 Task: Find connections with filter location Châteaudun with filter topic #coronawith filter profile language Spanish with filter current company PloPdo with filter school Jawaharlal Nehru Technological University with filter industry Rubber Products Manufacturing with filter service category Management Consulting with filter keywords title Editor/Proofreader
Action: Mouse moved to (556, 76)
Screenshot: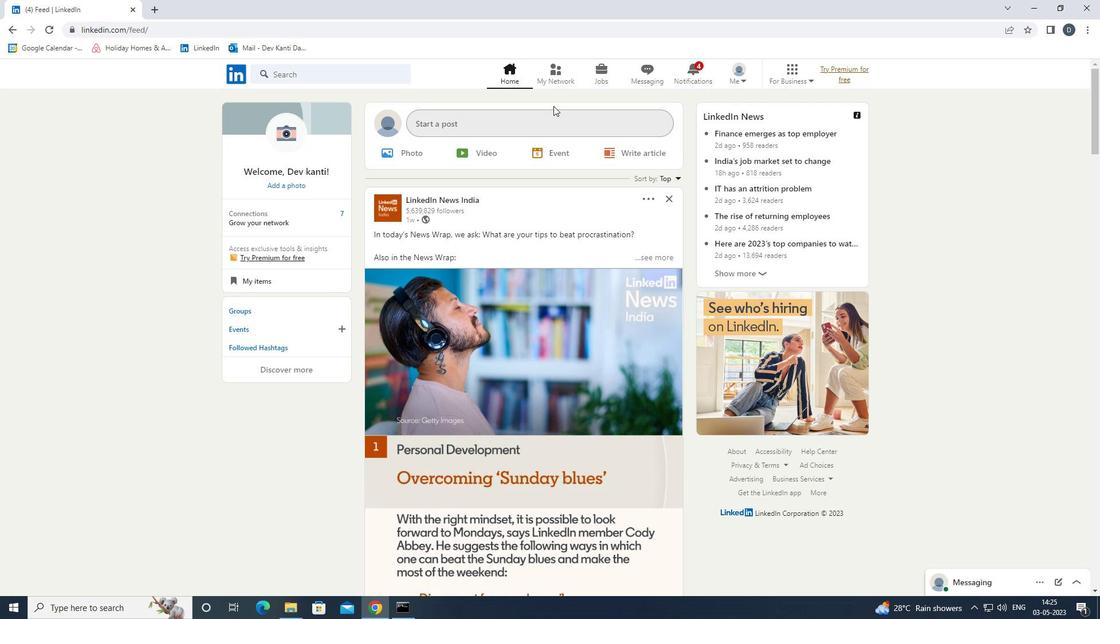 
Action: Mouse pressed left at (556, 76)
Screenshot: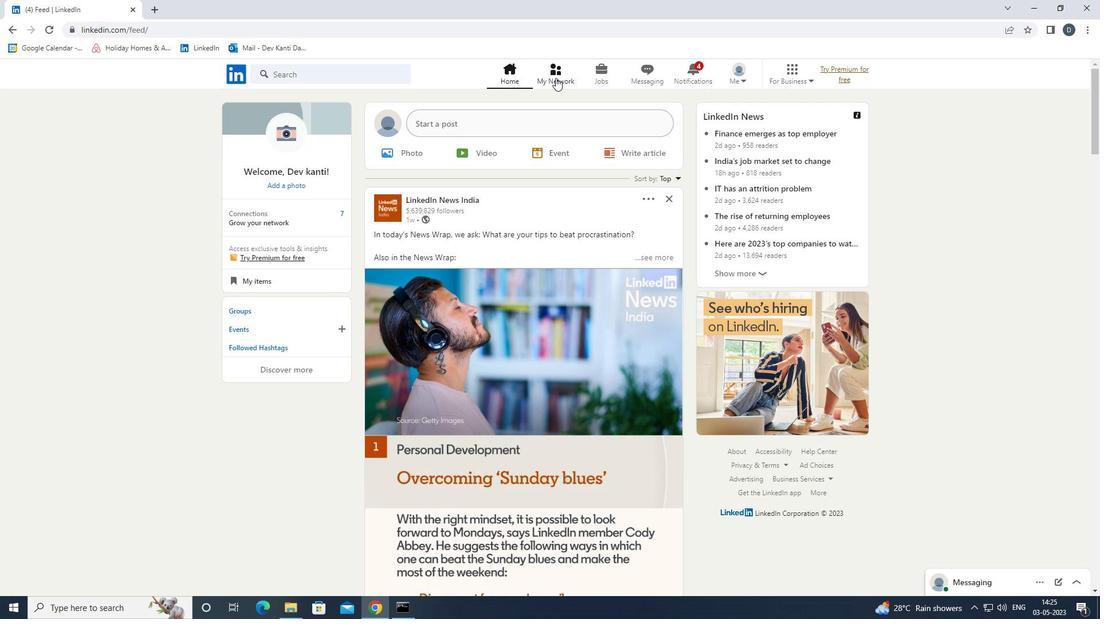 
Action: Mouse moved to (379, 135)
Screenshot: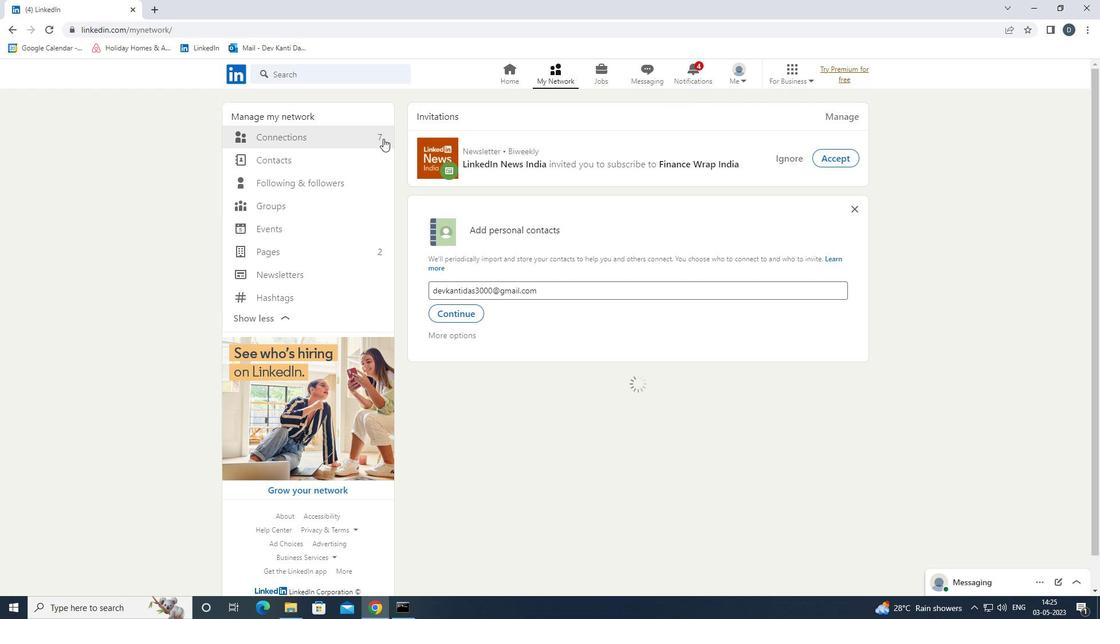 
Action: Mouse pressed left at (379, 135)
Screenshot: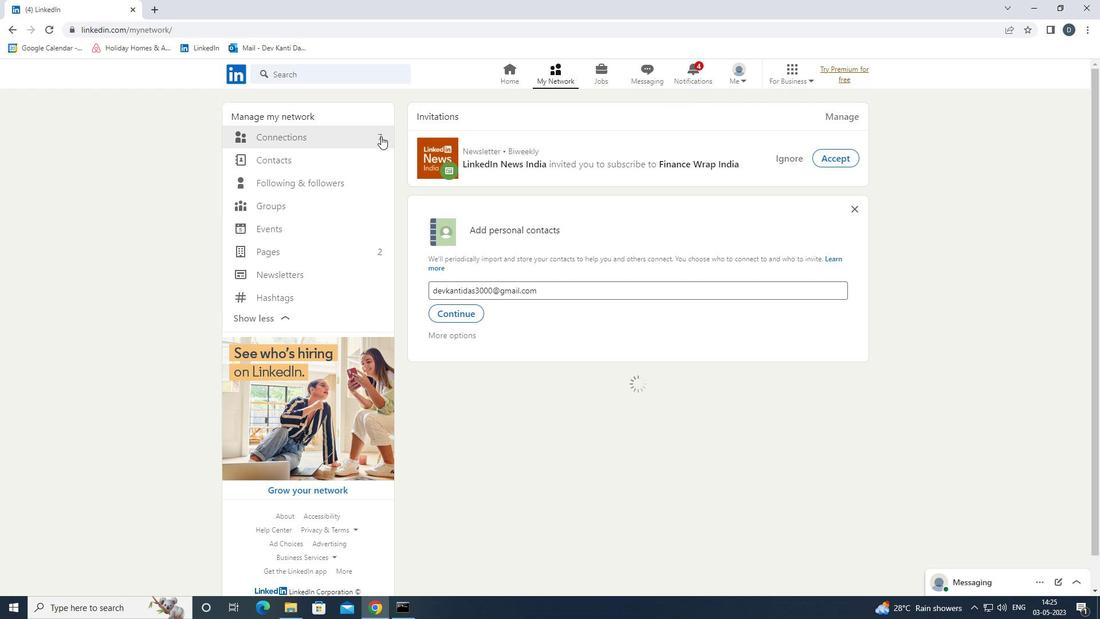 
Action: Mouse moved to (646, 137)
Screenshot: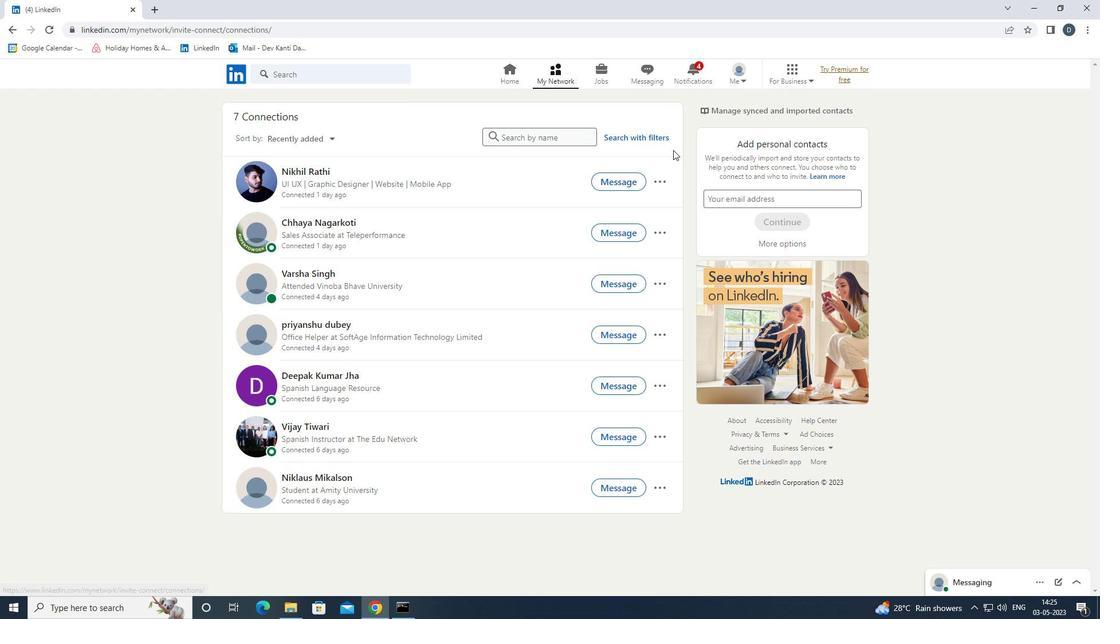 
Action: Mouse pressed left at (646, 137)
Screenshot: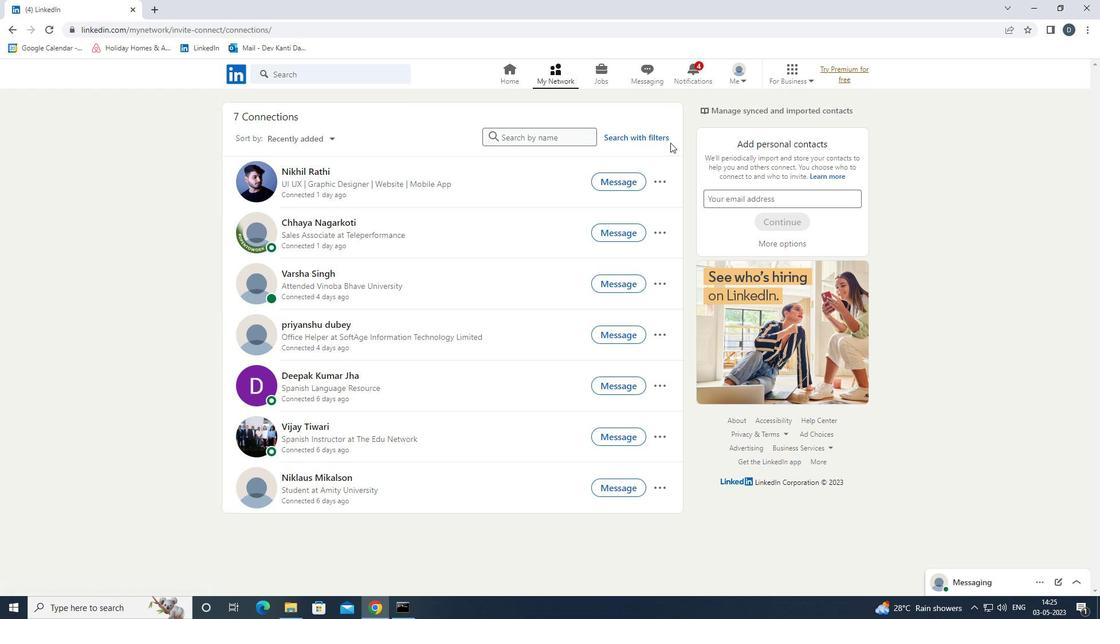 
Action: Mouse moved to (590, 107)
Screenshot: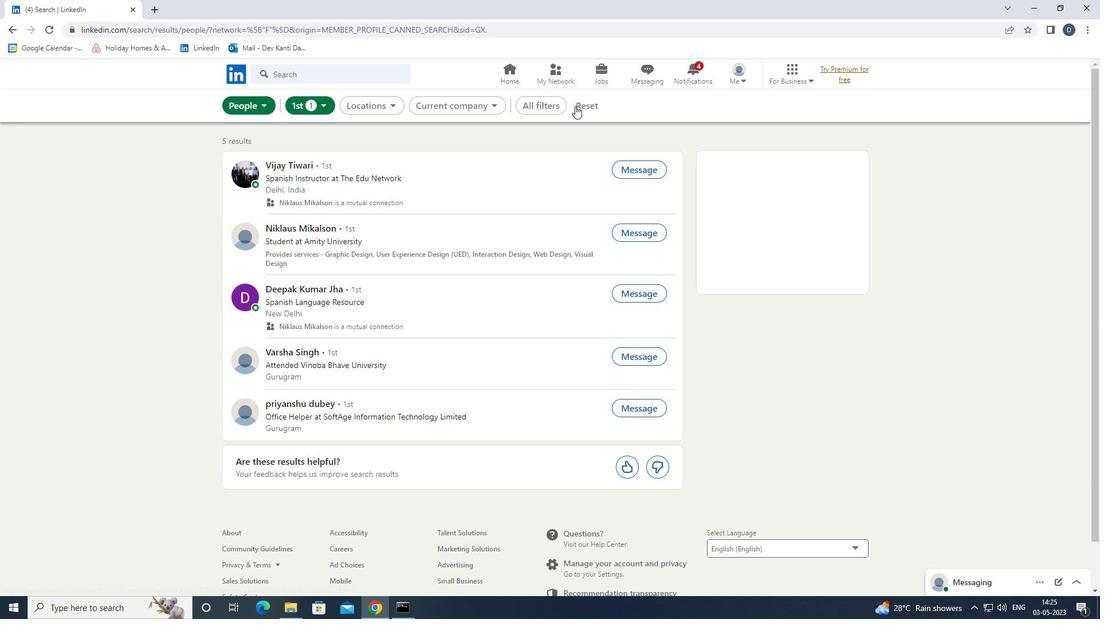 
Action: Mouse pressed left at (590, 107)
Screenshot: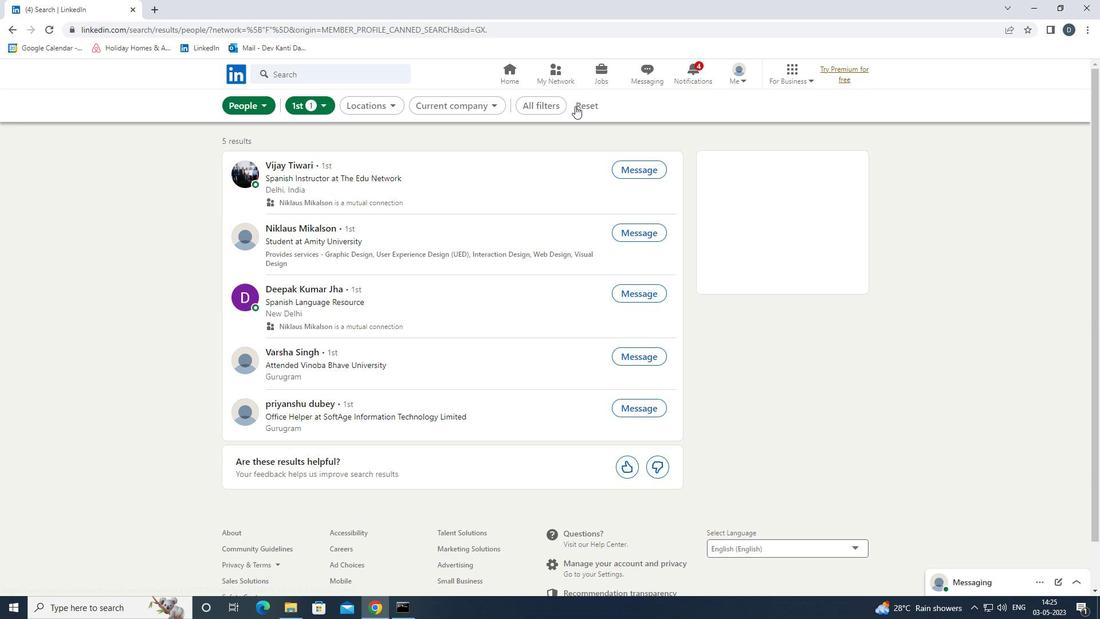 
Action: Mouse moved to (561, 102)
Screenshot: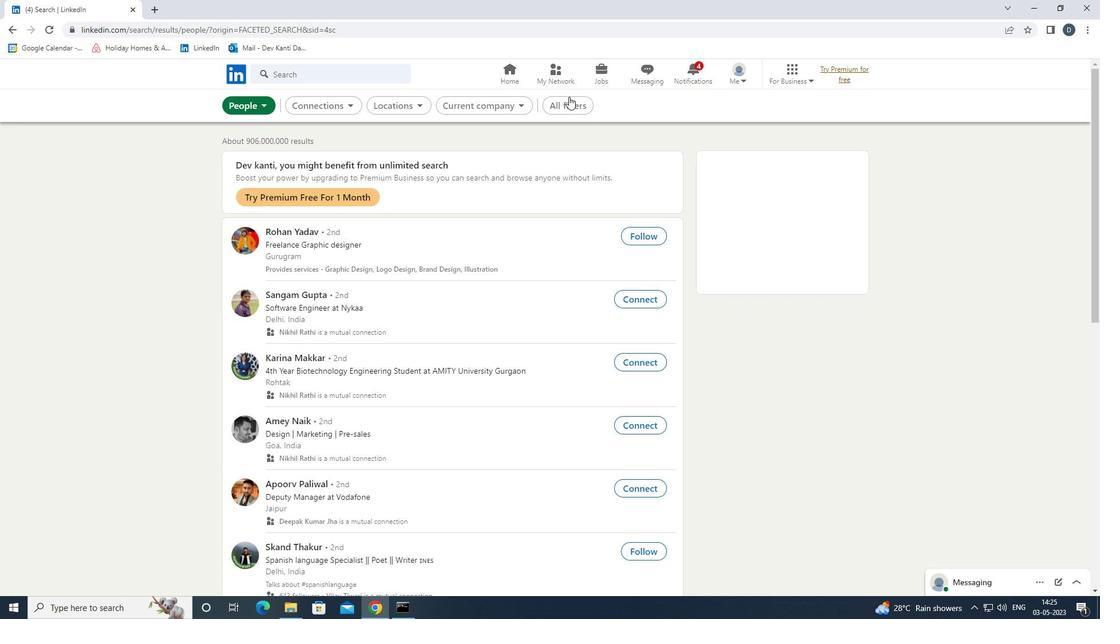
Action: Mouse pressed left at (561, 102)
Screenshot: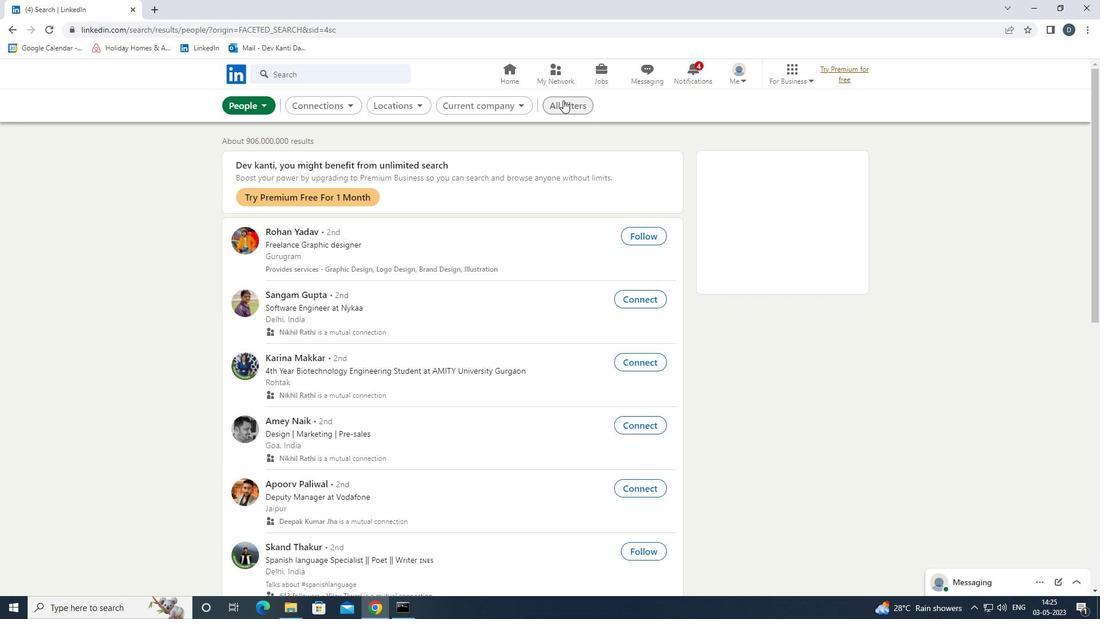 
Action: Mouse moved to (930, 279)
Screenshot: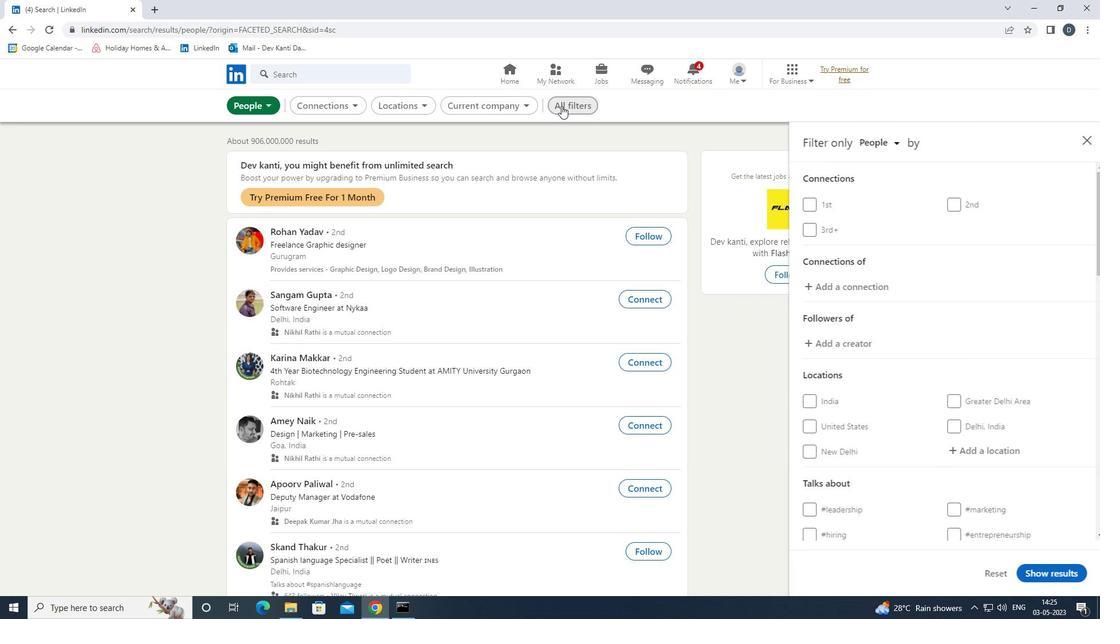 
Action: Mouse scrolled (930, 278) with delta (0, 0)
Screenshot: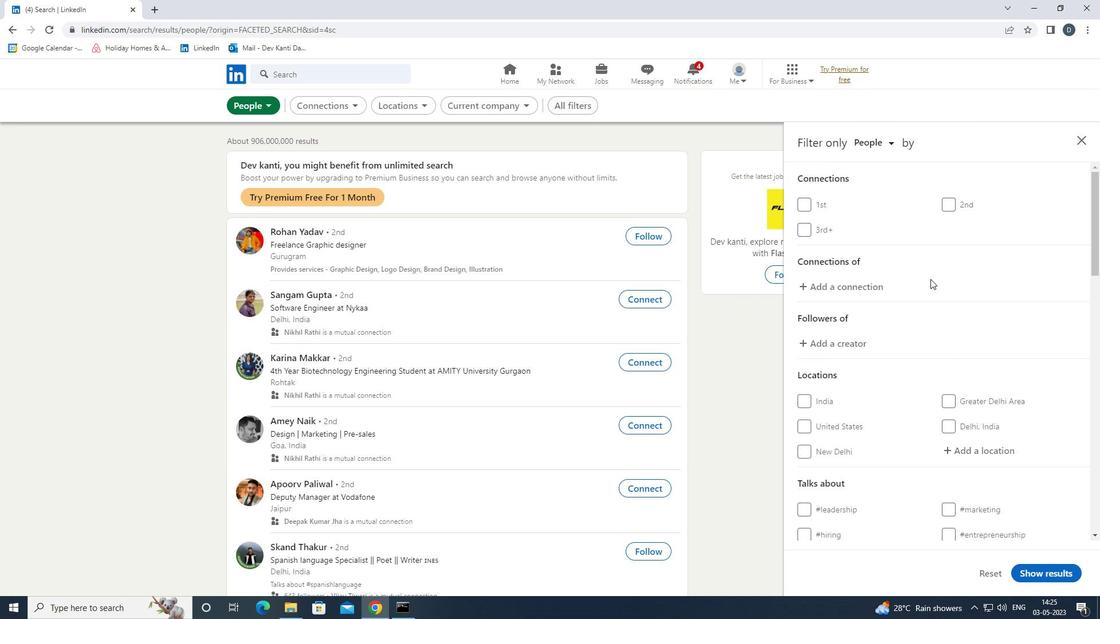 
Action: Mouse scrolled (930, 278) with delta (0, 0)
Screenshot: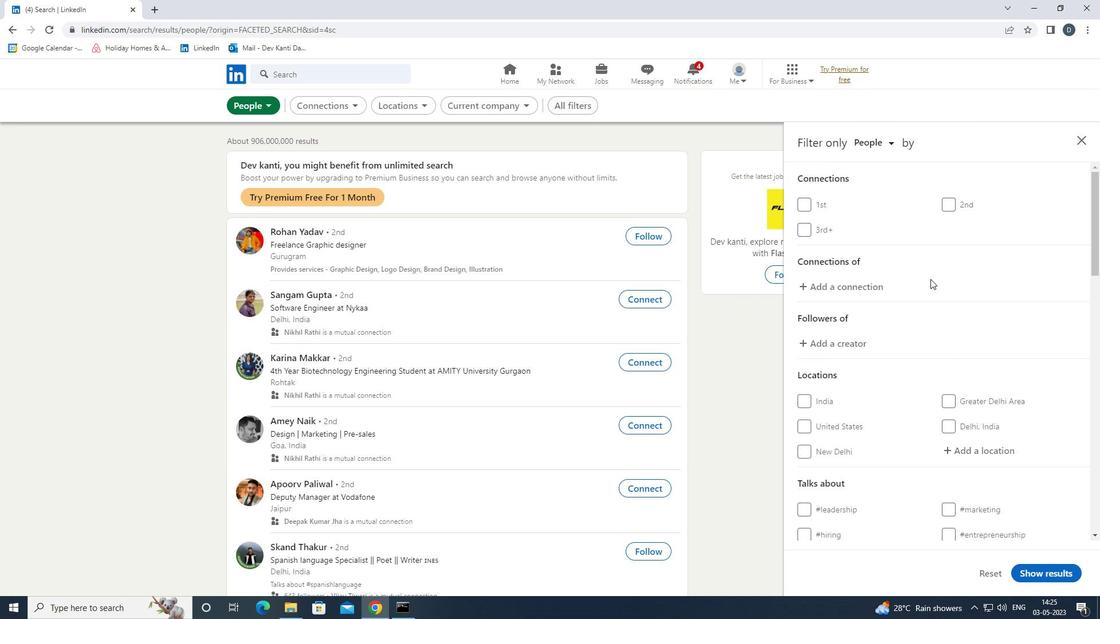 
Action: Mouse moved to (973, 328)
Screenshot: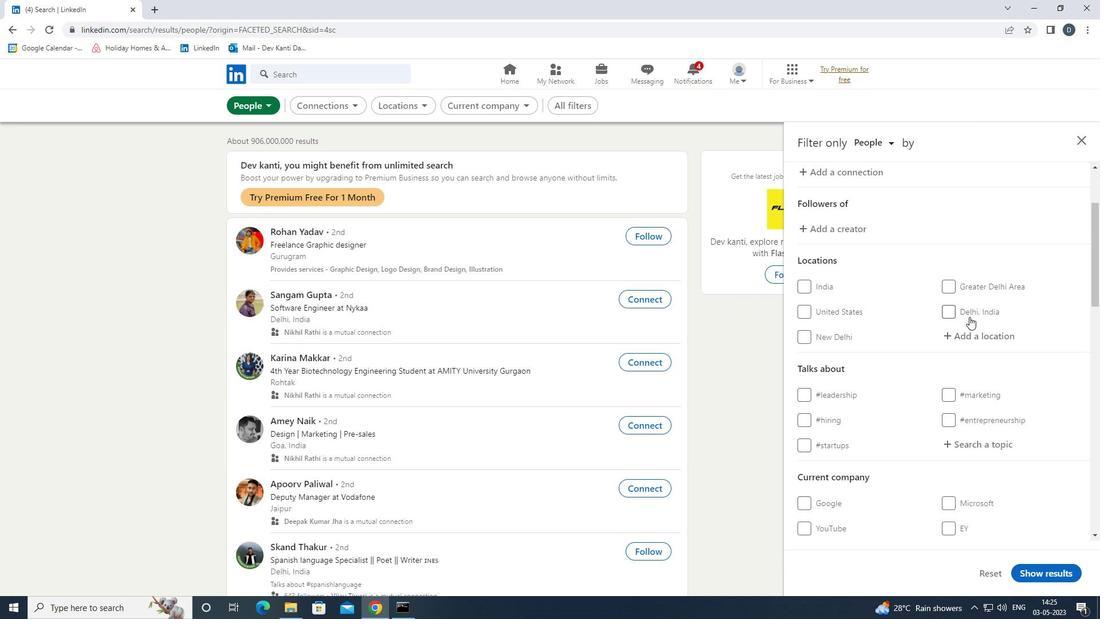 
Action: Mouse pressed left at (973, 328)
Screenshot: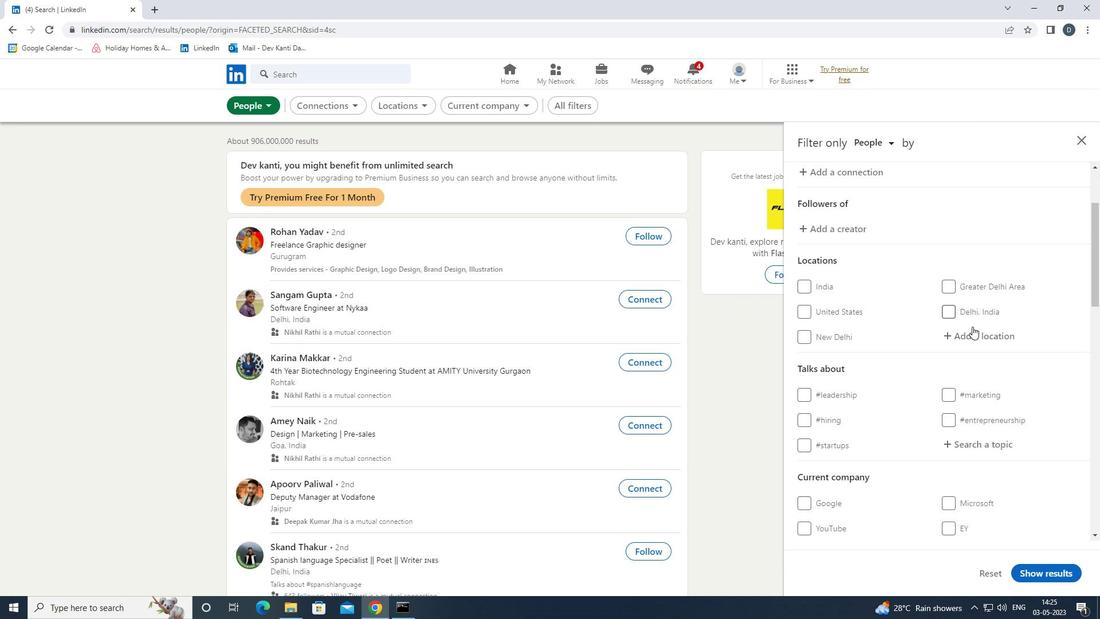 
Action: Mouse moved to (975, 328)
Screenshot: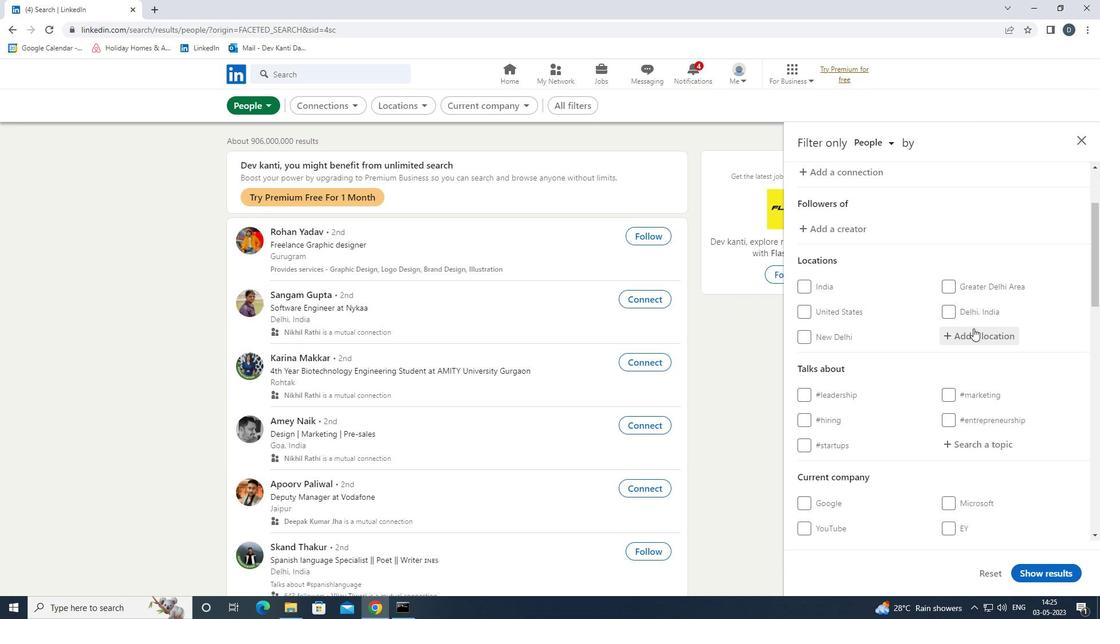 
Action: Key pressed <Key.shift>CHATEAUDUN<Key.down><Key.enter>
Screenshot: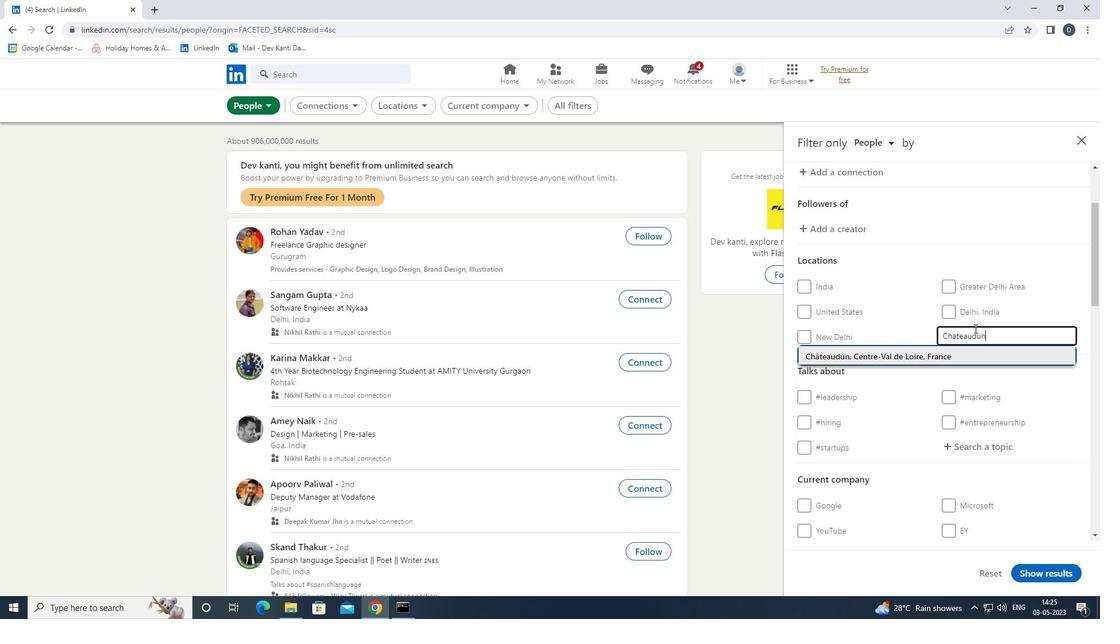 
Action: Mouse scrolled (975, 327) with delta (0, 0)
Screenshot: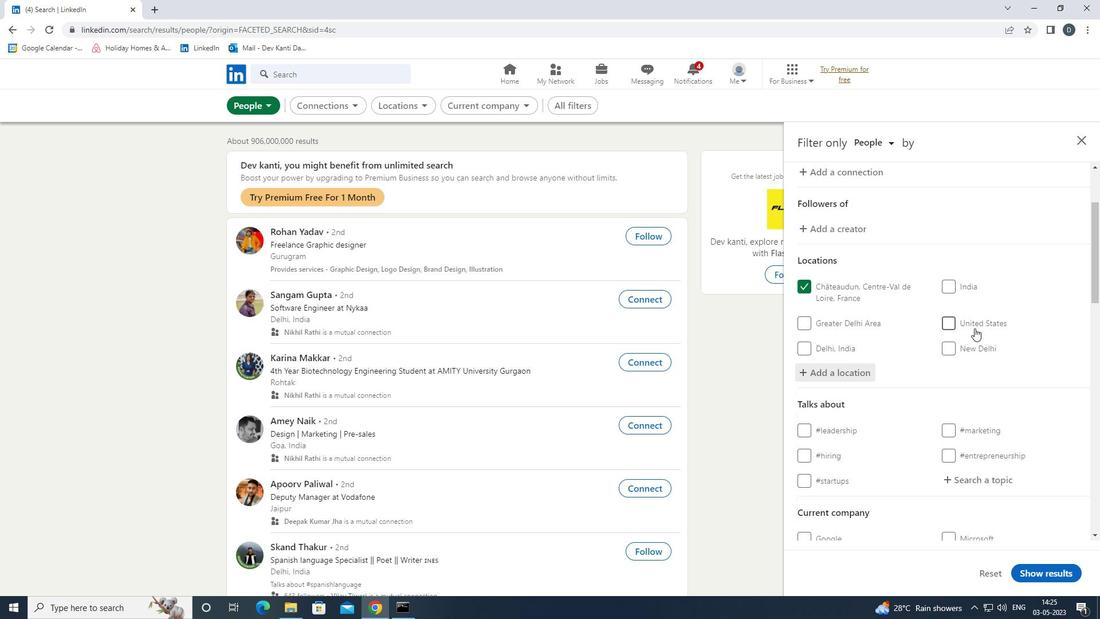 
Action: Mouse scrolled (975, 327) with delta (0, 0)
Screenshot: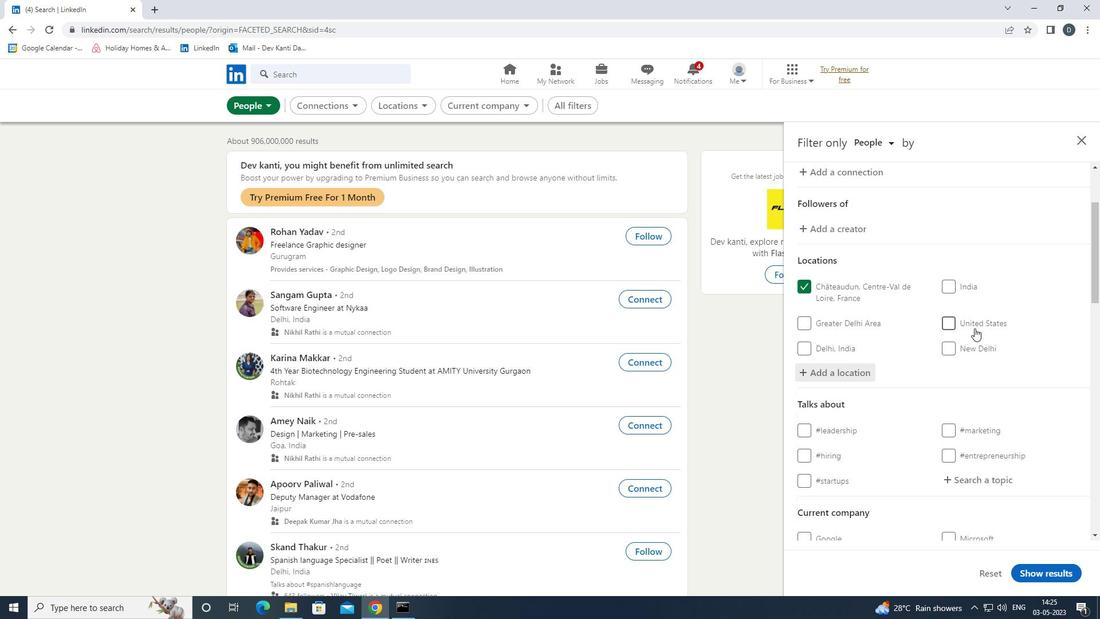 
Action: Mouse scrolled (975, 327) with delta (0, 0)
Screenshot: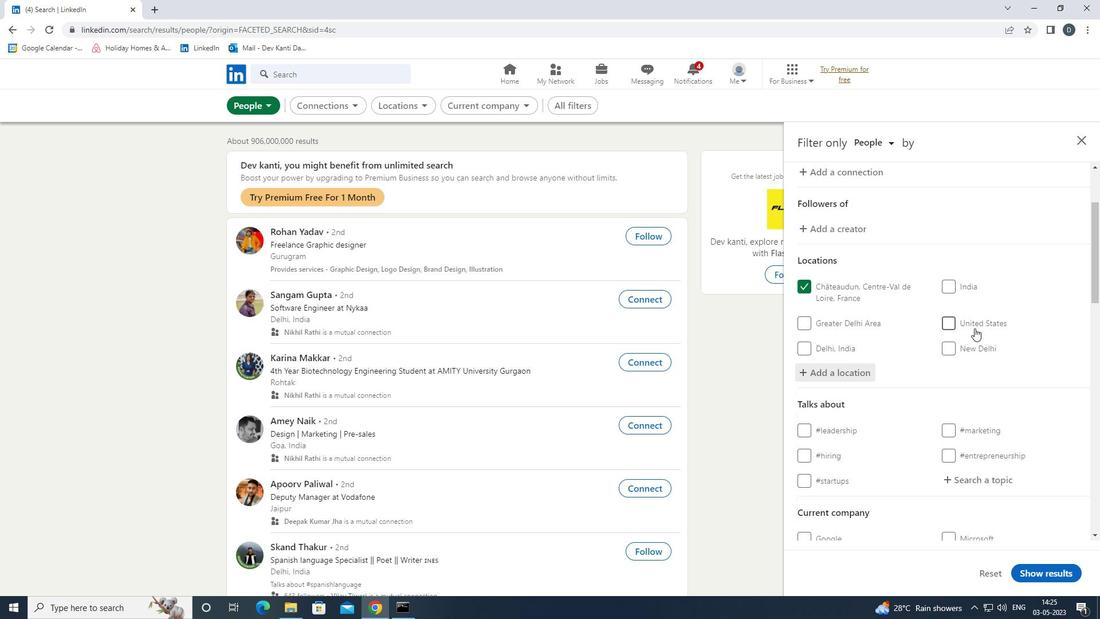 
Action: Mouse moved to (975, 329)
Screenshot: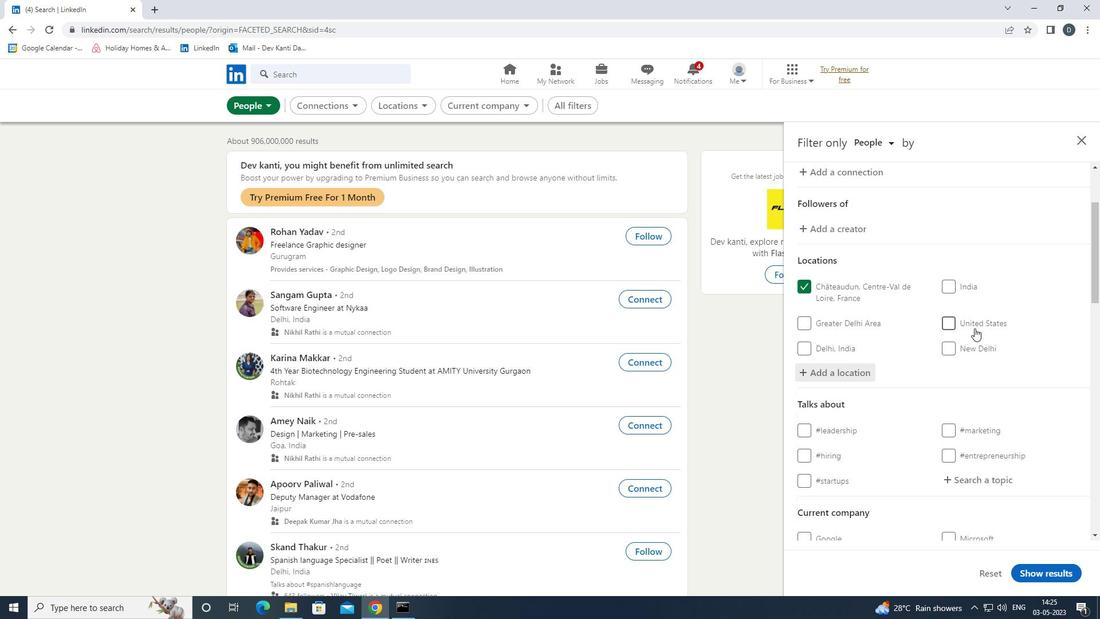 
Action: Mouse scrolled (975, 329) with delta (0, 0)
Screenshot: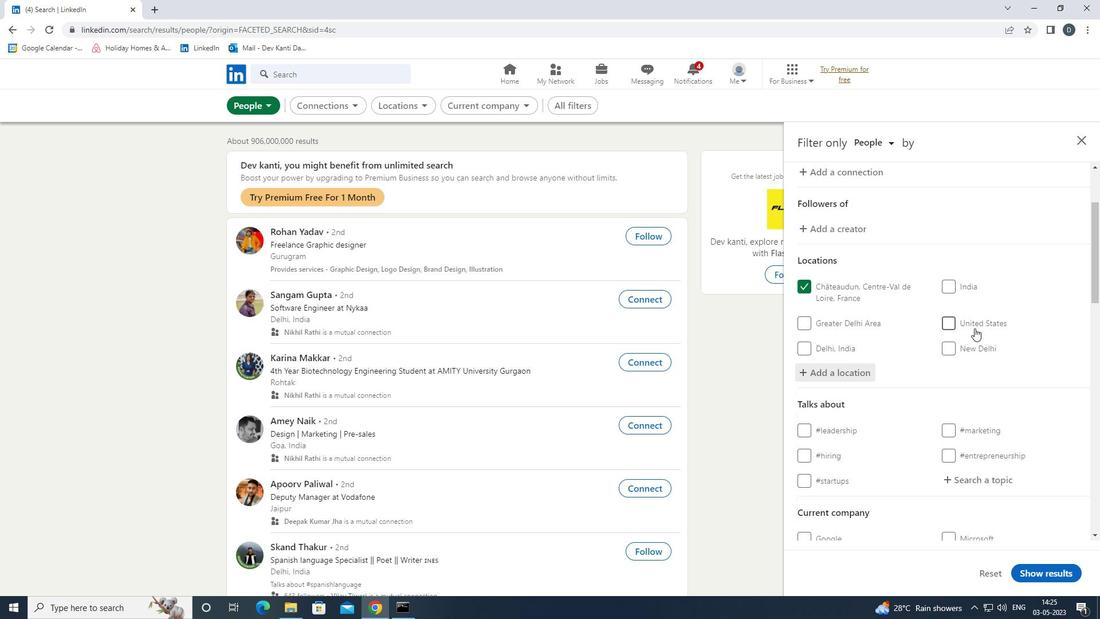 
Action: Mouse moved to (985, 240)
Screenshot: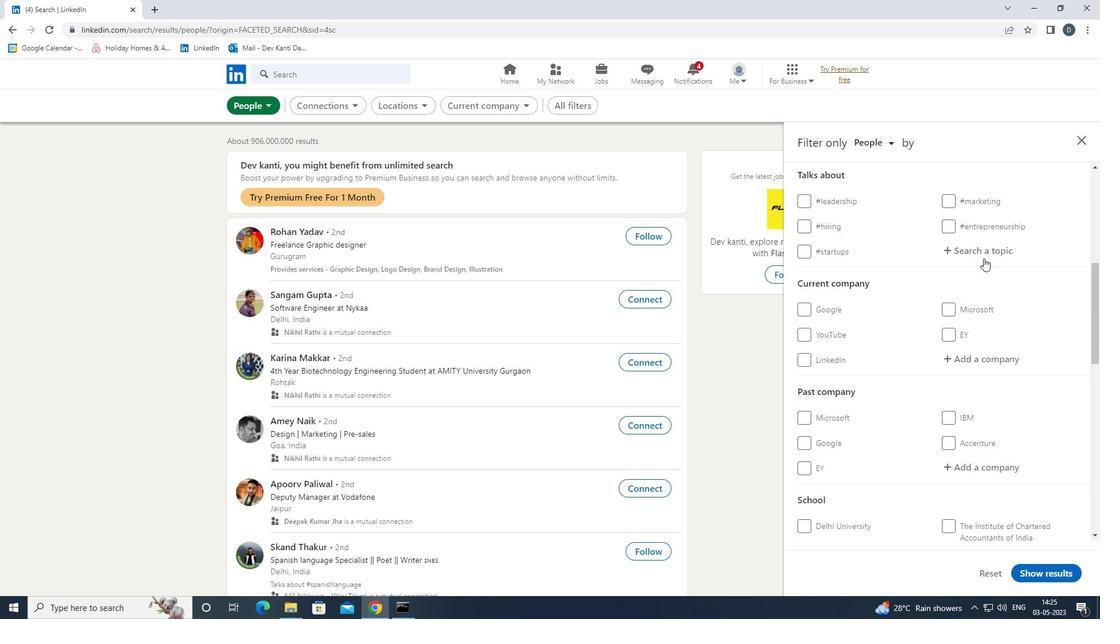
Action: Mouse pressed left at (985, 240)
Screenshot: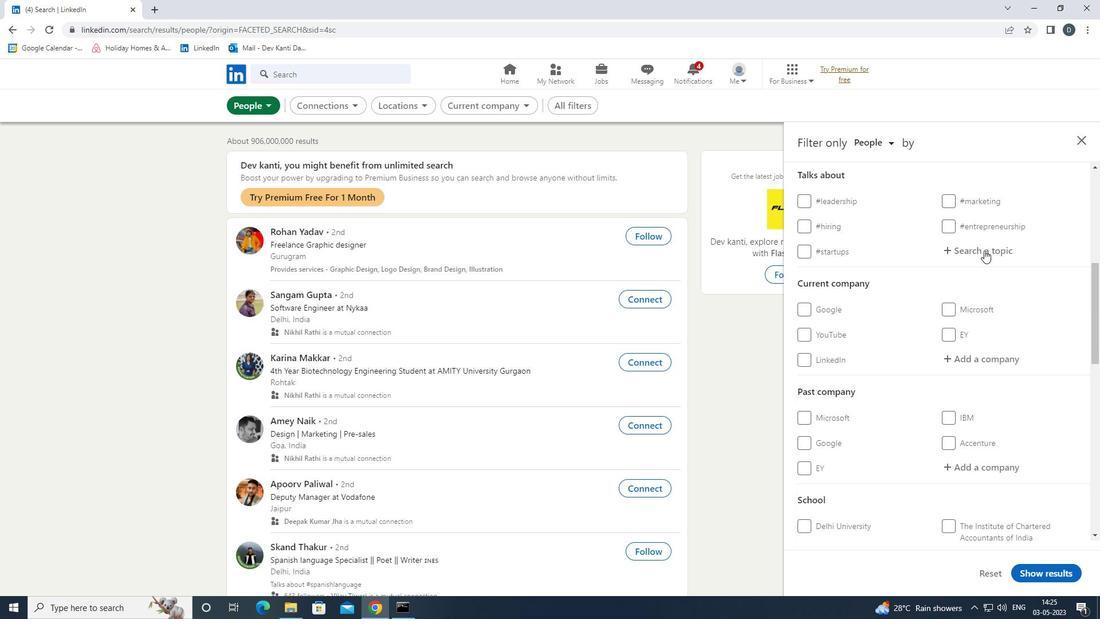 
Action: Mouse moved to (985, 248)
Screenshot: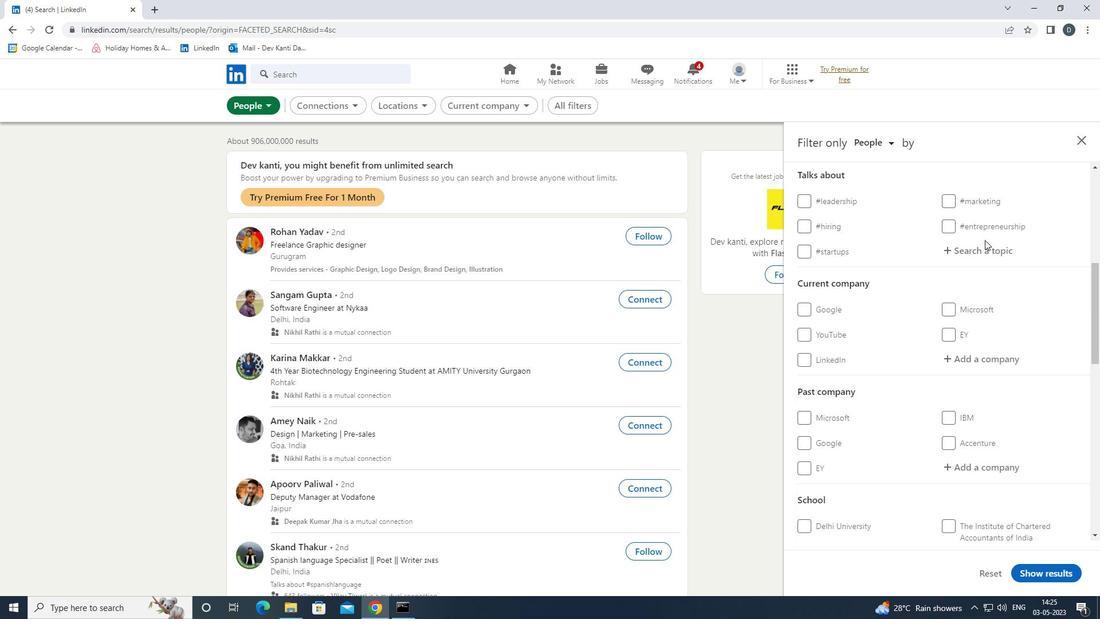 
Action: Mouse pressed left at (985, 248)
Screenshot: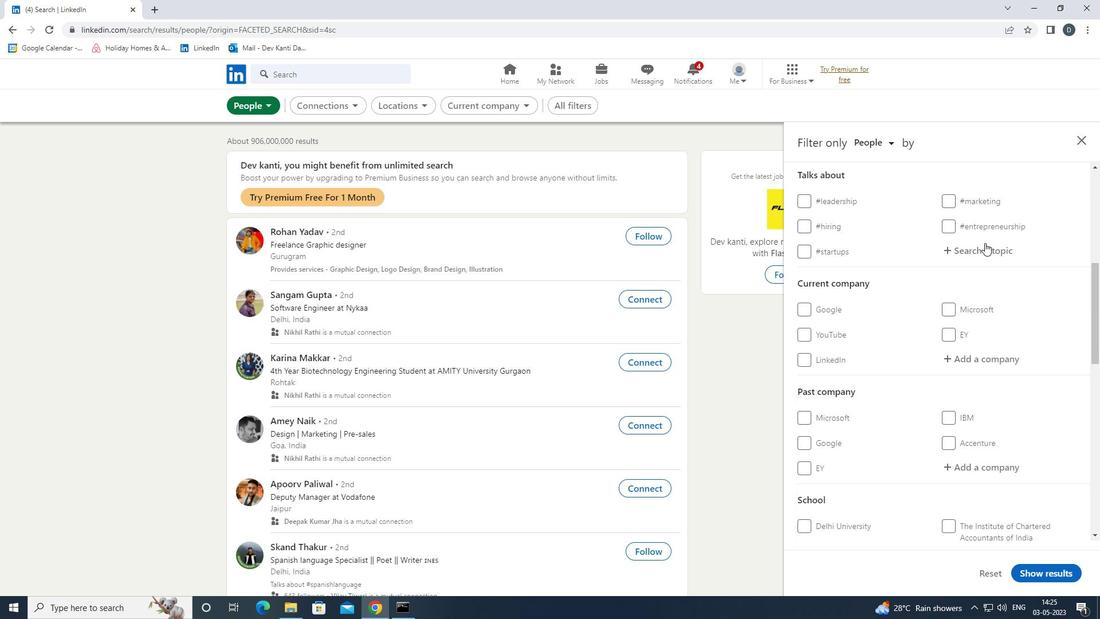 
Action: Mouse moved to (985, 249)
Screenshot: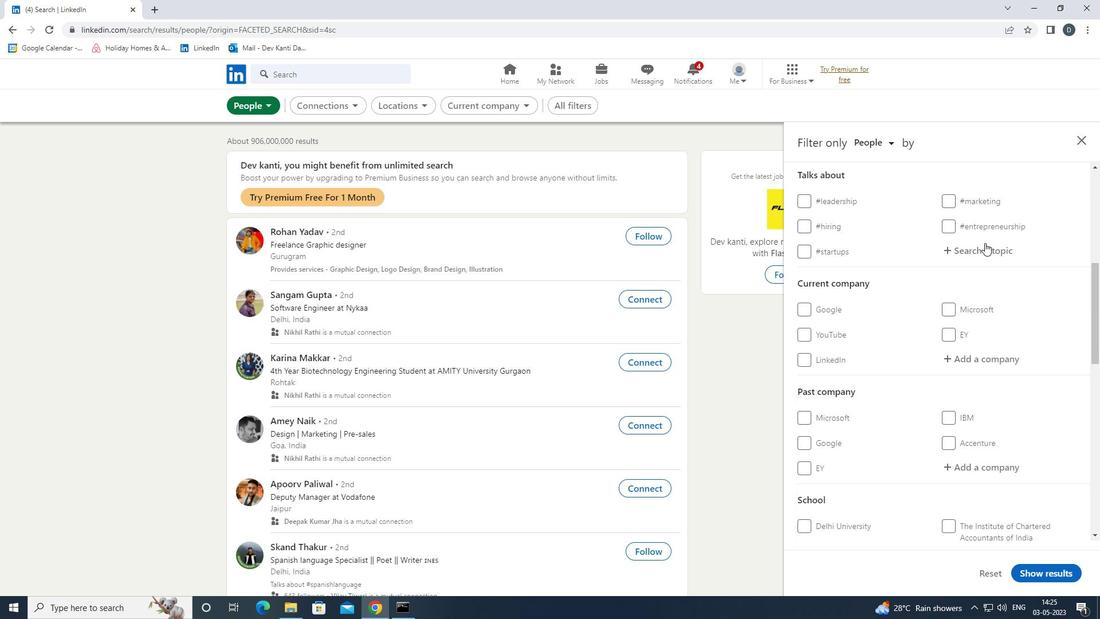
Action: Key pressed <Key.shift>CORONA<Key.down><Key.enter>
Screenshot: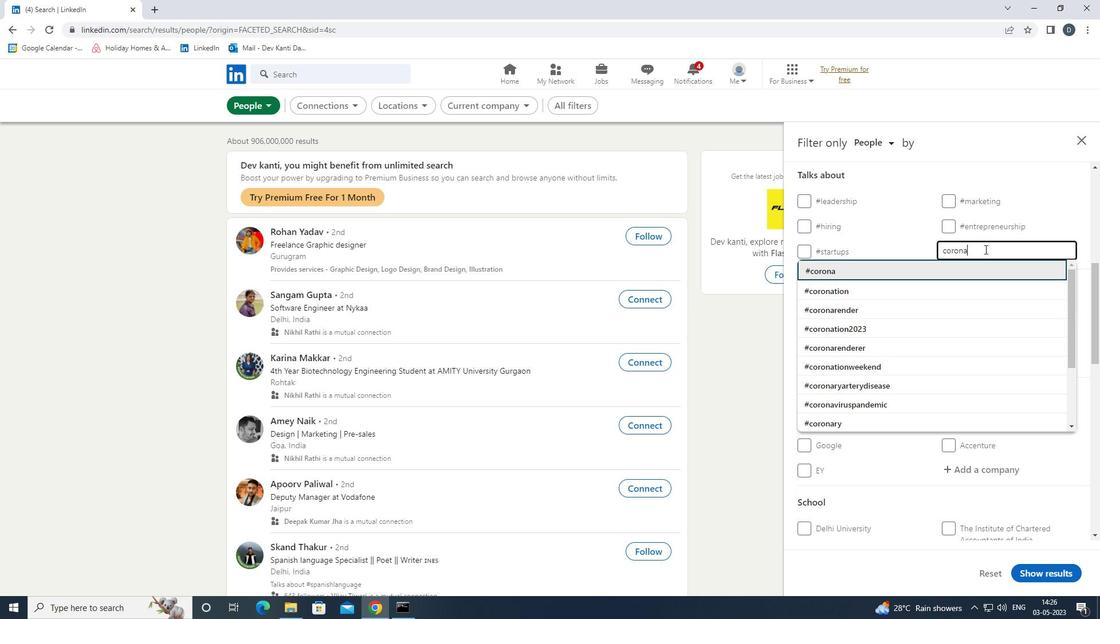
Action: Mouse moved to (974, 267)
Screenshot: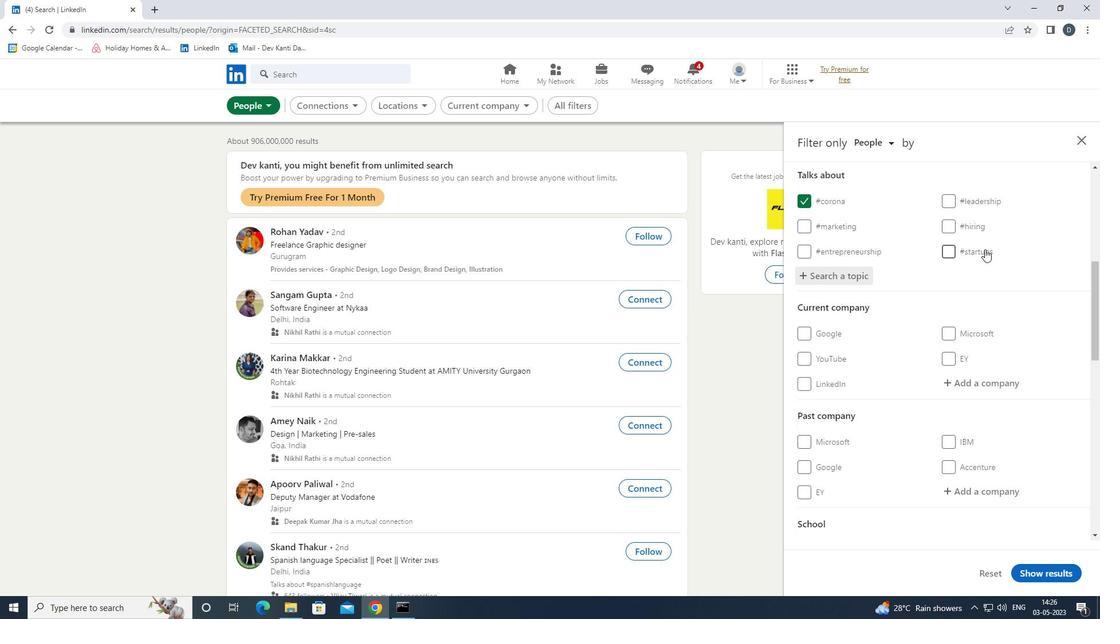 
Action: Mouse scrolled (974, 266) with delta (0, 0)
Screenshot: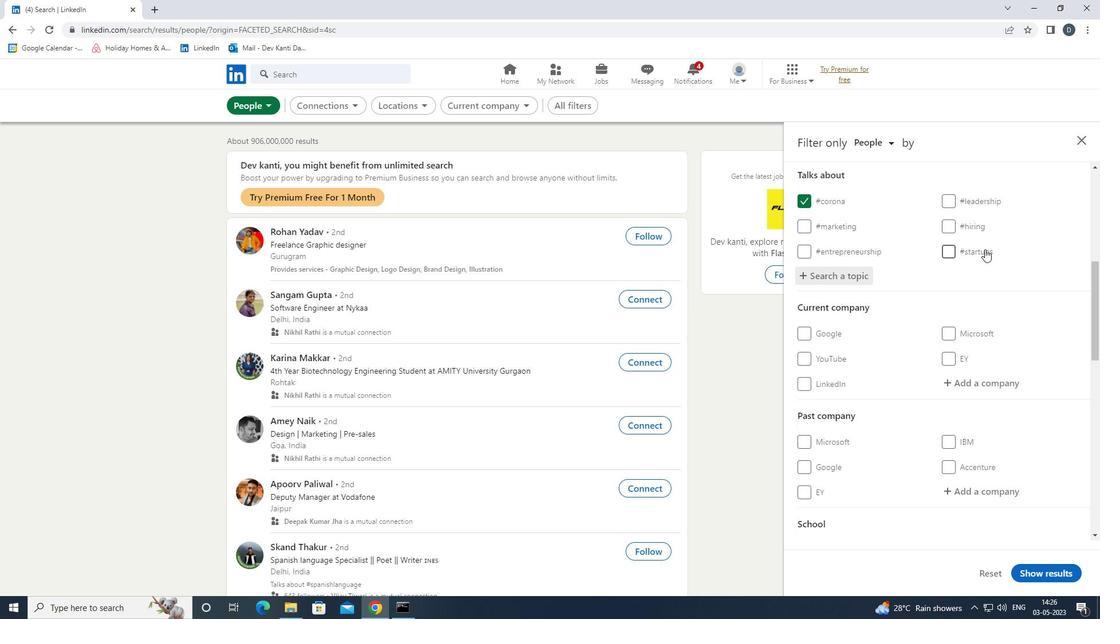 
Action: Mouse moved to (976, 292)
Screenshot: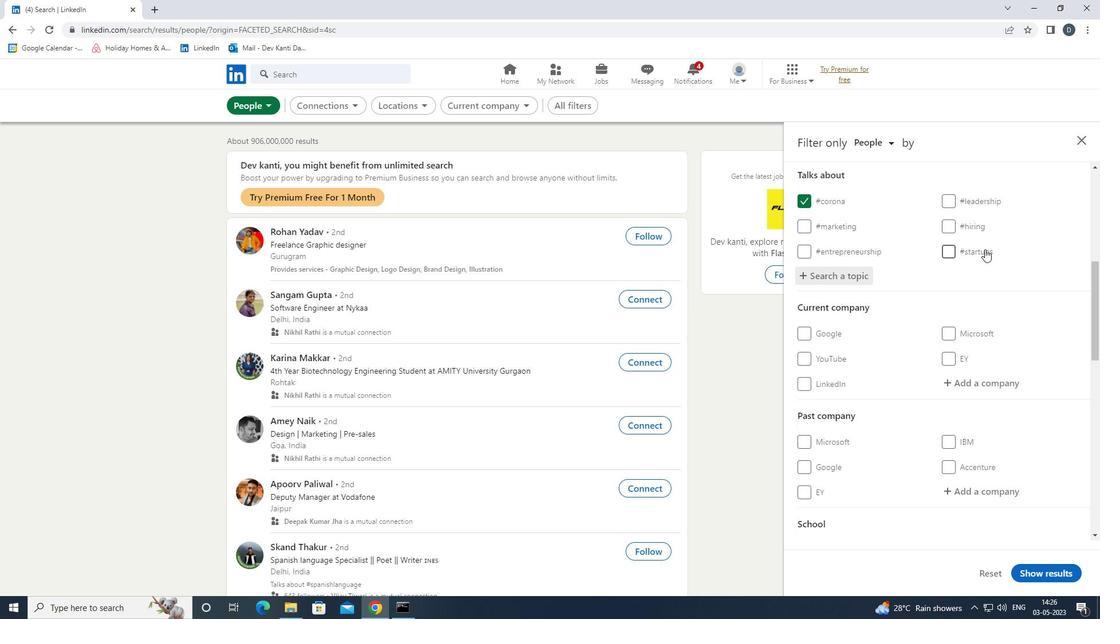 
Action: Mouse scrolled (976, 291) with delta (0, 0)
Screenshot: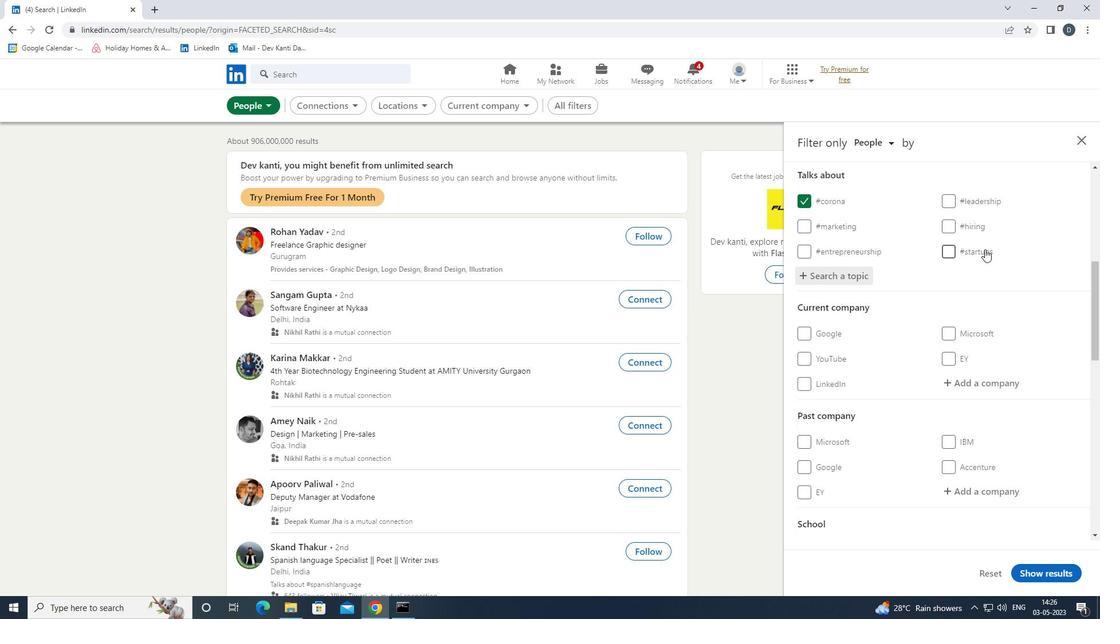 
Action: Mouse moved to (980, 298)
Screenshot: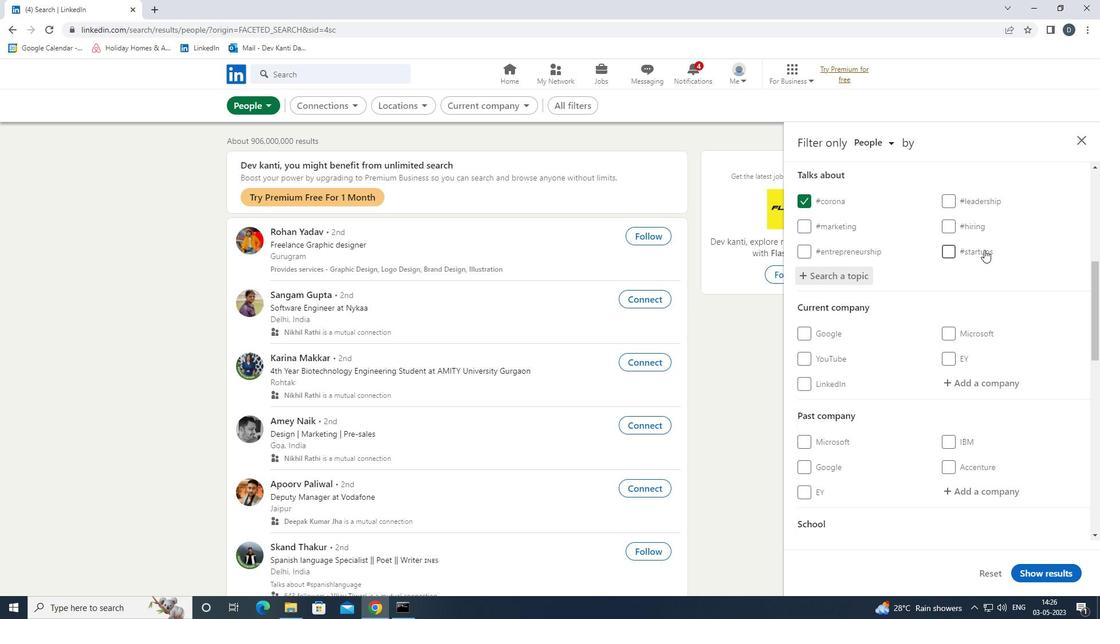 
Action: Mouse scrolled (980, 298) with delta (0, 0)
Screenshot: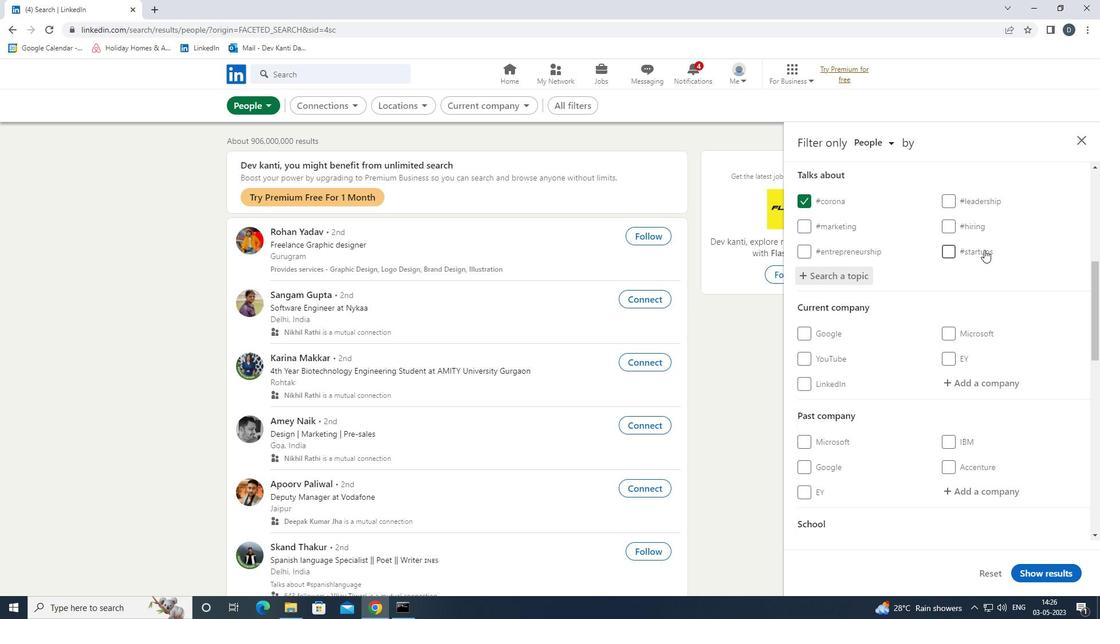 
Action: Mouse moved to (981, 315)
Screenshot: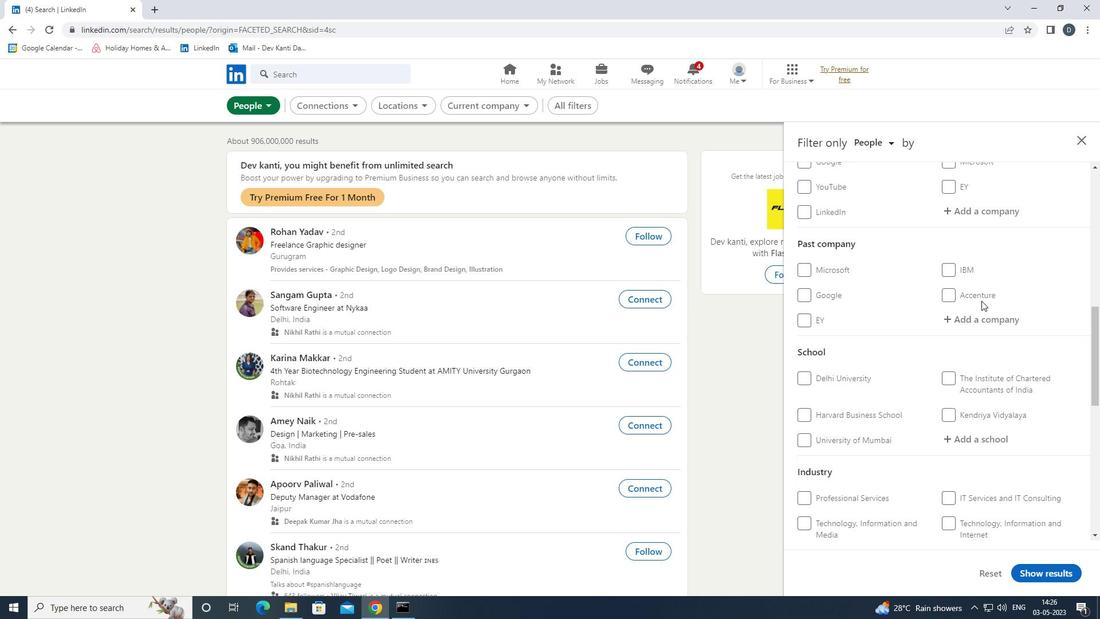 
Action: Mouse scrolled (981, 314) with delta (0, 0)
Screenshot: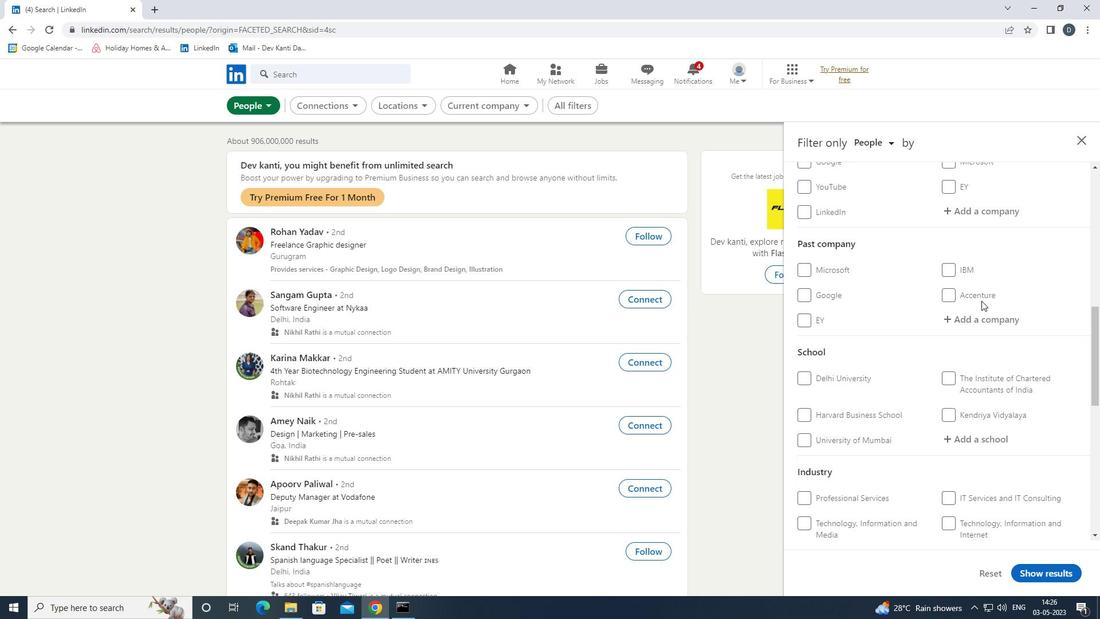
Action: Mouse moved to (981, 316)
Screenshot: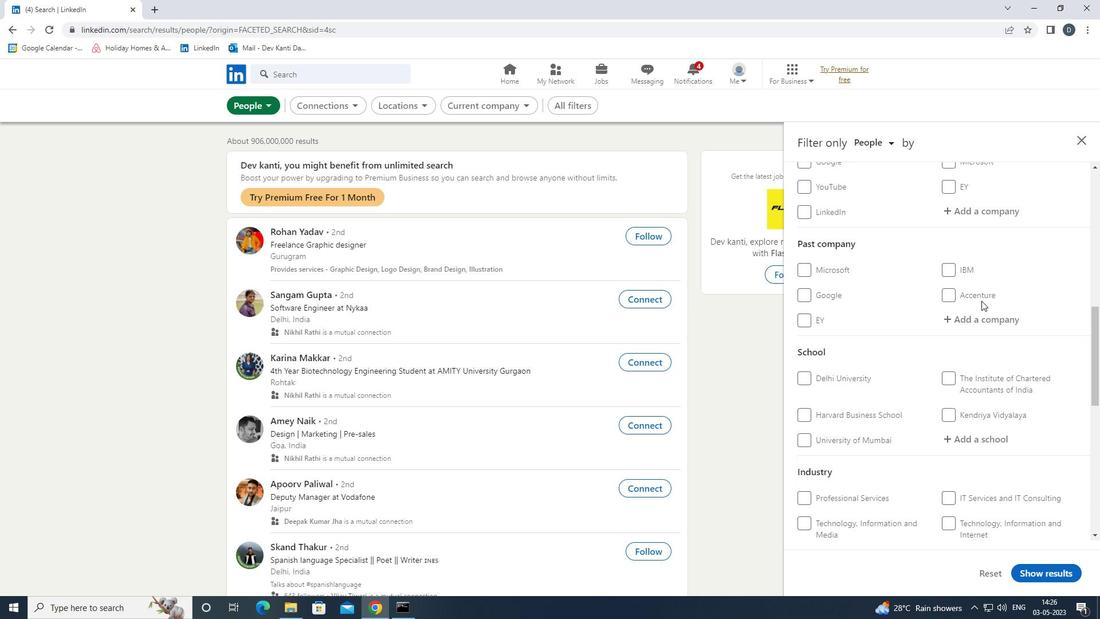 
Action: Mouse scrolled (981, 316) with delta (0, 0)
Screenshot: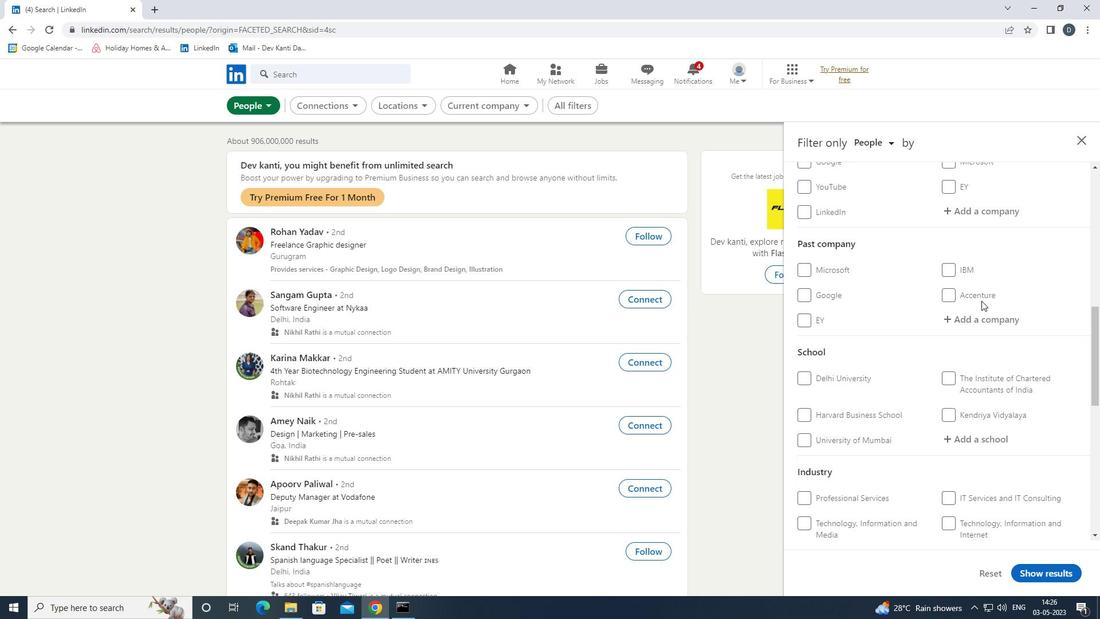 
Action: Mouse moved to (981, 318)
Screenshot: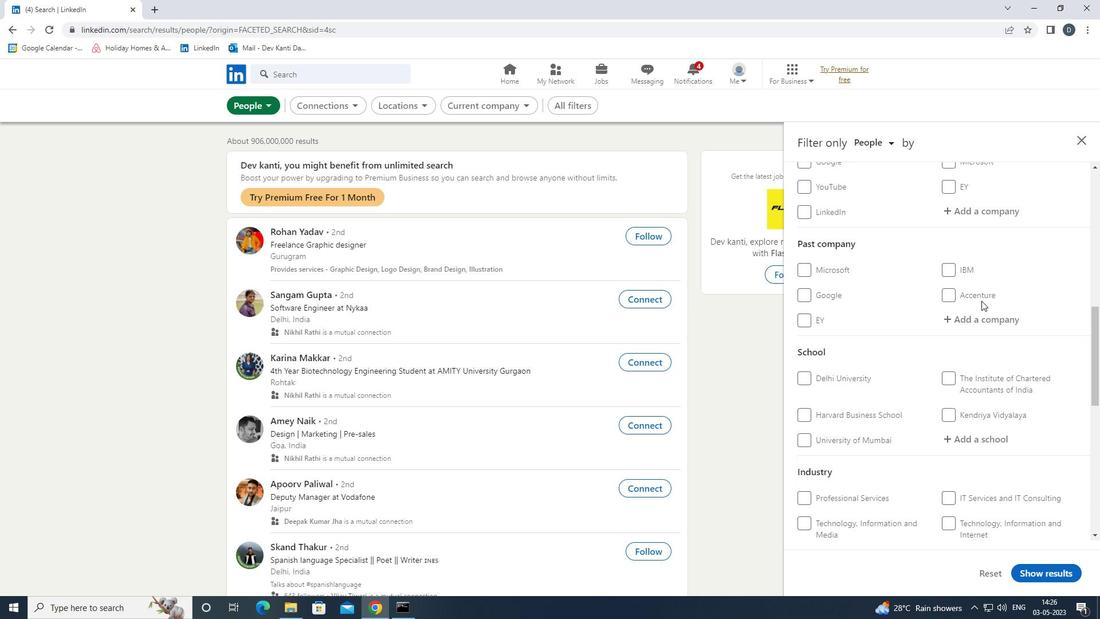 
Action: Mouse scrolled (981, 317) with delta (0, 0)
Screenshot: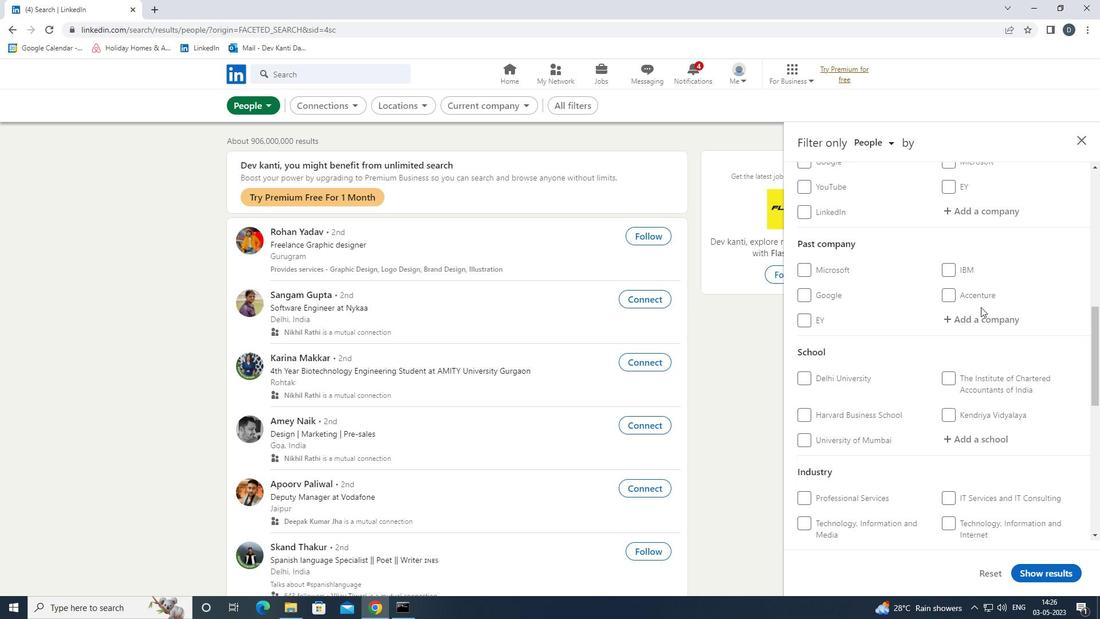 
Action: Mouse moved to (981, 318)
Screenshot: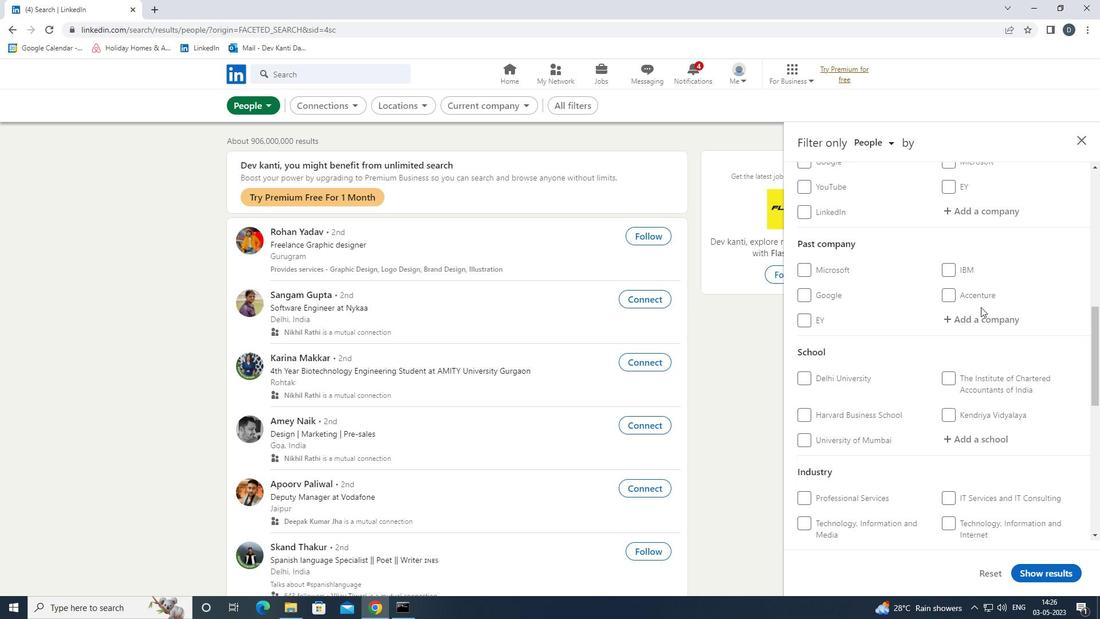 
Action: Mouse scrolled (981, 318) with delta (0, 0)
Screenshot: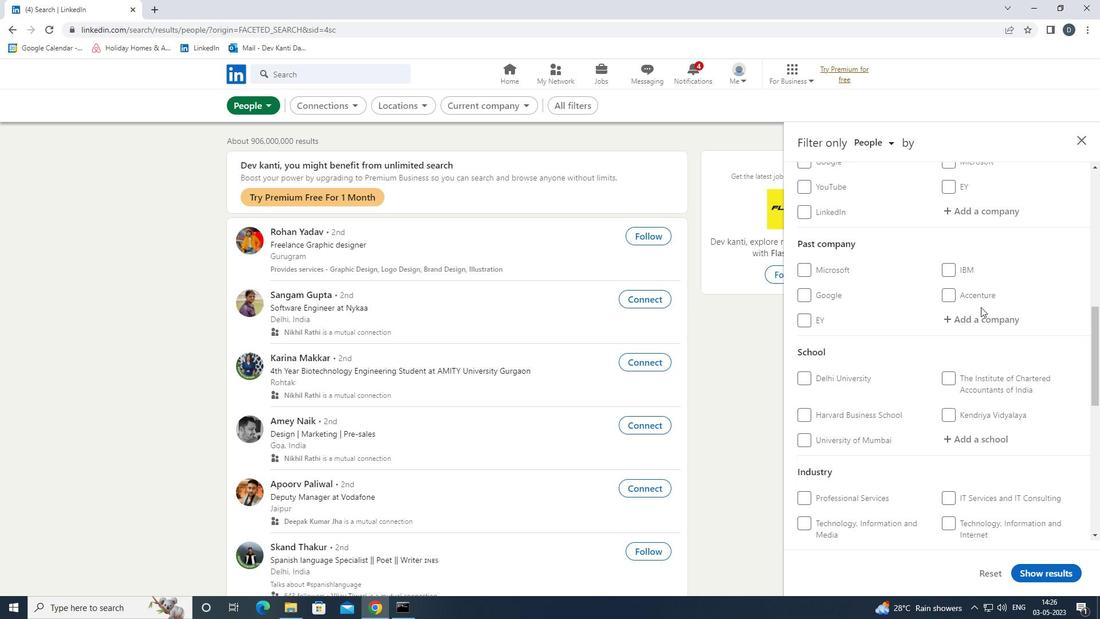 
Action: Mouse moved to (839, 427)
Screenshot: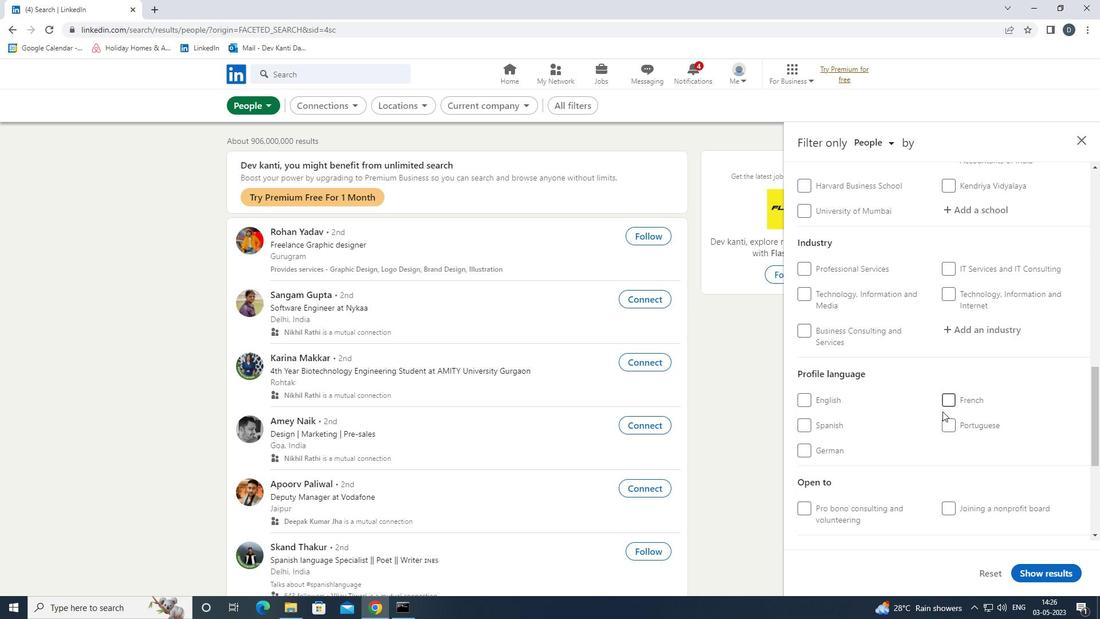 
Action: Mouse pressed left at (839, 427)
Screenshot: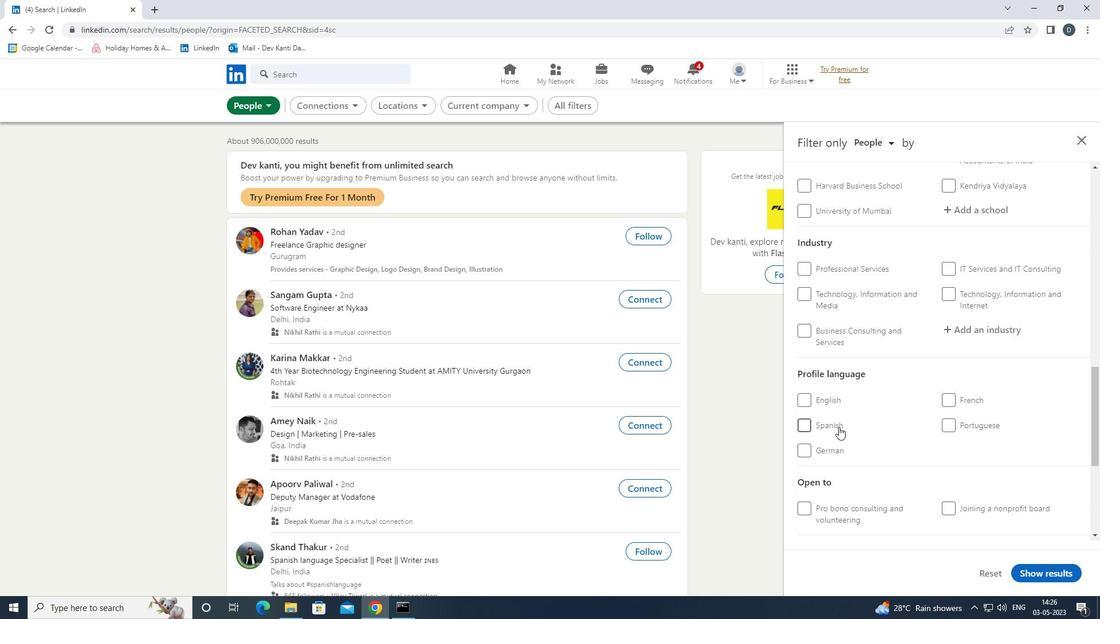 
Action: Mouse moved to (886, 417)
Screenshot: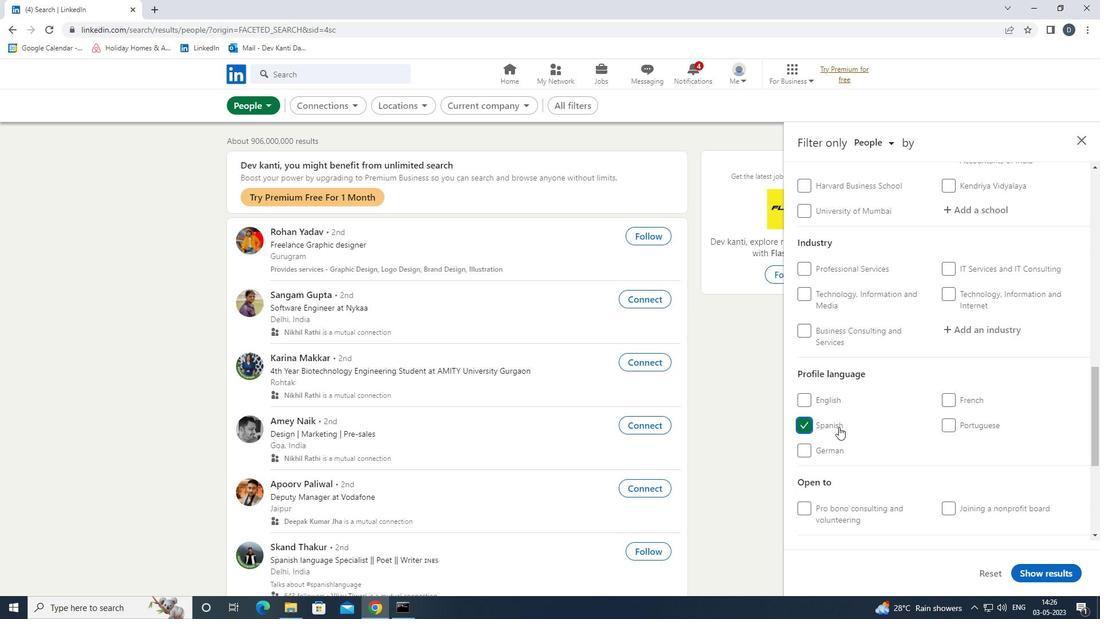 
Action: Mouse scrolled (886, 418) with delta (0, 0)
Screenshot: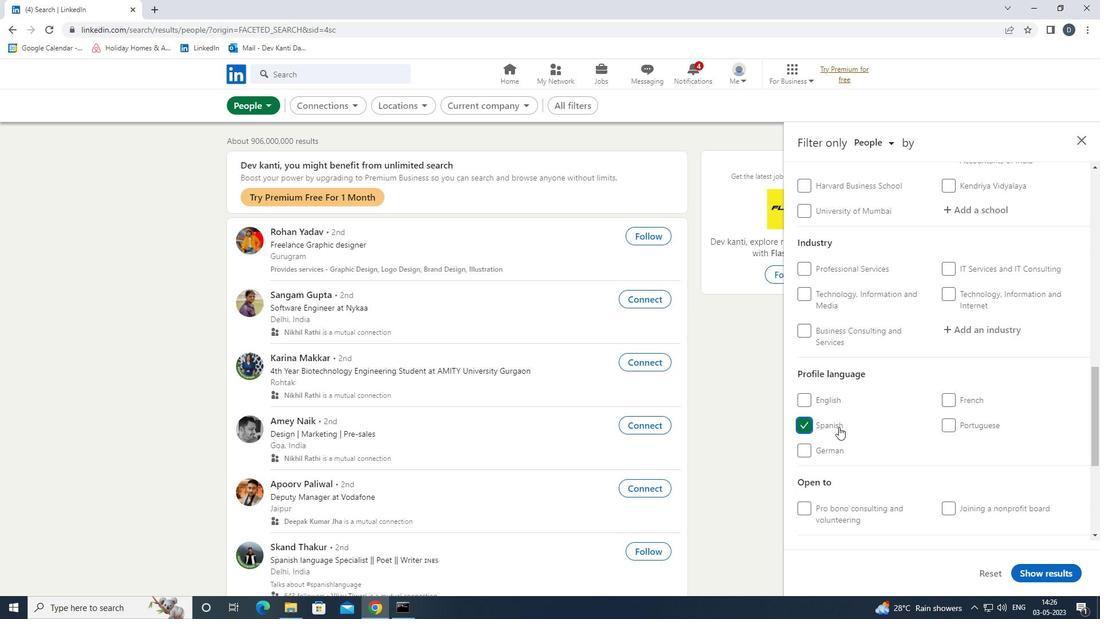 
Action: Mouse scrolled (886, 418) with delta (0, 0)
Screenshot: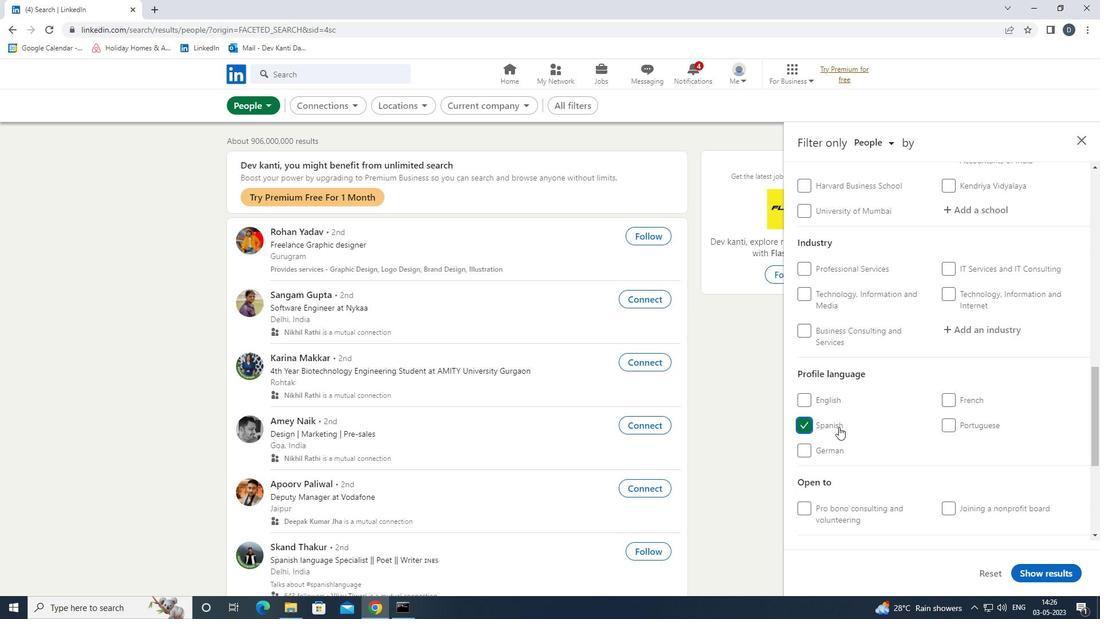 
Action: Mouse scrolled (886, 418) with delta (0, 0)
Screenshot: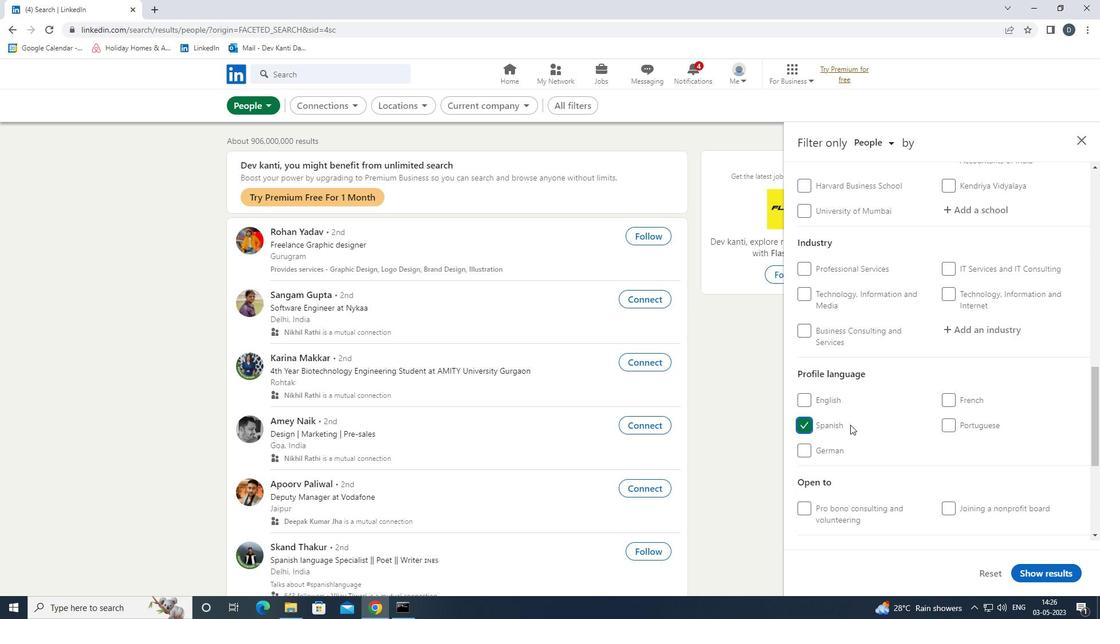 
Action: Mouse scrolled (886, 418) with delta (0, 0)
Screenshot: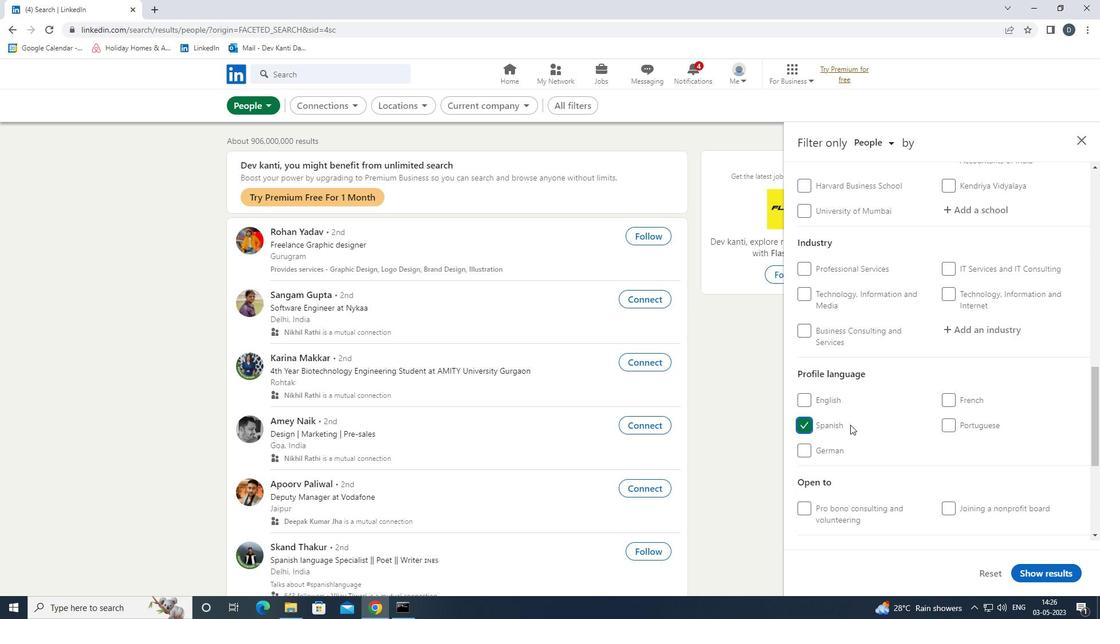 
Action: Mouse scrolled (886, 418) with delta (0, 0)
Screenshot: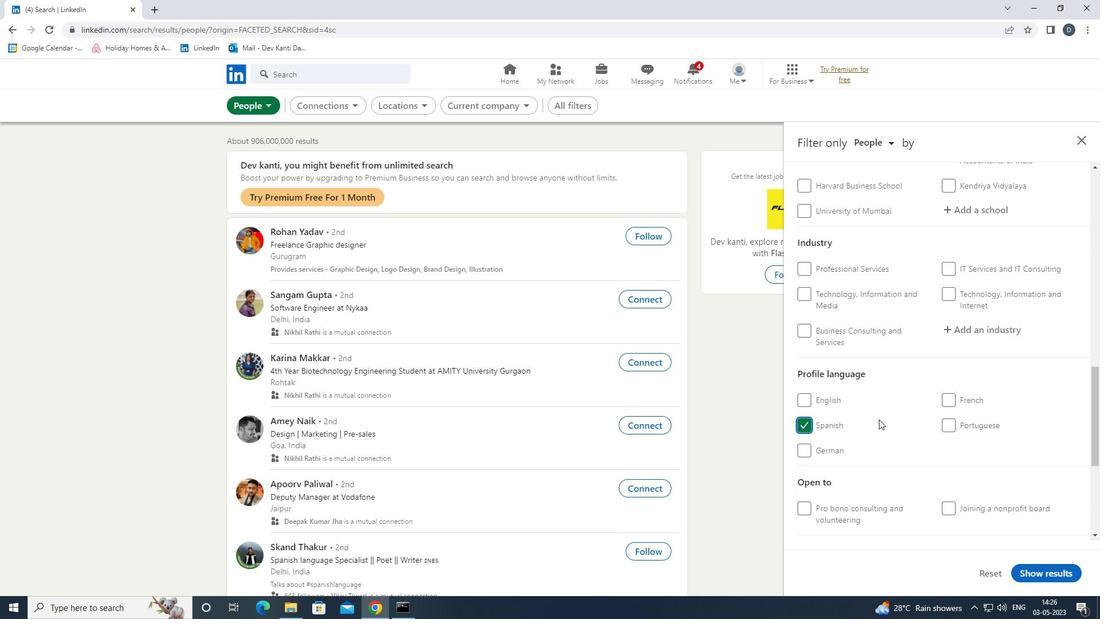 
Action: Mouse scrolled (886, 418) with delta (0, 0)
Screenshot: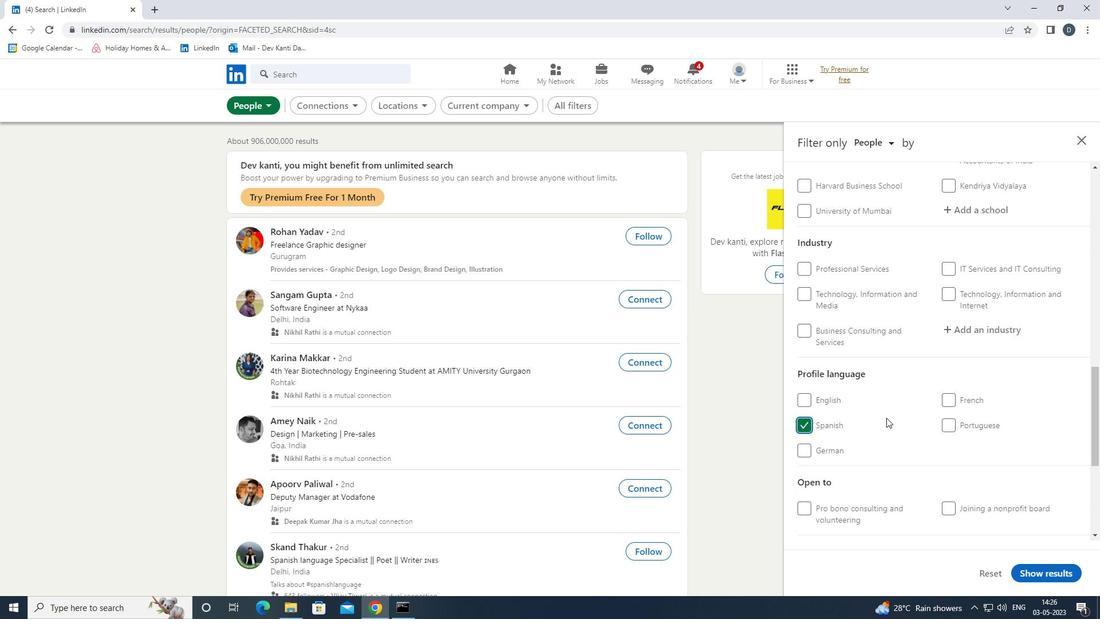 
Action: Mouse moved to (886, 416)
Screenshot: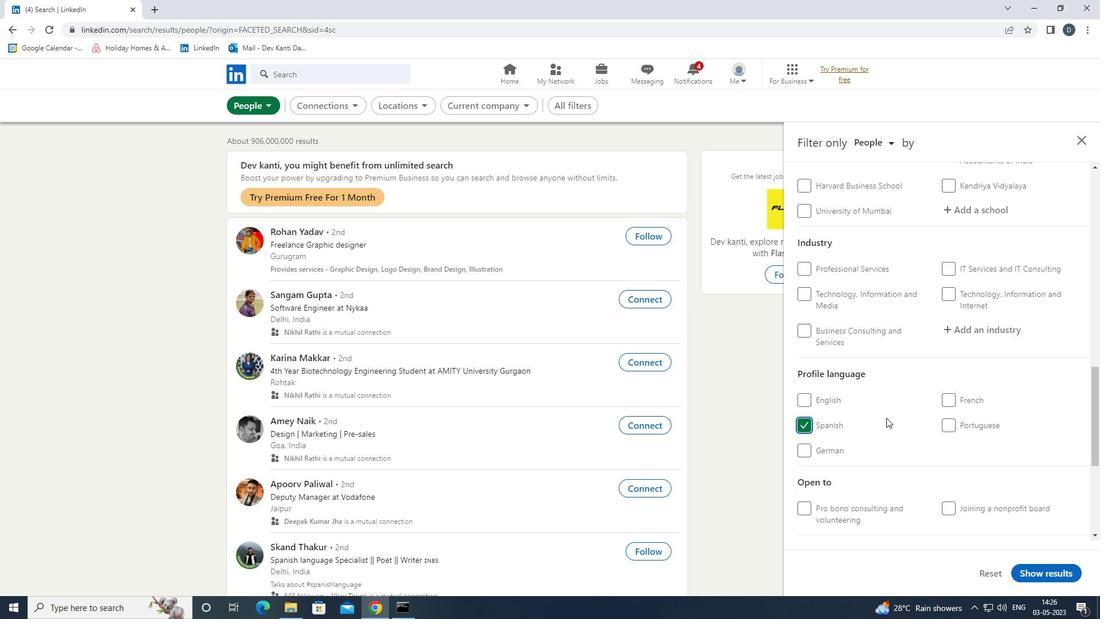 
Action: Mouse scrolled (886, 417) with delta (0, 0)
Screenshot: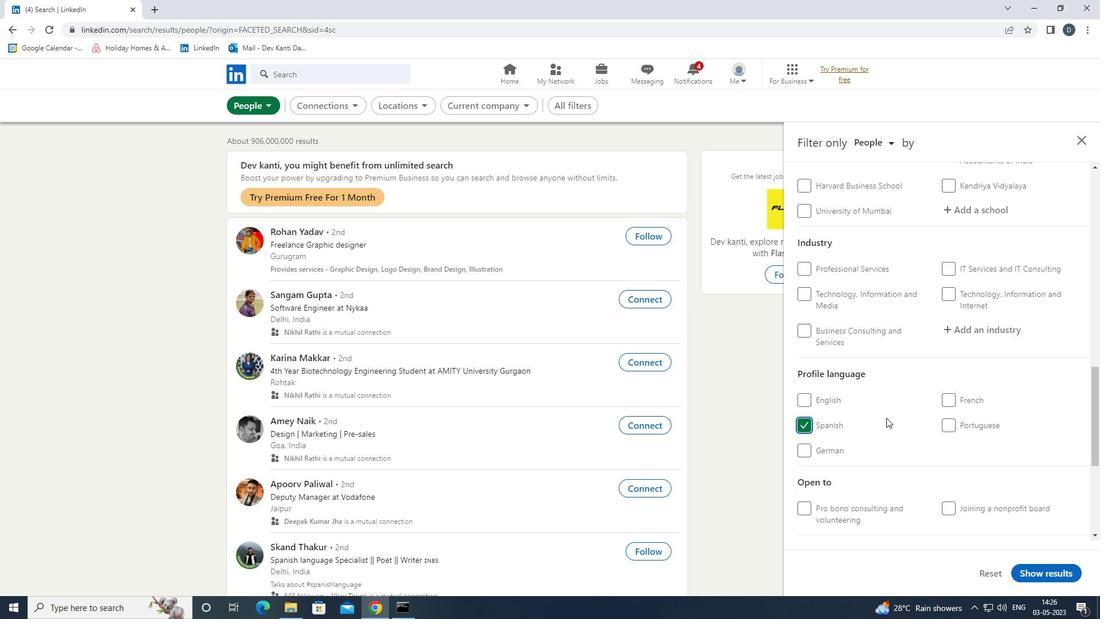 
Action: Mouse moved to (985, 383)
Screenshot: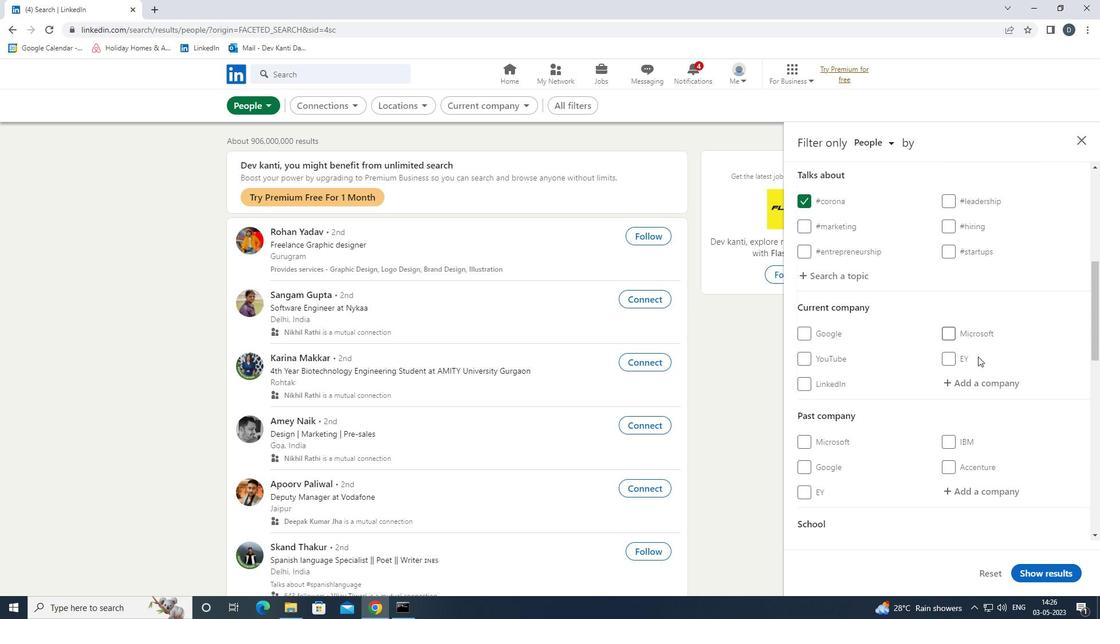 
Action: Mouse pressed left at (985, 383)
Screenshot: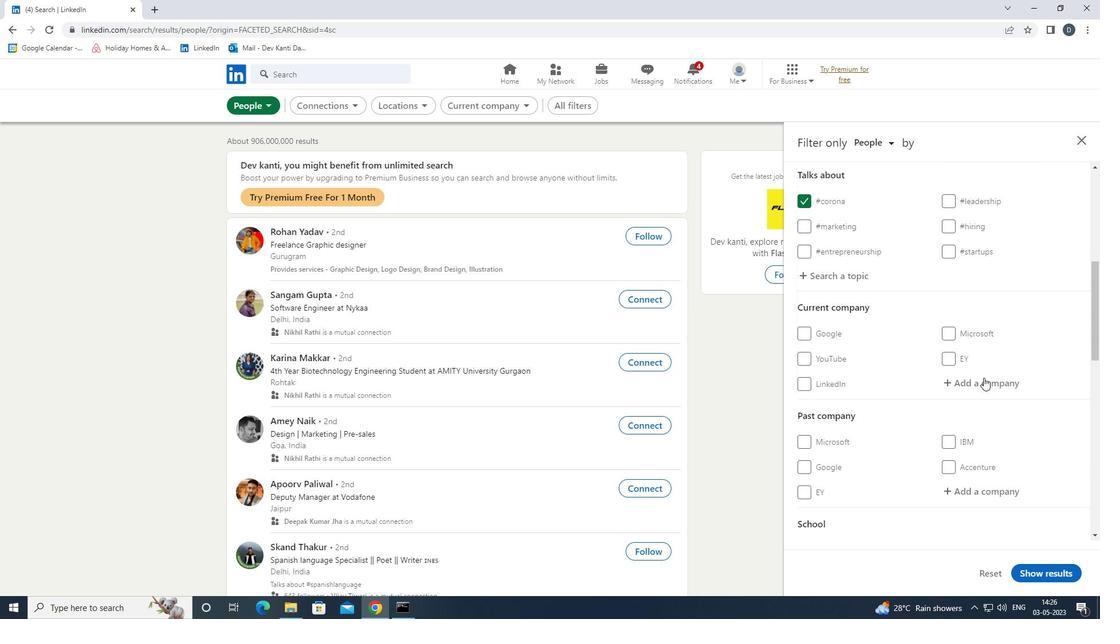
Action: Mouse moved to (985, 384)
Screenshot: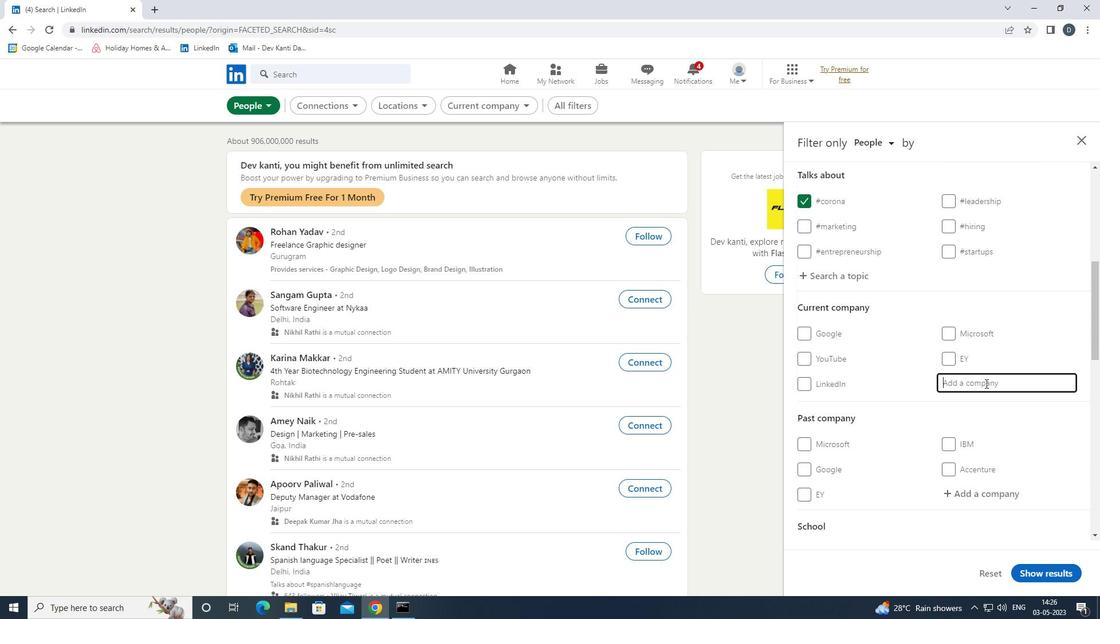 
Action: Key pressed <Key.shift><Key.shift><Key.shift>PLO<Key.shift>PDO<Key.down><Key.enter>
Screenshot: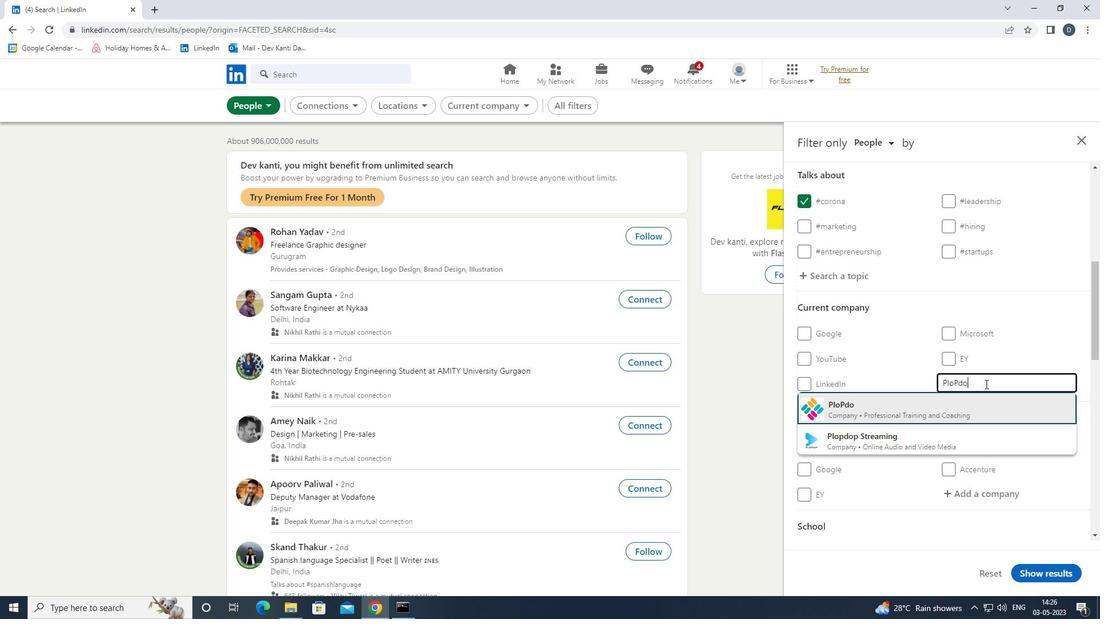 
Action: Mouse moved to (998, 387)
Screenshot: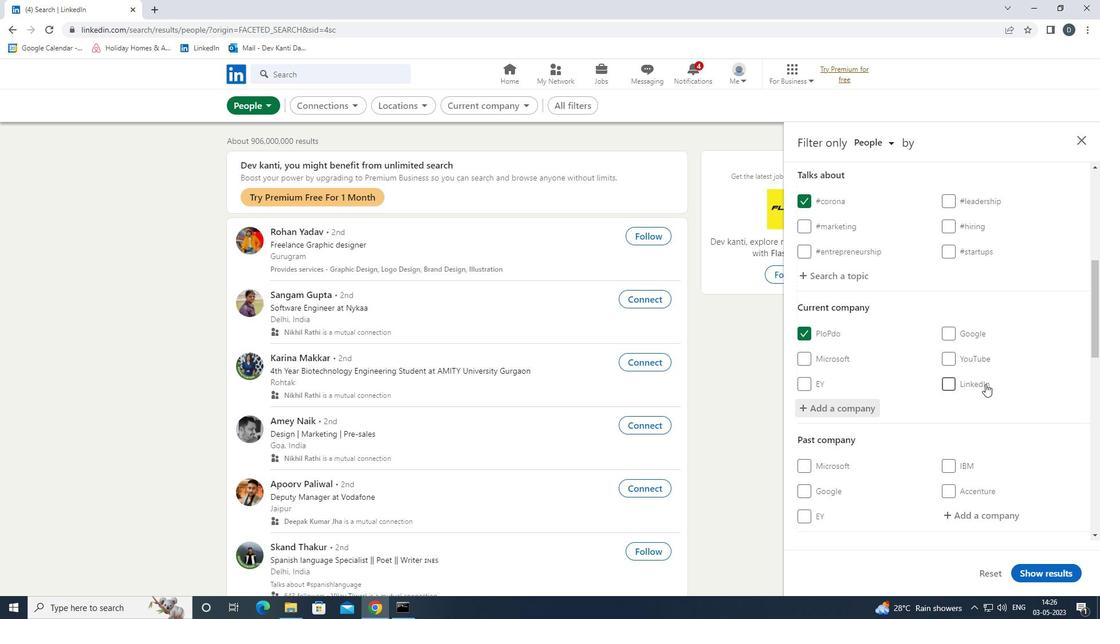 
Action: Mouse scrolled (998, 386) with delta (0, 0)
Screenshot: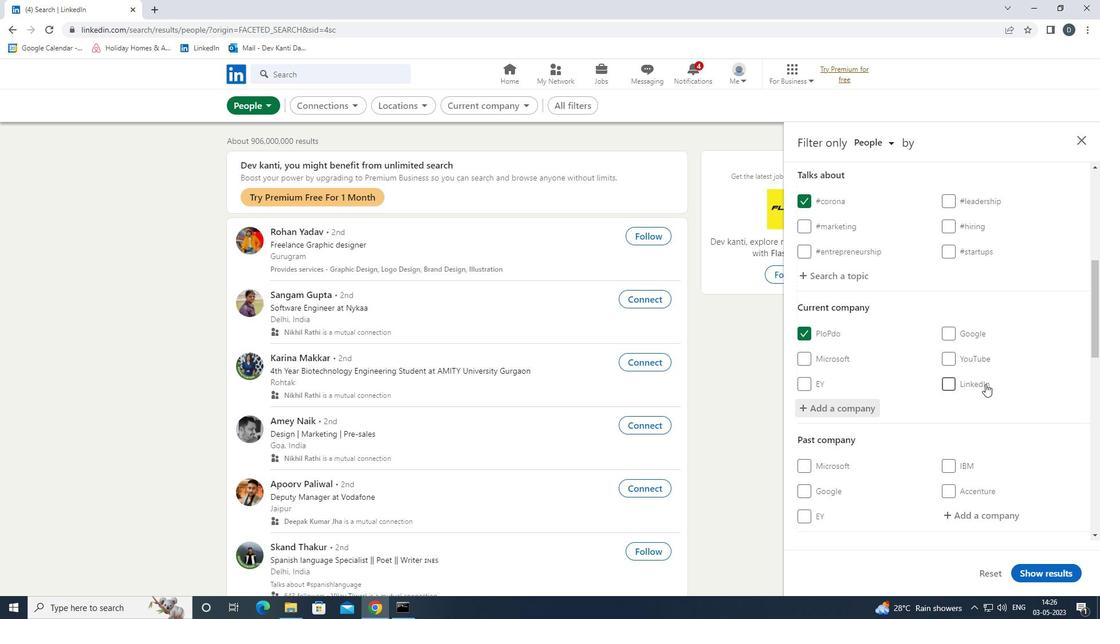 
Action: Mouse moved to (1001, 393)
Screenshot: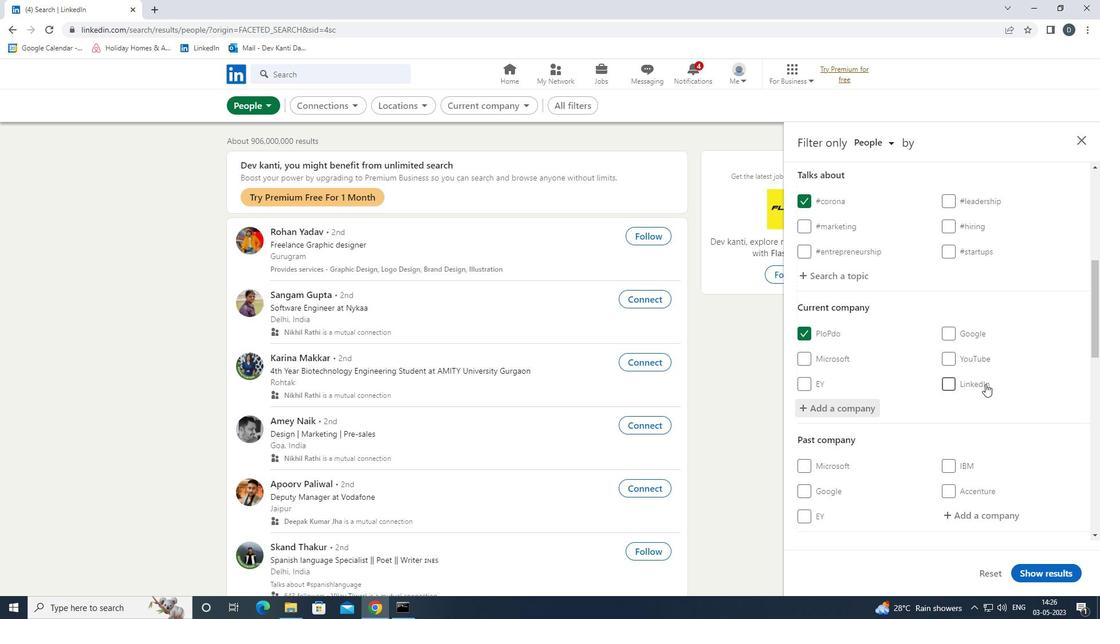 
Action: Mouse scrolled (1001, 393) with delta (0, 0)
Screenshot: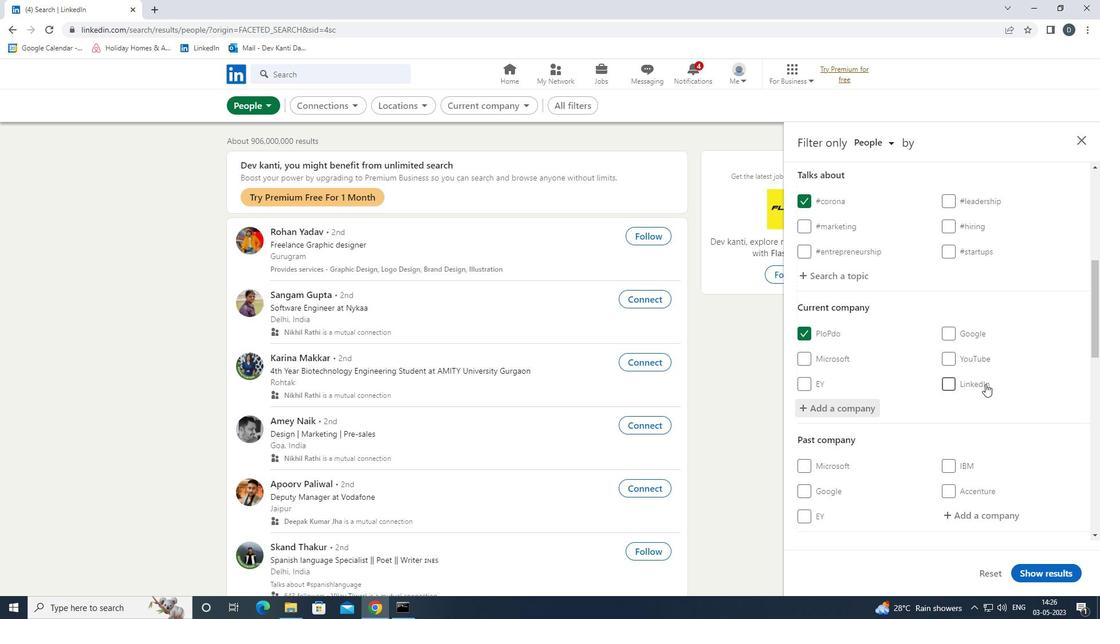 
Action: Mouse moved to (1003, 397)
Screenshot: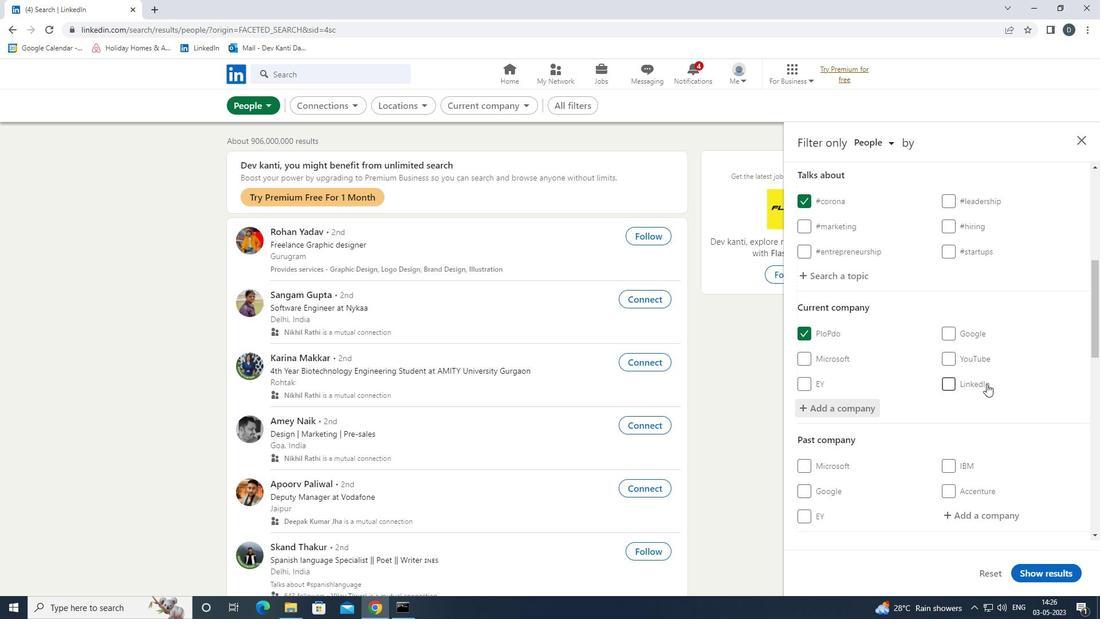 
Action: Mouse scrolled (1003, 397) with delta (0, 0)
Screenshot: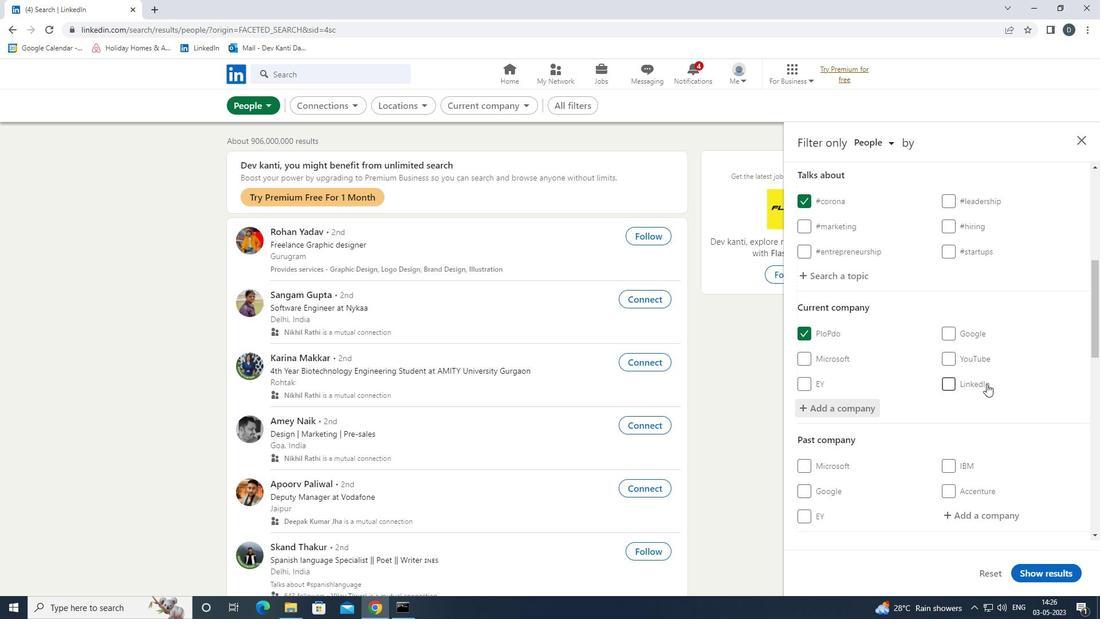
Action: Mouse moved to (1006, 386)
Screenshot: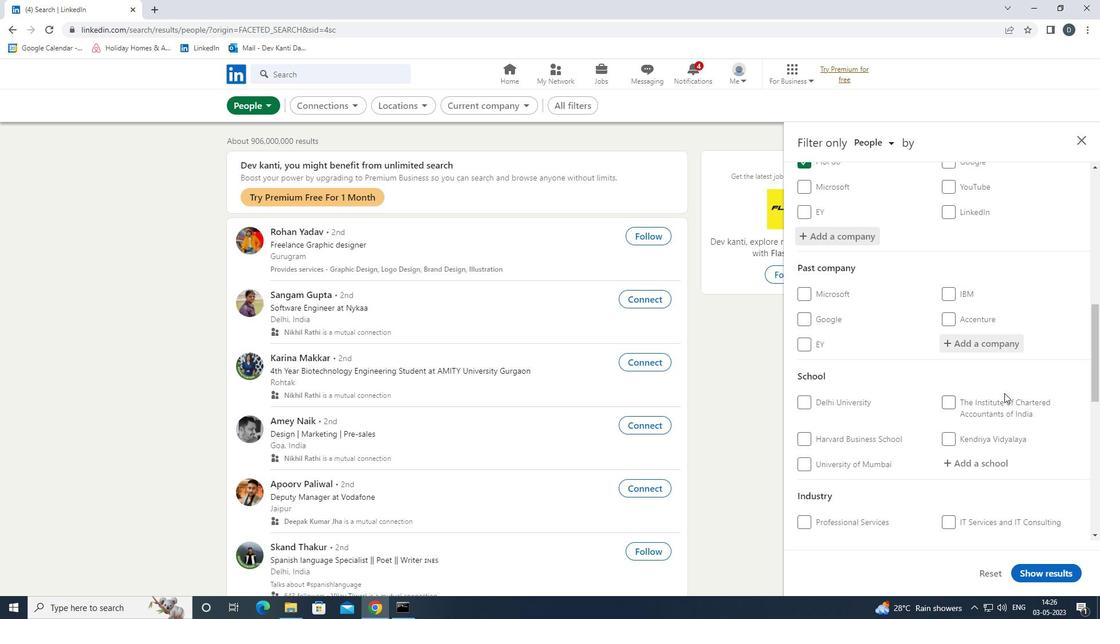 
Action: Mouse scrolled (1006, 386) with delta (0, 0)
Screenshot: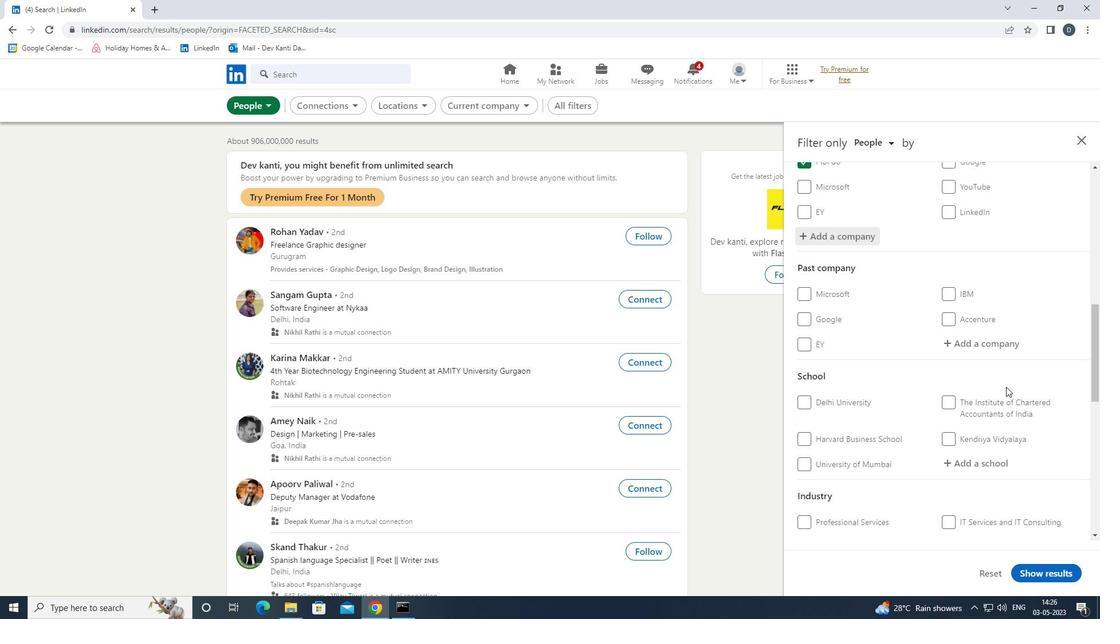 
Action: Mouse moved to (1006, 386)
Screenshot: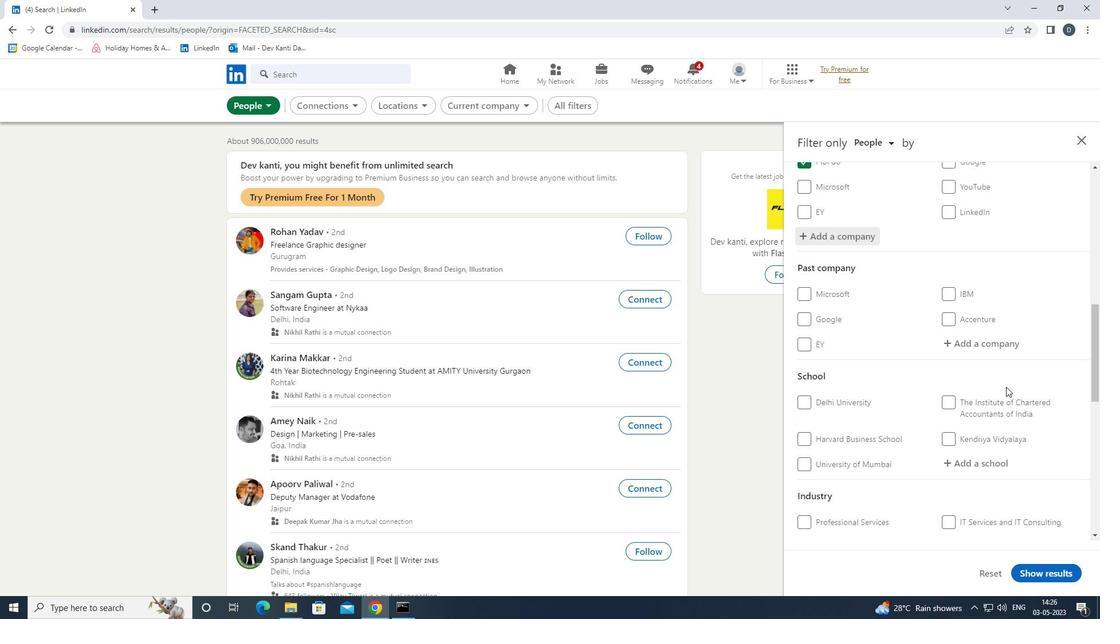 
Action: Mouse scrolled (1006, 386) with delta (0, 0)
Screenshot: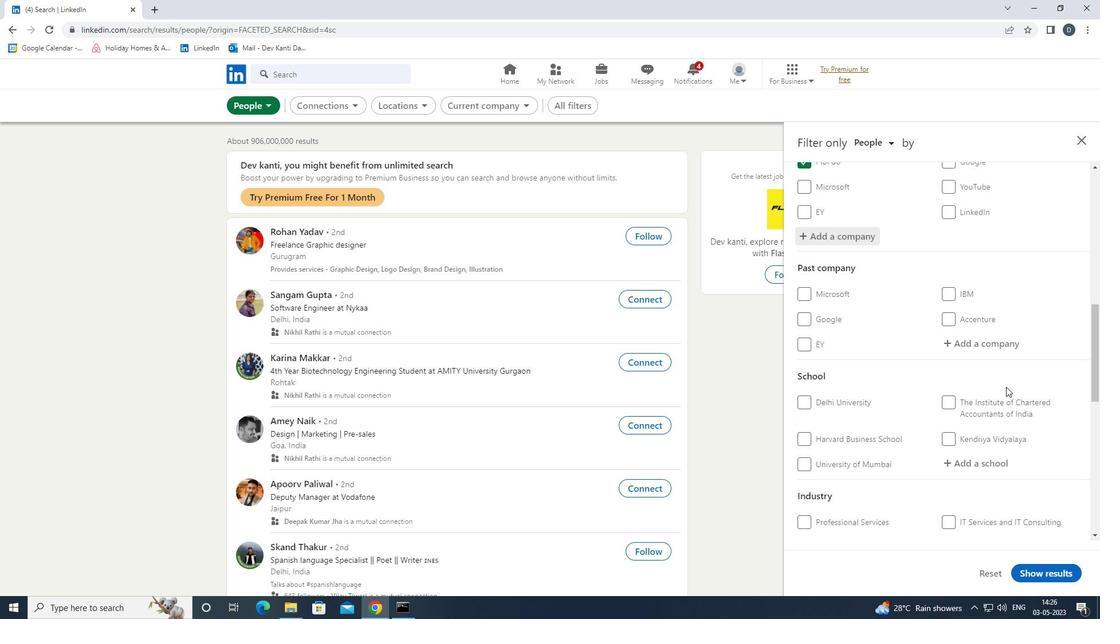 
Action: Mouse moved to (988, 351)
Screenshot: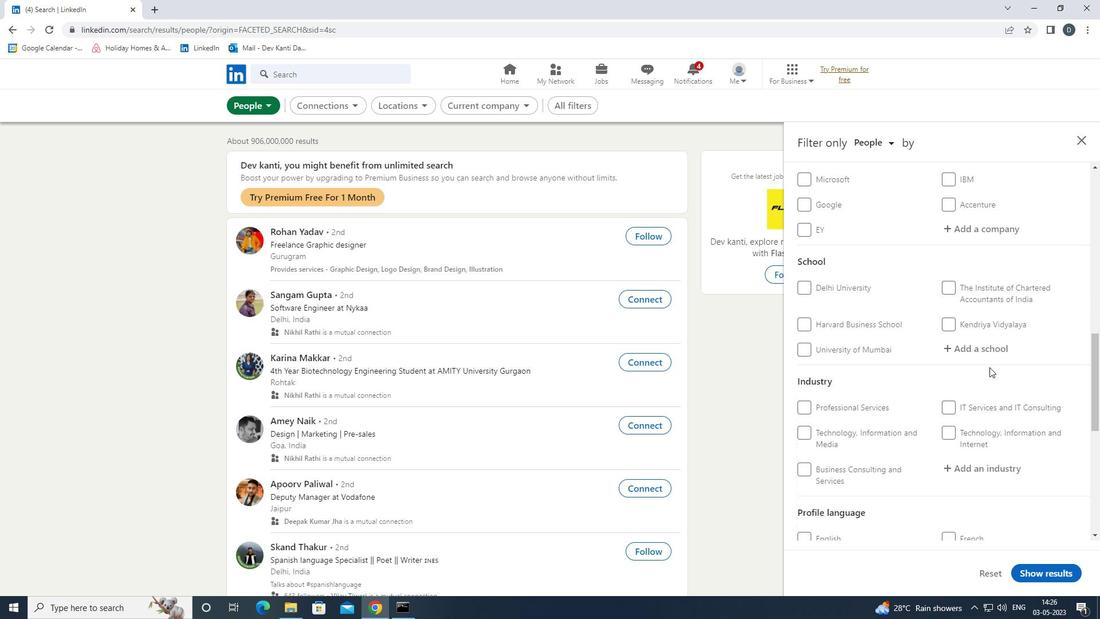 
Action: Mouse pressed left at (988, 351)
Screenshot: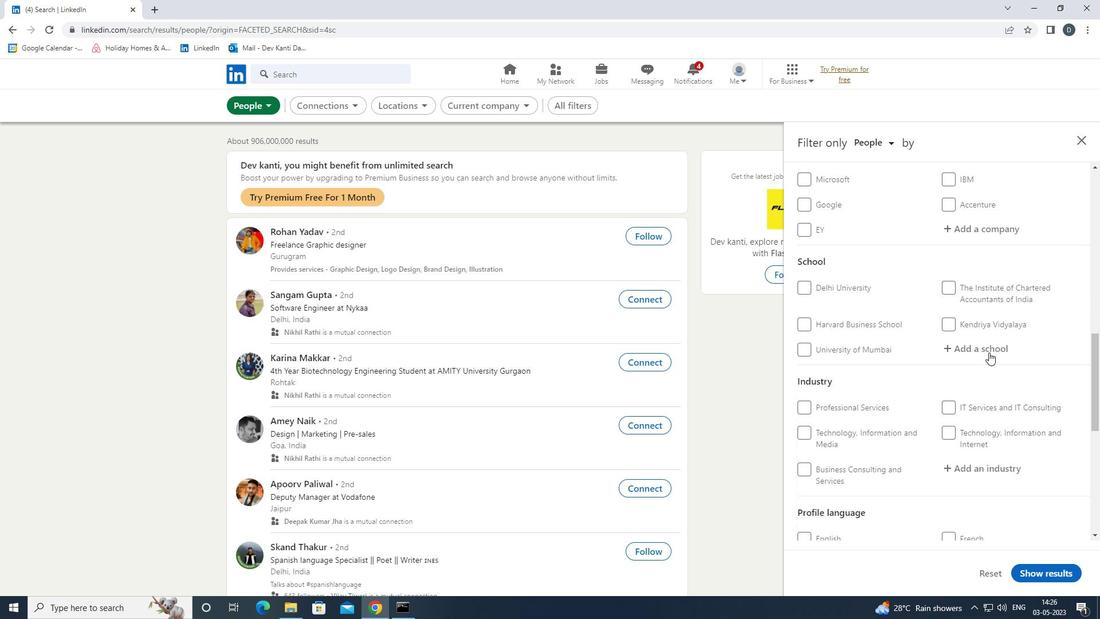 
Action: Key pressed <Key.shift>JAWAHARLAL<Key.space><Key.down><Key.enter>
Screenshot: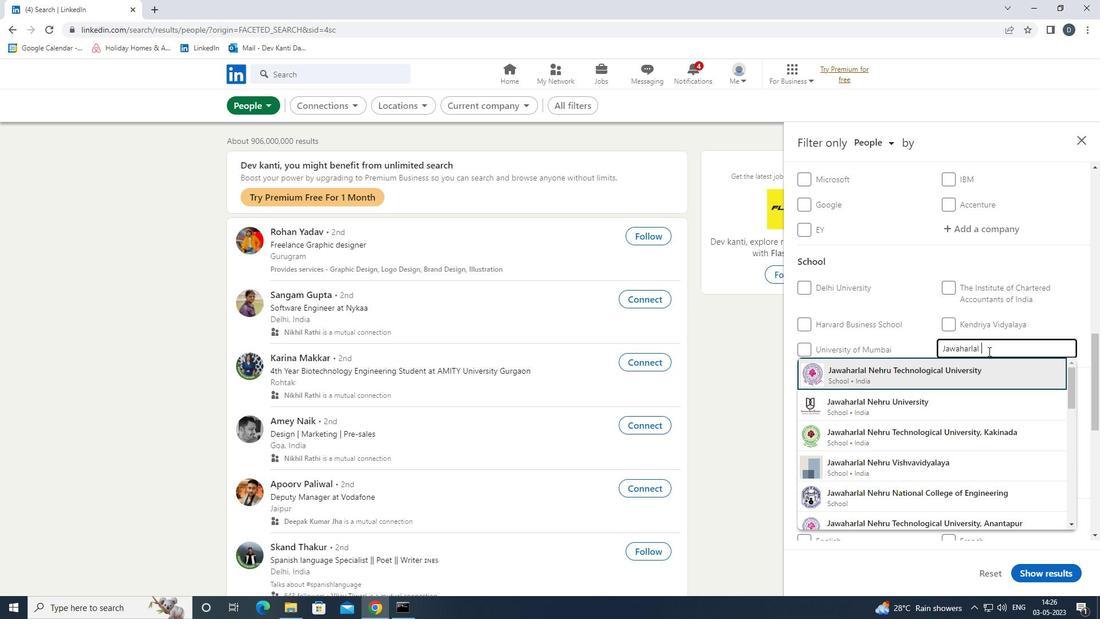 
Action: Mouse moved to (988, 350)
Screenshot: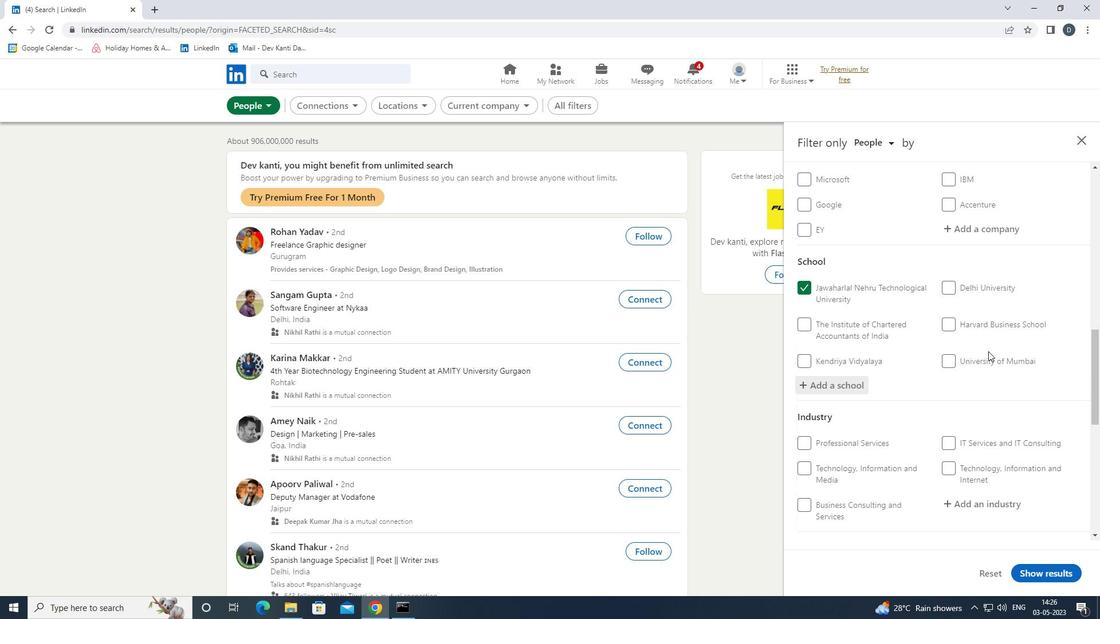 
Action: Mouse scrolled (988, 350) with delta (0, 0)
Screenshot: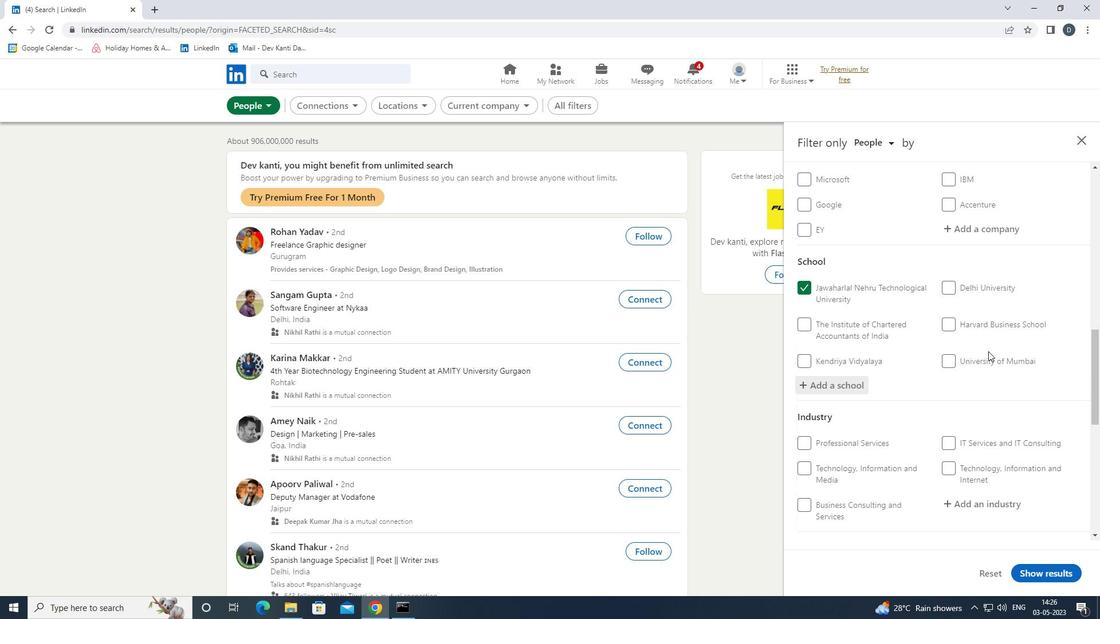 
Action: Mouse moved to (988, 352)
Screenshot: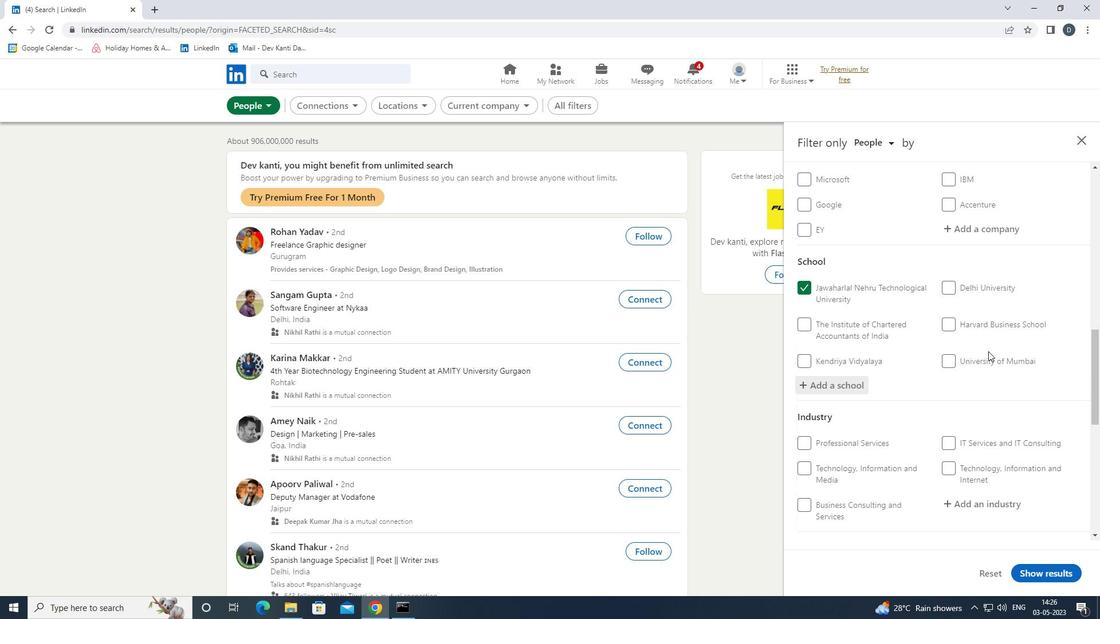 
Action: Mouse scrolled (988, 351) with delta (0, 0)
Screenshot: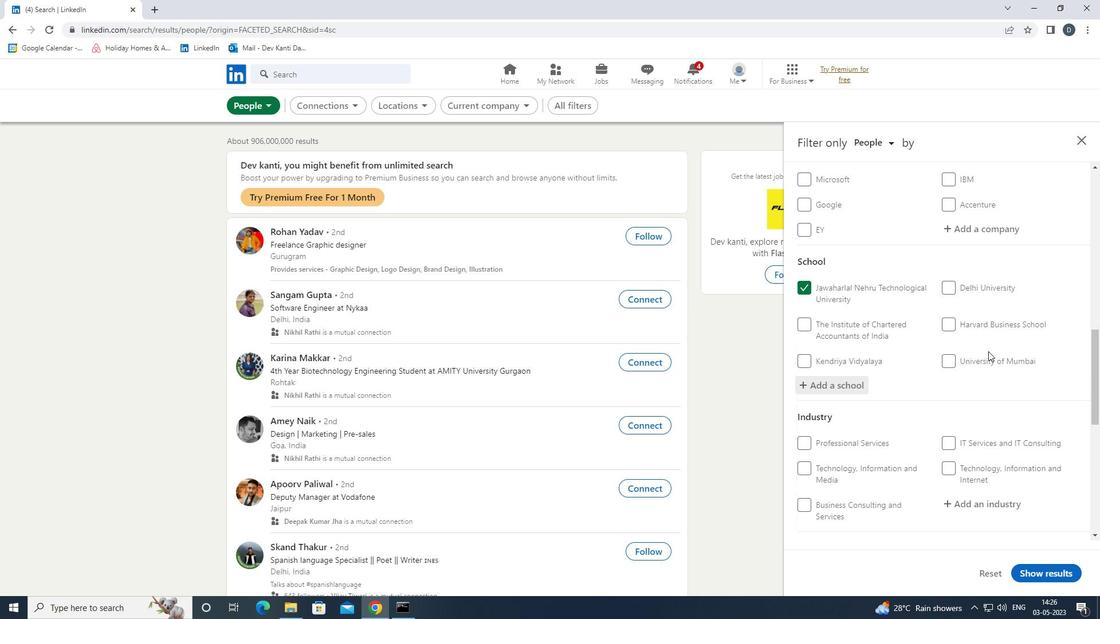 
Action: Mouse moved to (988, 355)
Screenshot: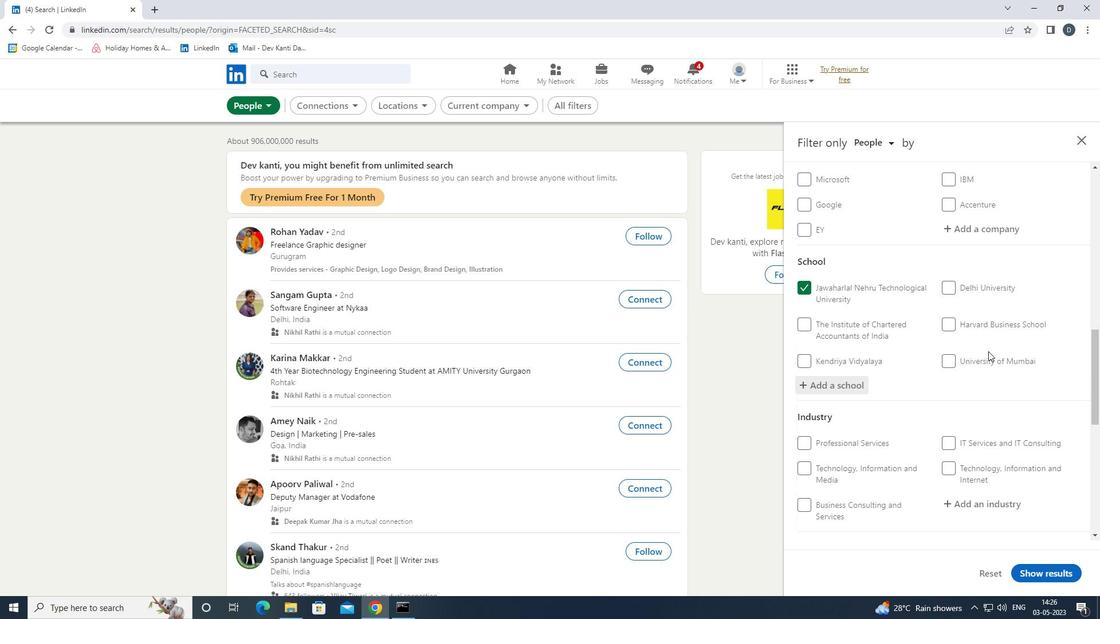 
Action: Mouse scrolled (988, 354) with delta (0, 0)
Screenshot: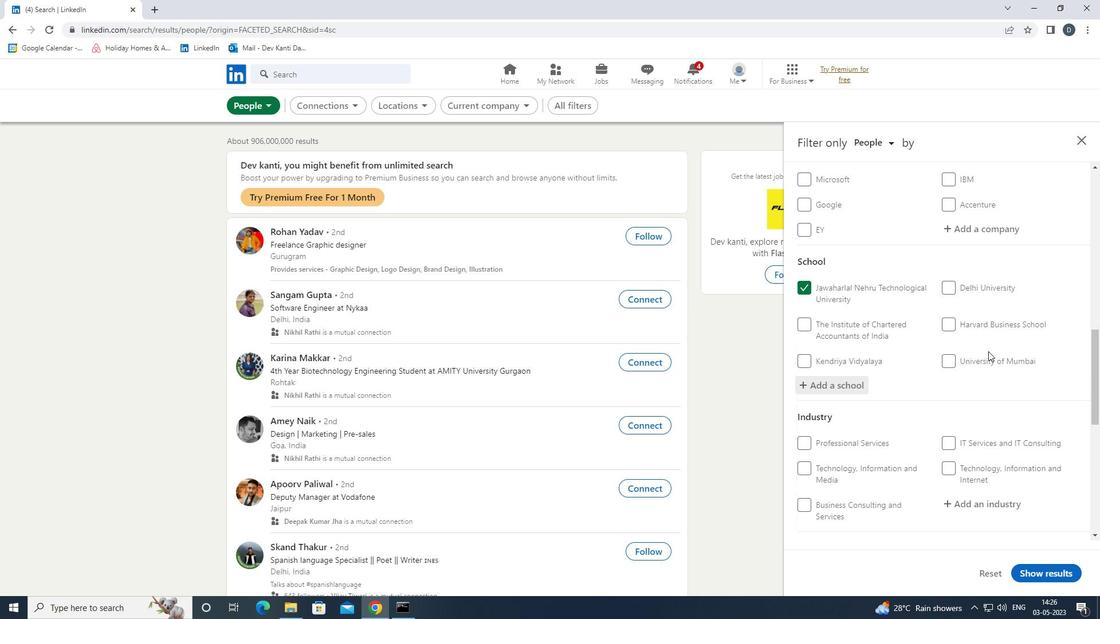 
Action: Mouse moved to (996, 333)
Screenshot: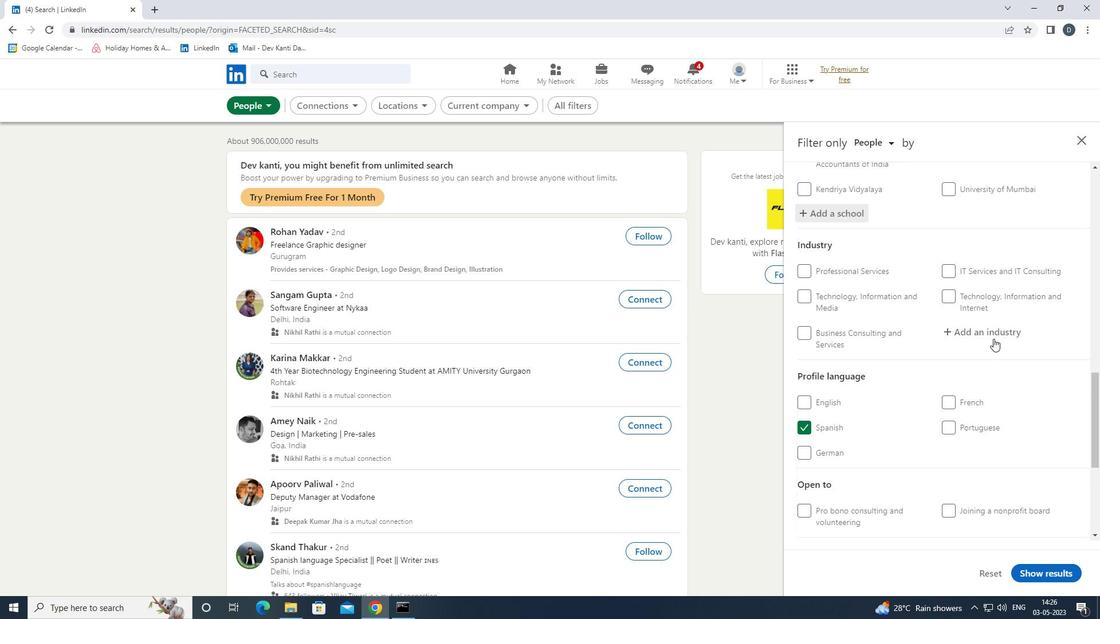 
Action: Mouse pressed left at (996, 333)
Screenshot: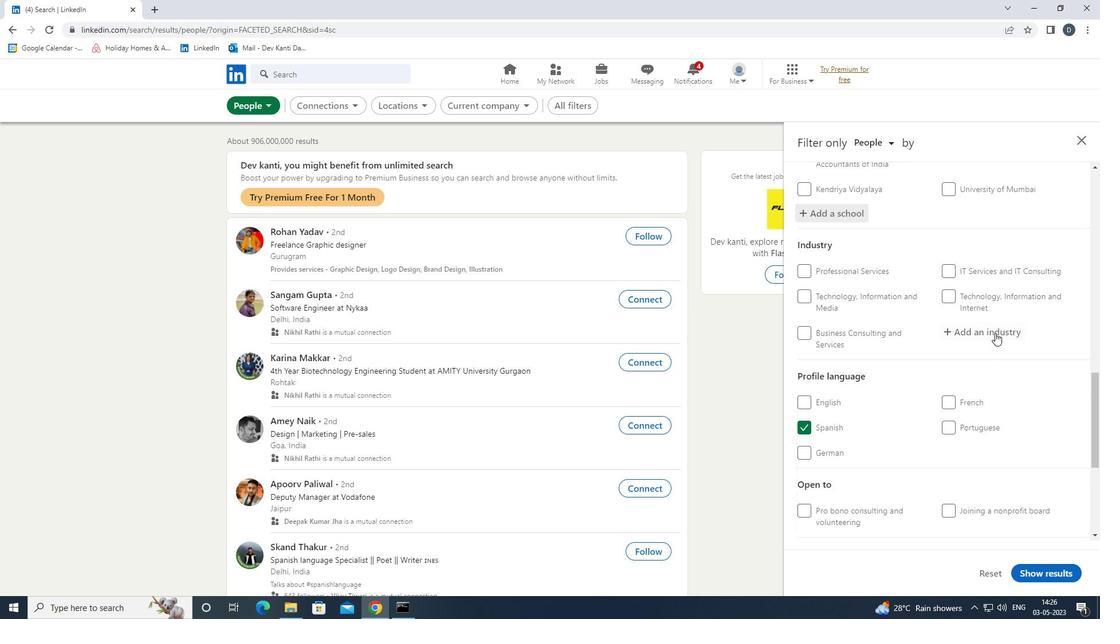 
Action: Key pressed <Key.shift>RUBBER<Key.down><Key.enter>
Screenshot: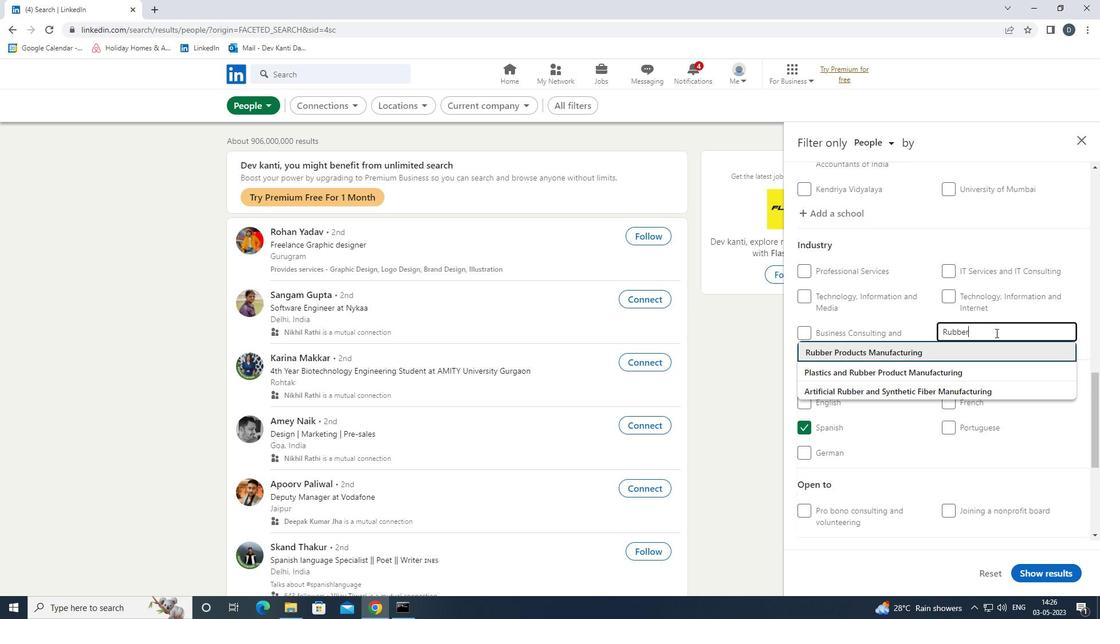 
Action: Mouse moved to (997, 334)
Screenshot: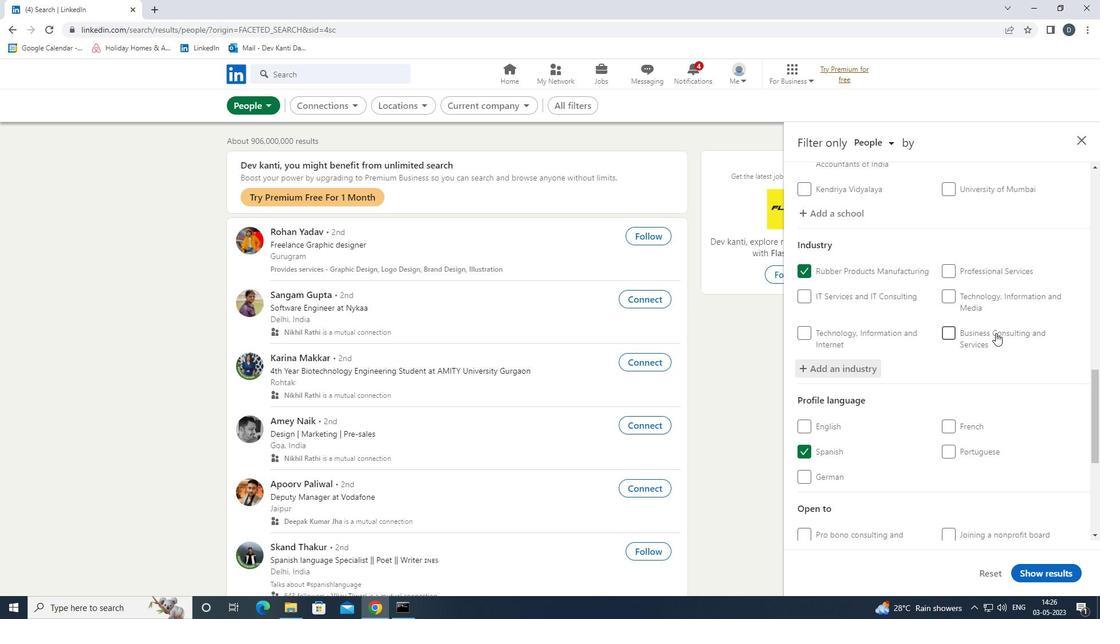 
Action: Mouse scrolled (997, 333) with delta (0, 0)
Screenshot: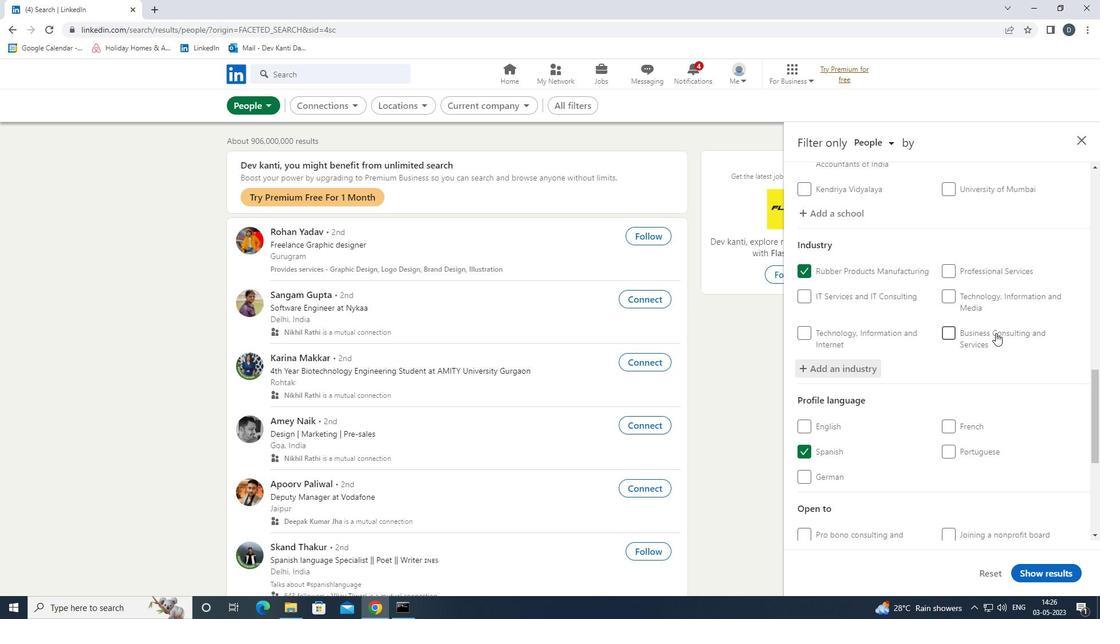 
Action: Mouse moved to (998, 334)
Screenshot: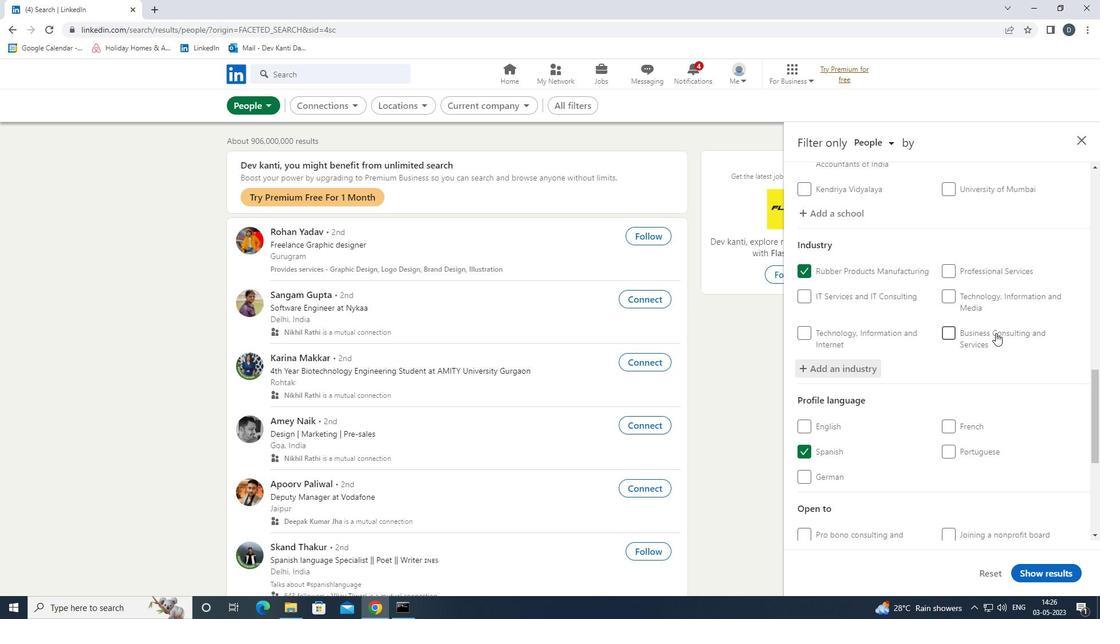 
Action: Mouse scrolled (998, 333) with delta (0, 0)
Screenshot: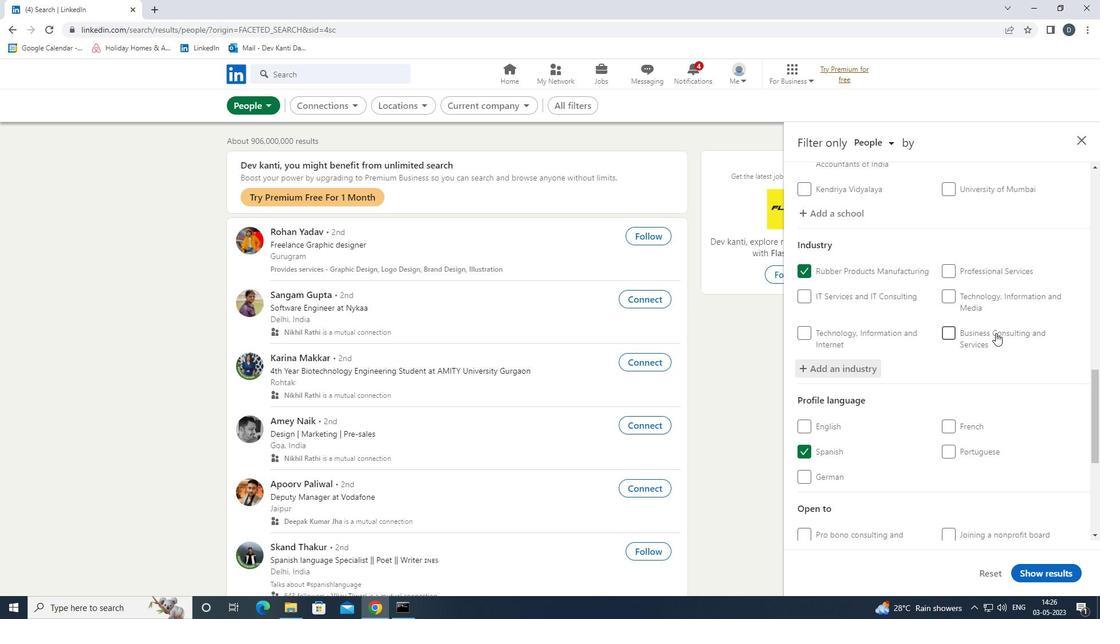 
Action: Mouse scrolled (998, 333) with delta (0, 0)
Screenshot: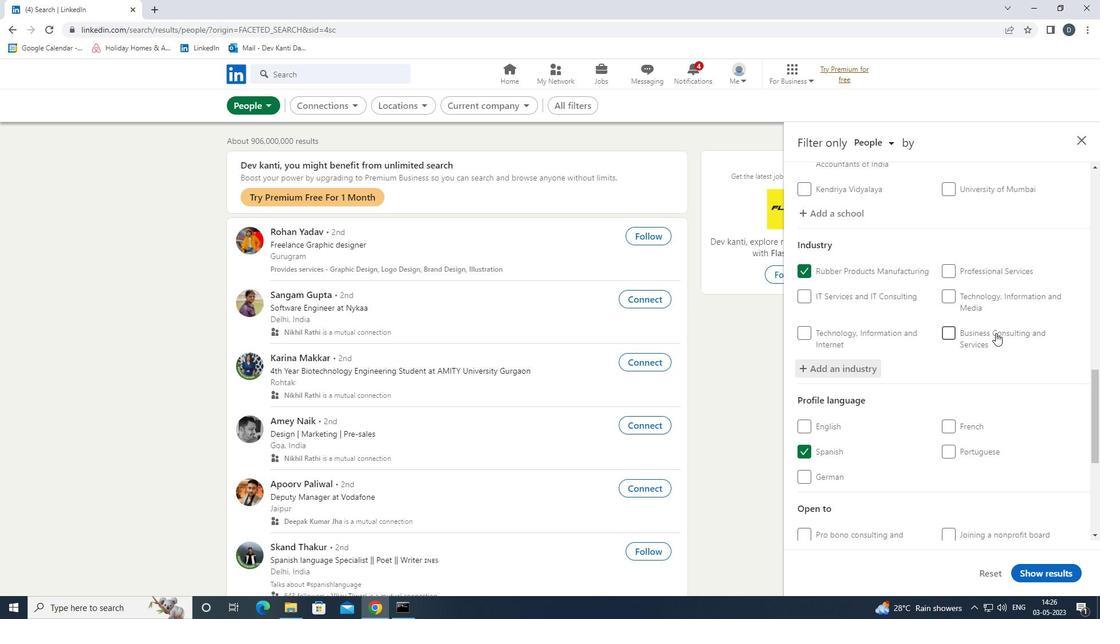 
Action: Mouse scrolled (998, 333) with delta (0, 0)
Screenshot: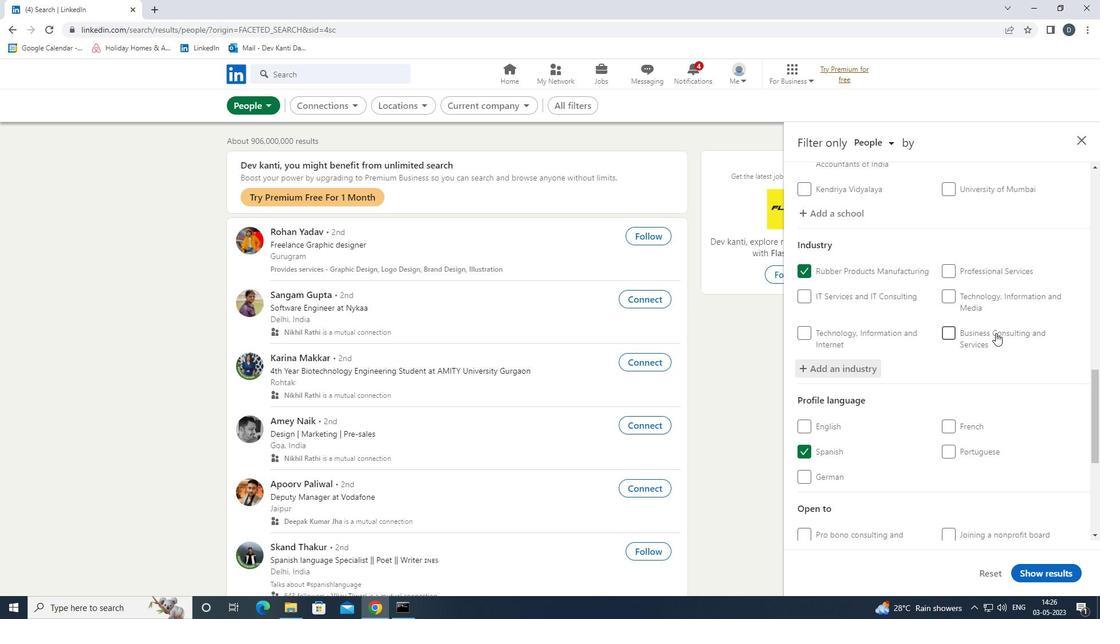 
Action: Mouse moved to (992, 434)
Screenshot: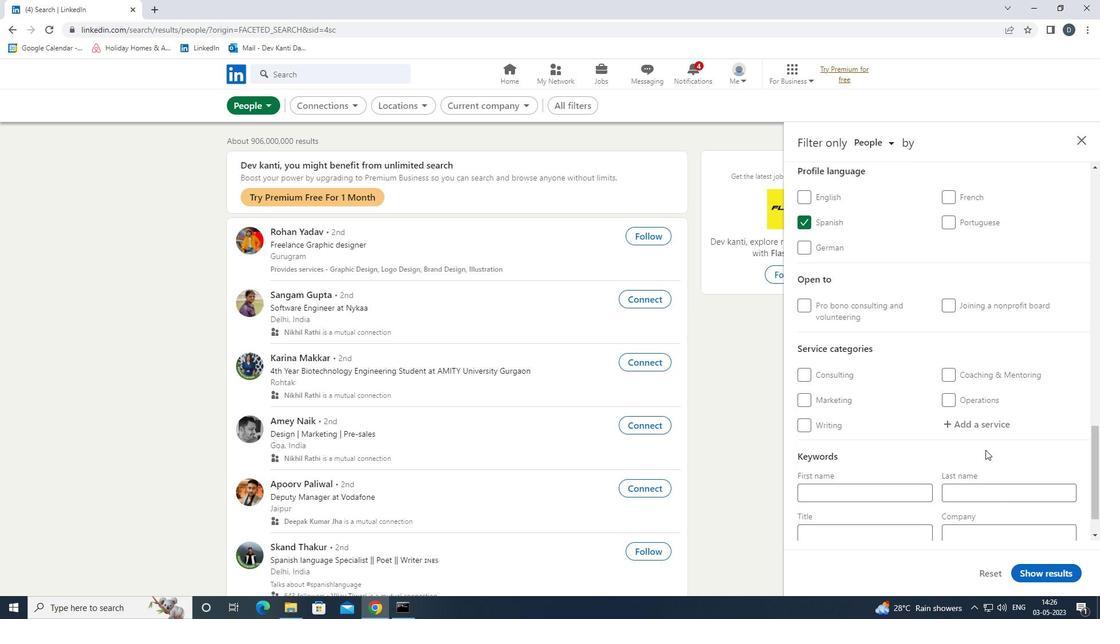
Action: Mouse pressed left at (992, 434)
Screenshot: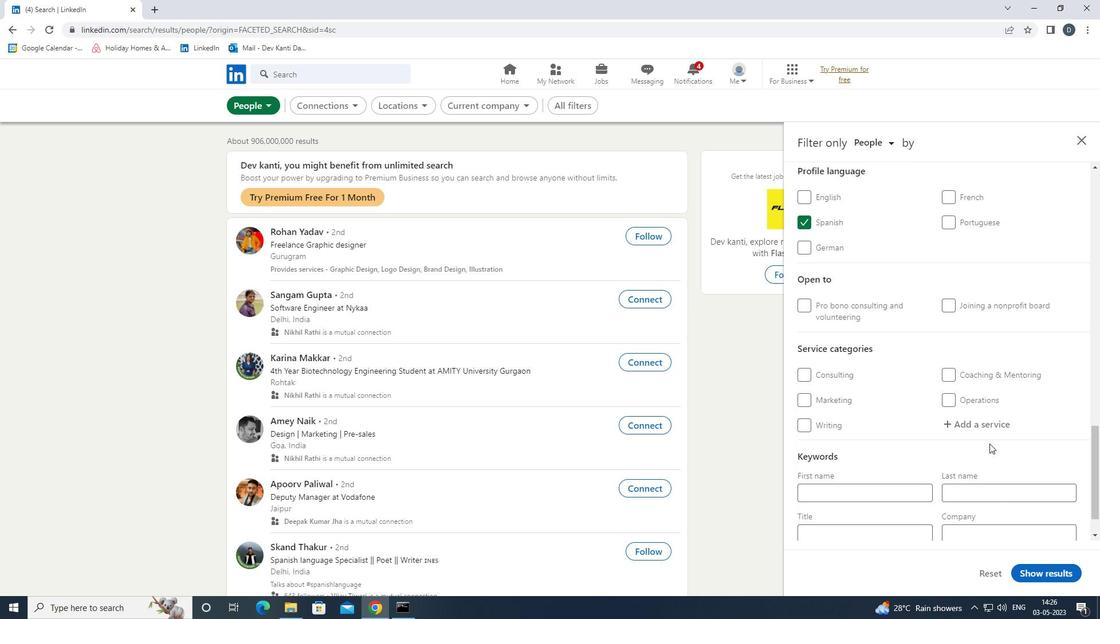 
Action: Mouse moved to (992, 425)
Screenshot: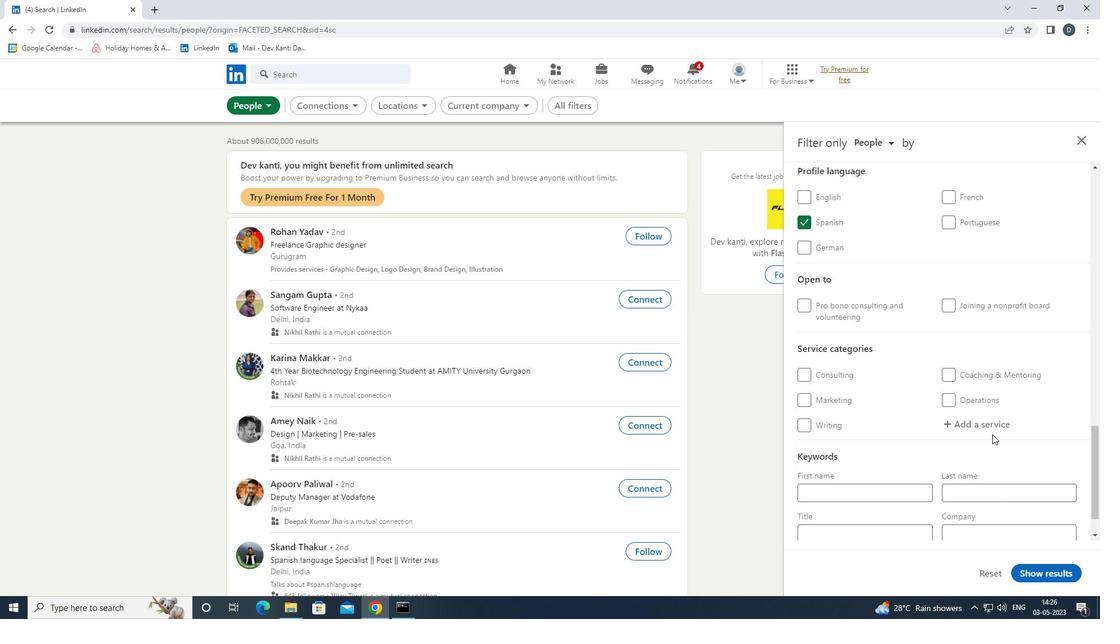 
Action: Mouse pressed left at (992, 425)
Screenshot: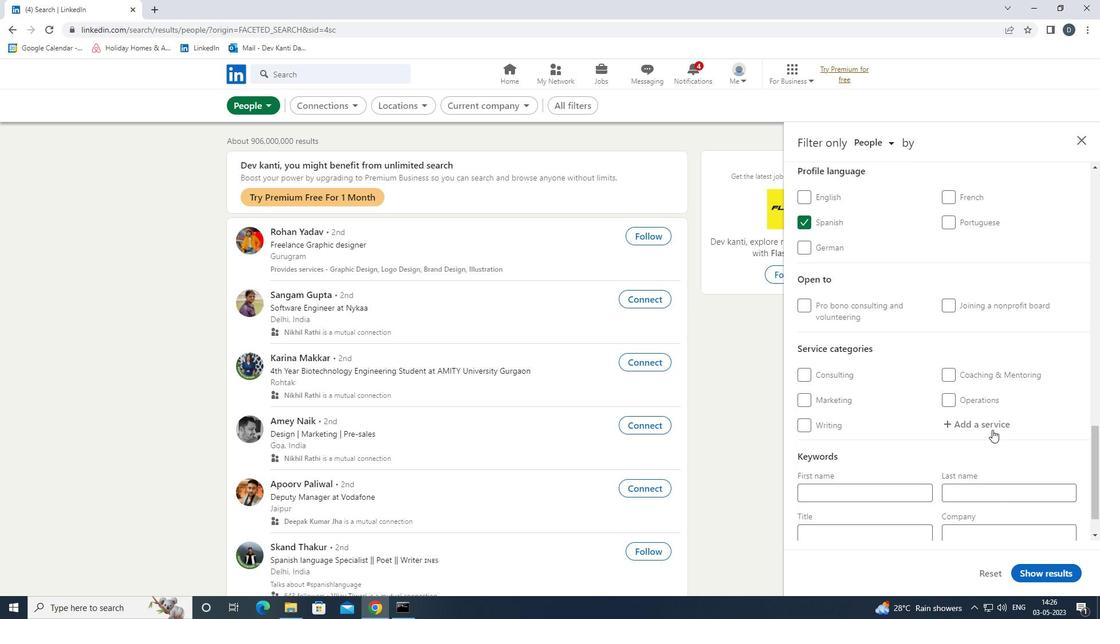 
Action: Mouse moved to (989, 424)
Screenshot: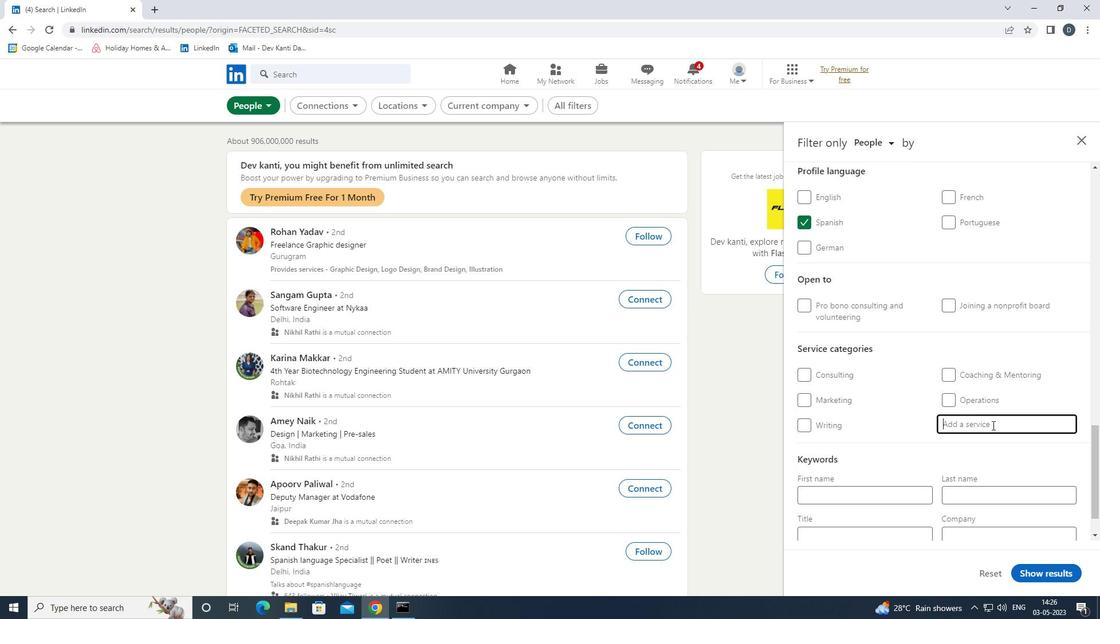 
Action: Key pressed <Key.shift>MANAGEMENT<Key.space><Key.shift>CONSU<Key.down><Key.enter>
Screenshot: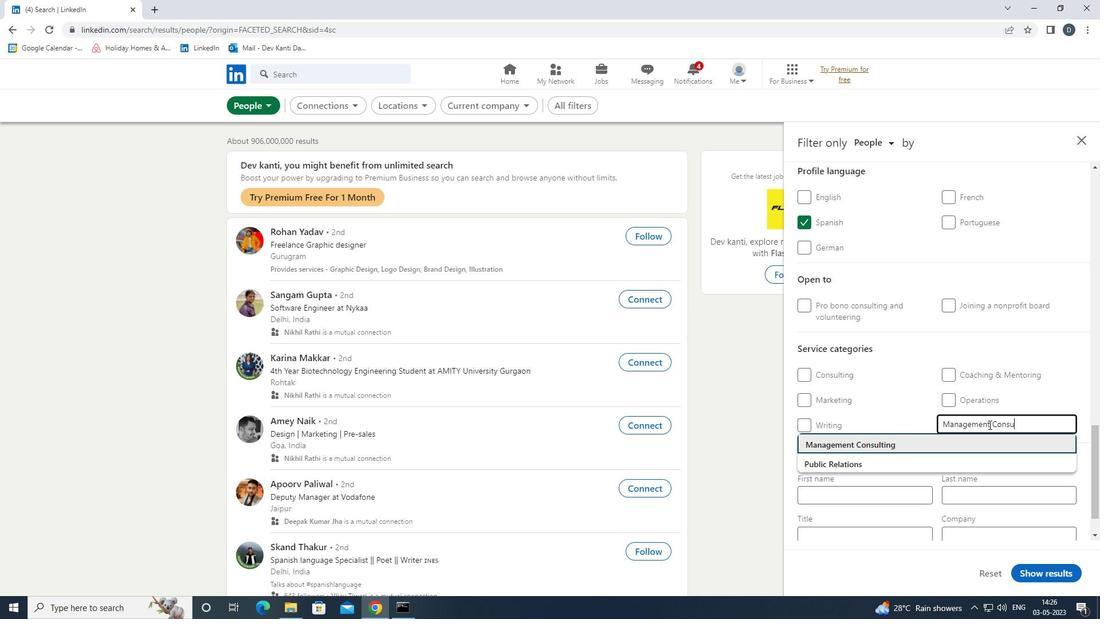 
Action: Mouse moved to (993, 422)
Screenshot: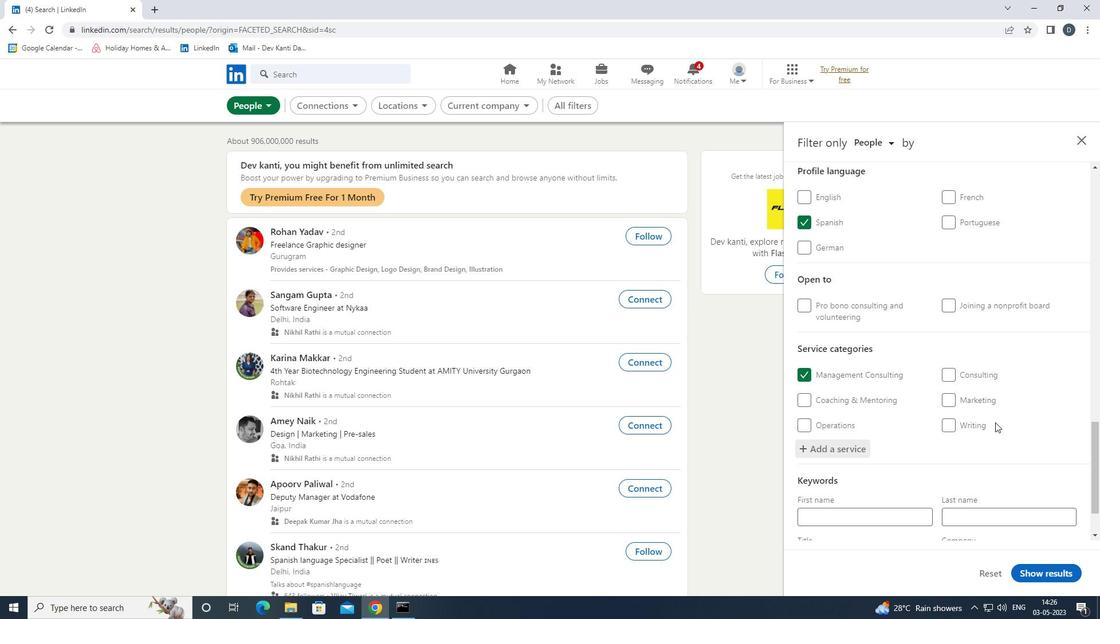 
Action: Mouse scrolled (993, 421) with delta (0, 0)
Screenshot: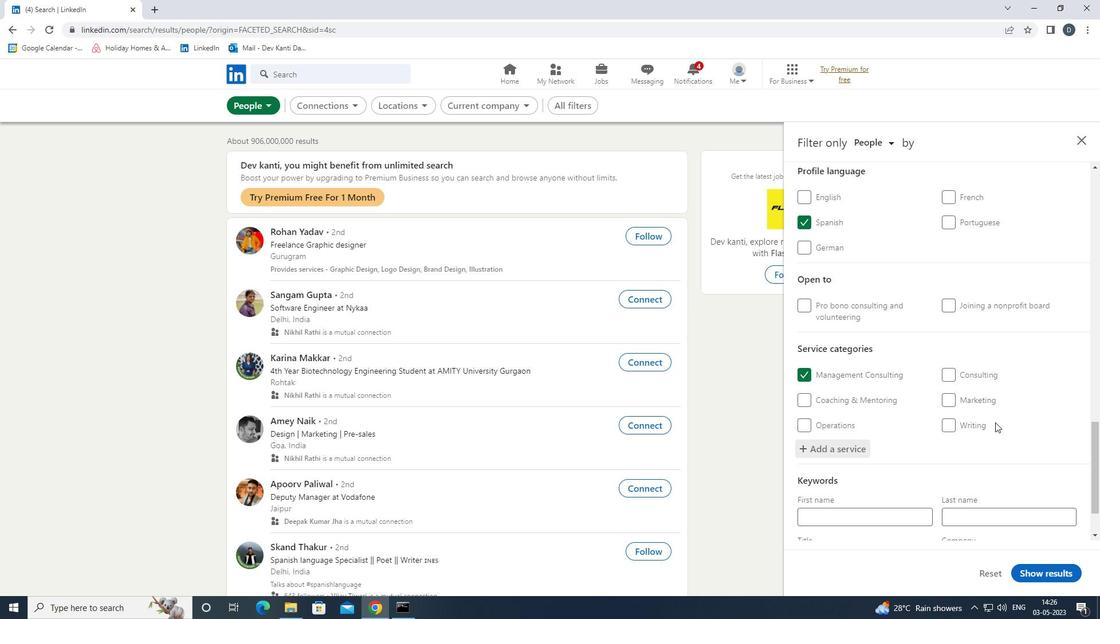 
Action: Mouse scrolled (993, 421) with delta (0, 0)
Screenshot: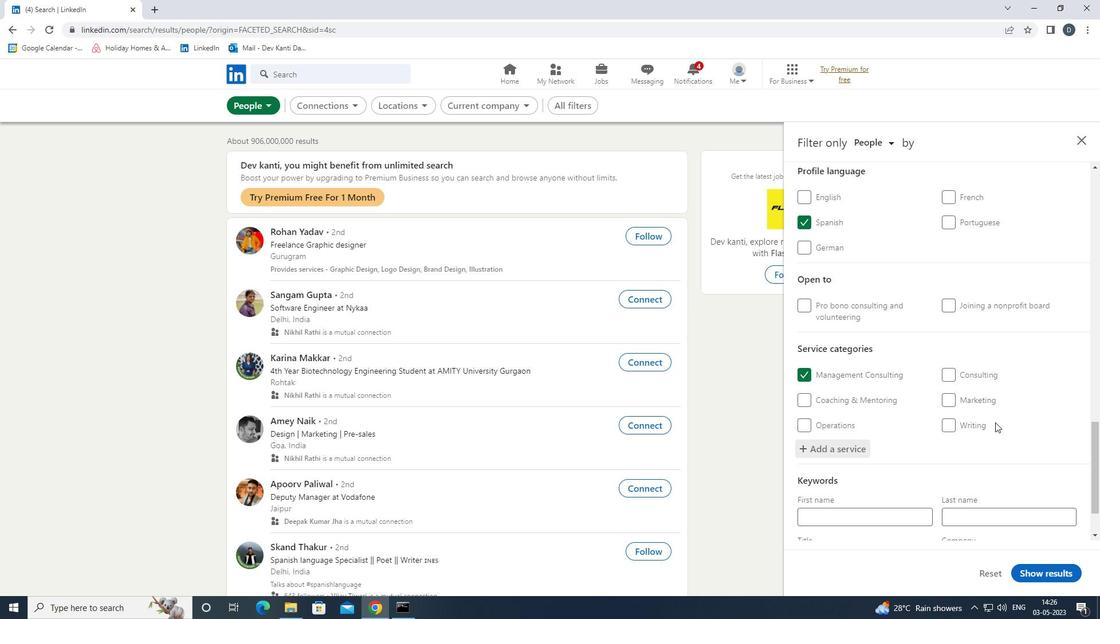 
Action: Mouse scrolled (993, 421) with delta (0, 0)
Screenshot: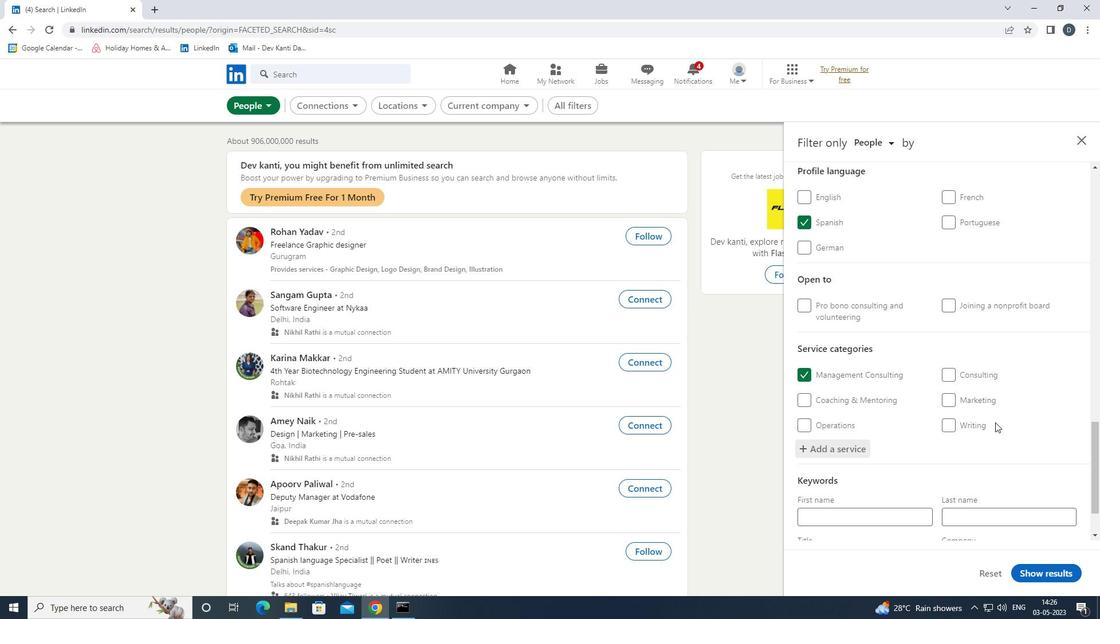 
Action: Mouse moved to (875, 489)
Screenshot: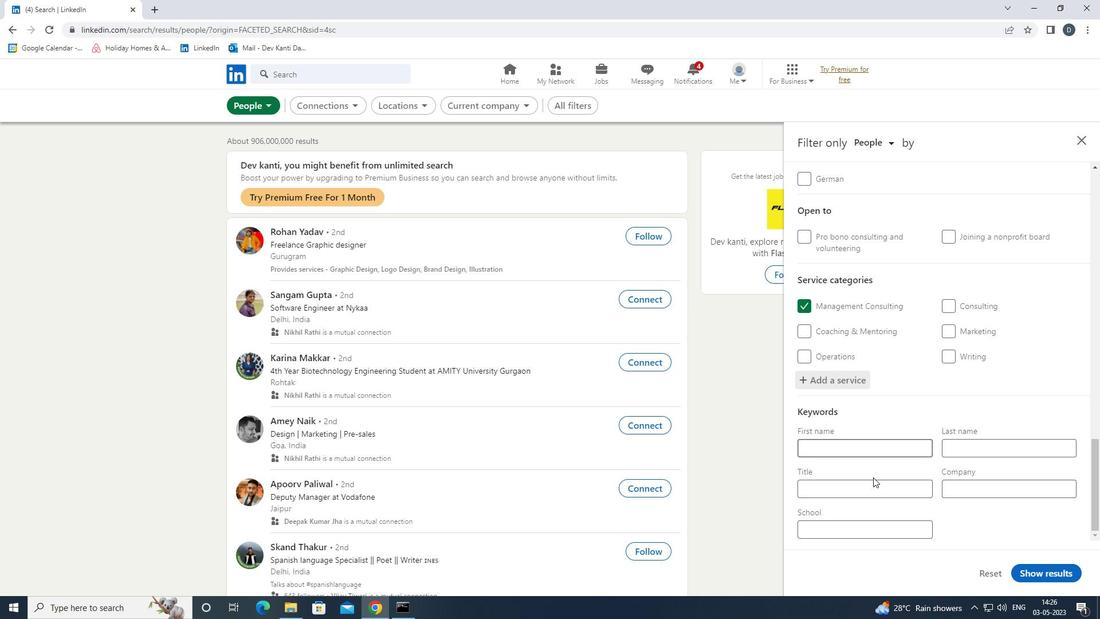 
Action: Mouse pressed left at (875, 489)
Screenshot: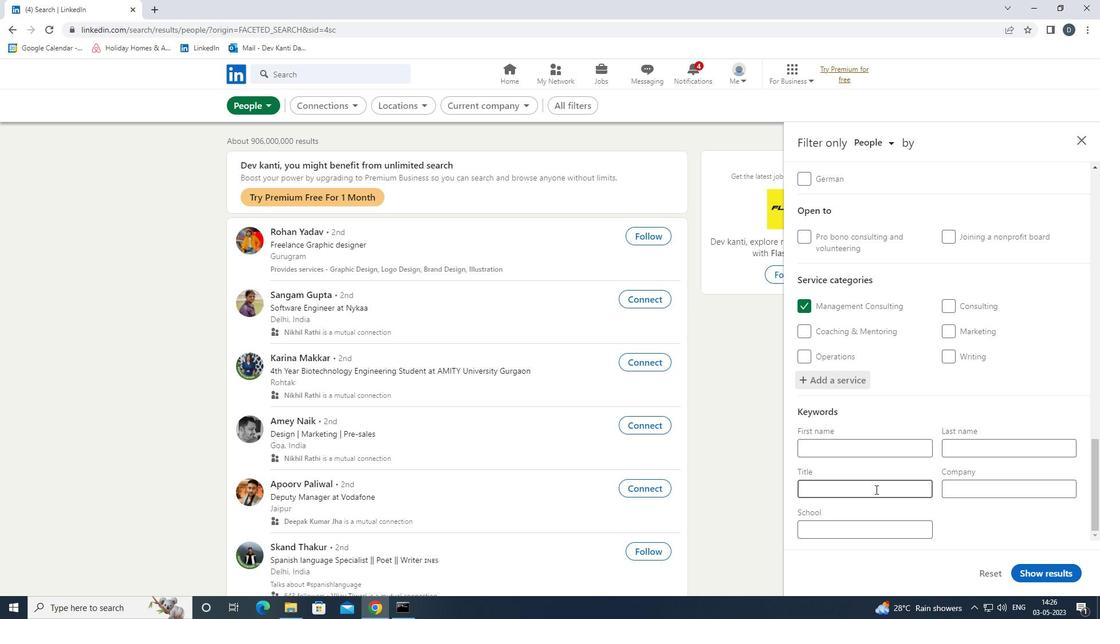 
Action: Mouse moved to (875, 490)
Screenshot: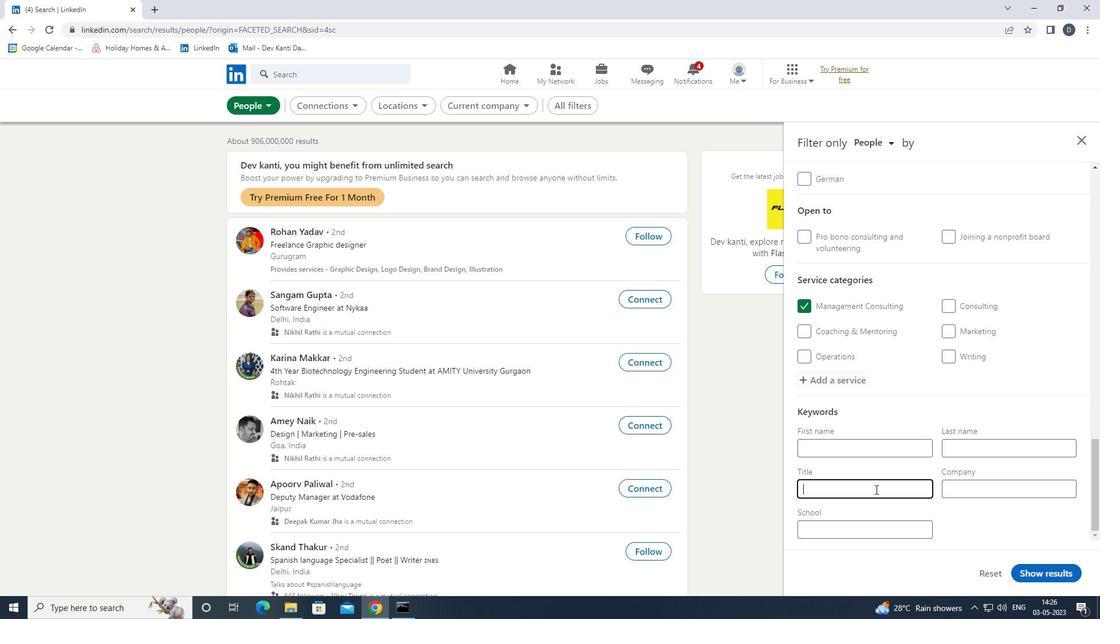 
Action: Key pressed <Key.shift>EDITOR/<Key.shift>PROOFREADER
Screenshot: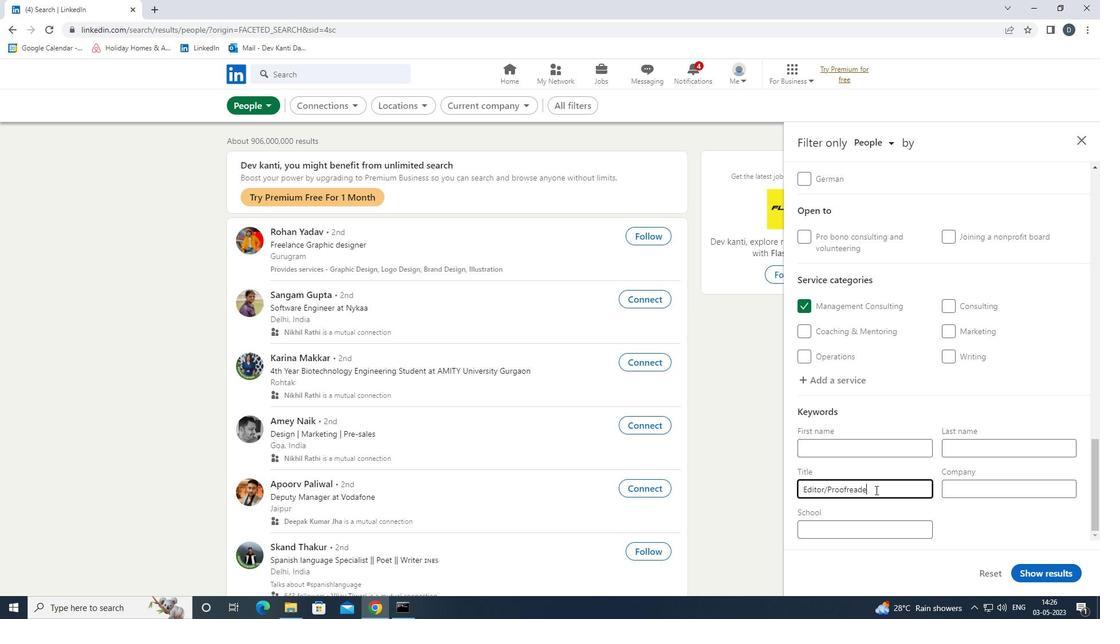 
Action: Mouse moved to (1047, 576)
Screenshot: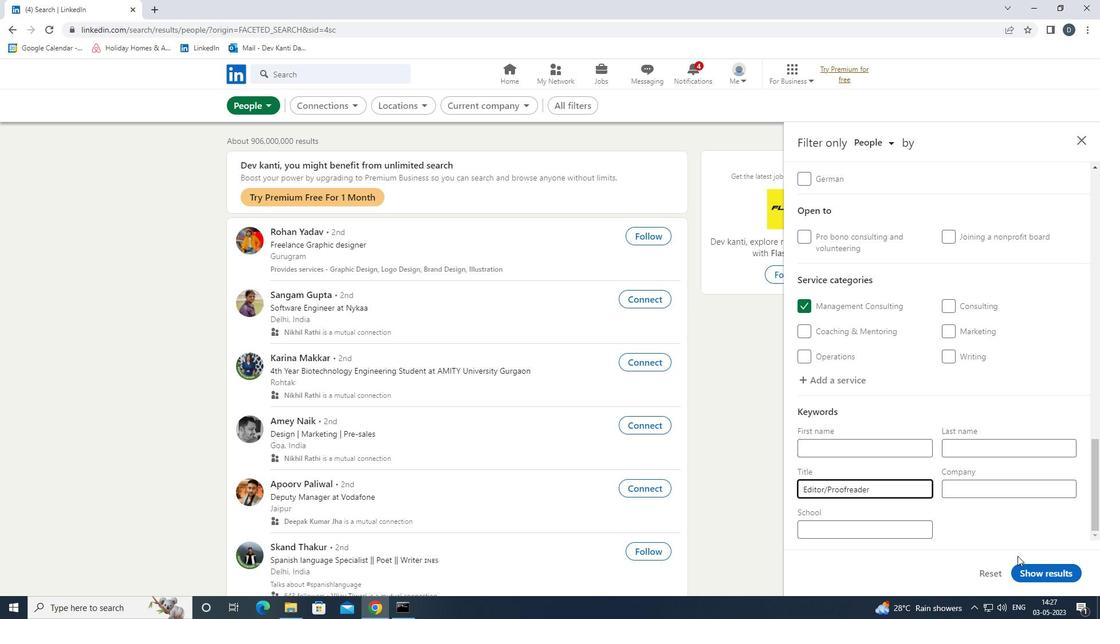 
Action: Mouse pressed left at (1047, 576)
Screenshot: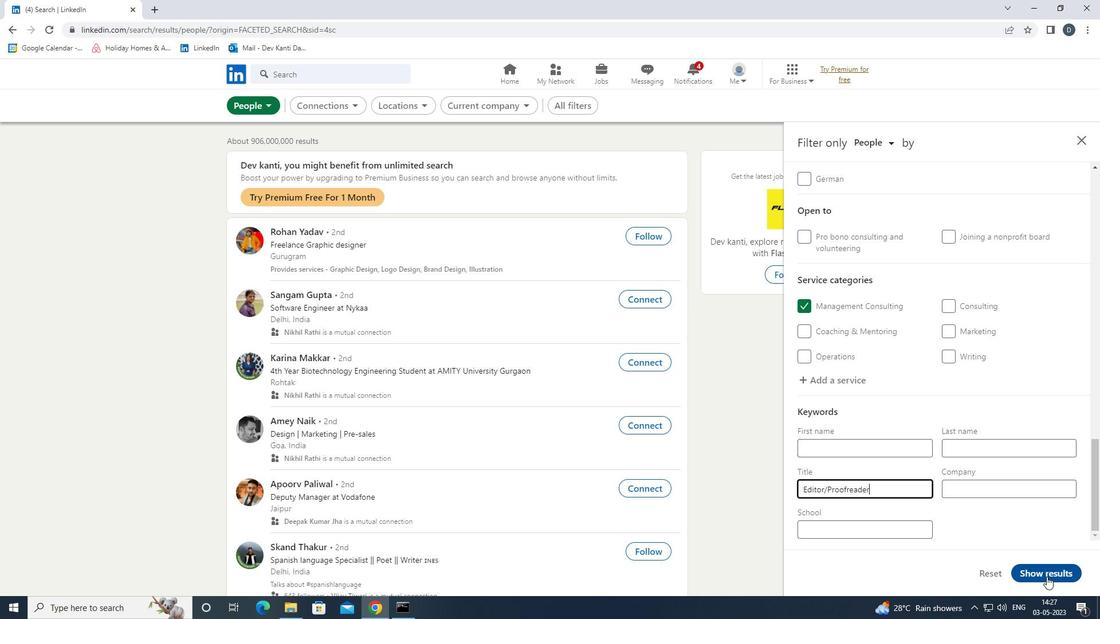 
Action: Mouse moved to (713, 408)
Screenshot: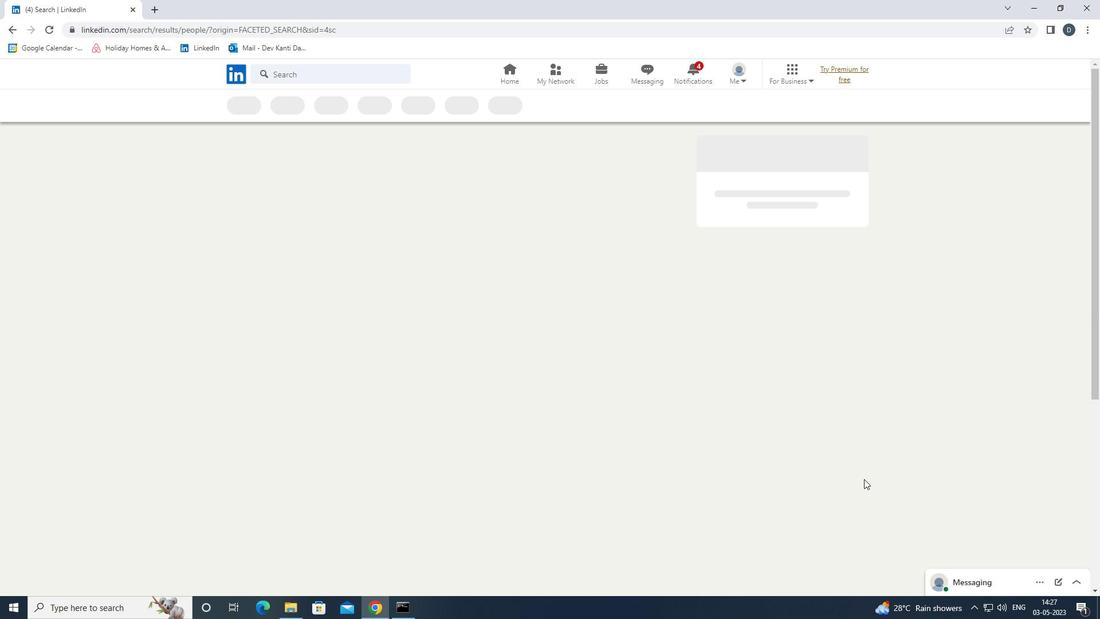 
